 Task: Find connections with filter location Dubbo with filter topic #Selfworthwith filter profile language English with filter current company Times Internet with filter school Indian Statistical Institute with filter industry Footwear and Leather Goods Repair with filter service category Personal Injury Law with filter keywords title Office Assistant
Action: Mouse moved to (188, 224)
Screenshot: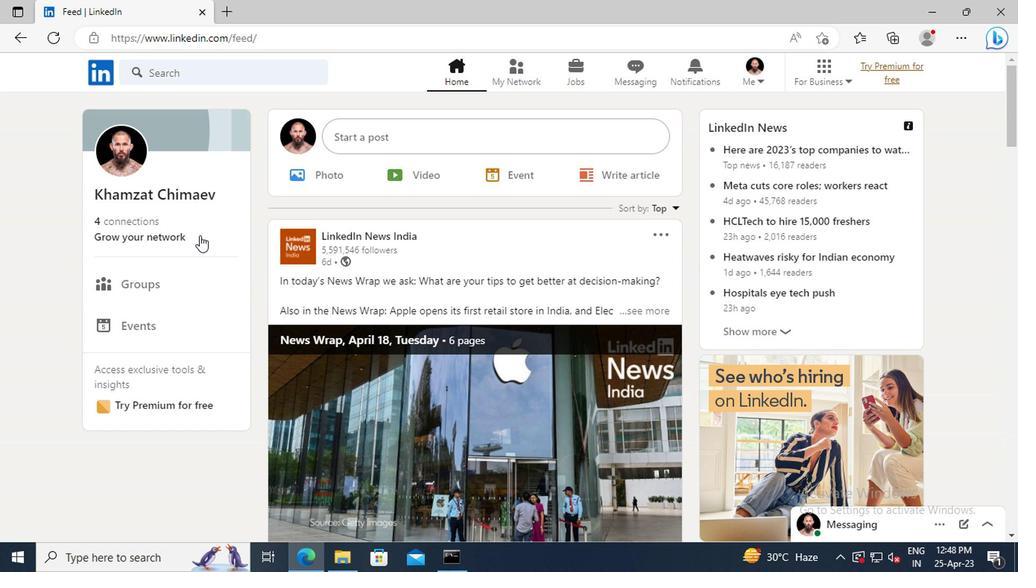 
Action: Mouse pressed left at (188, 224)
Screenshot: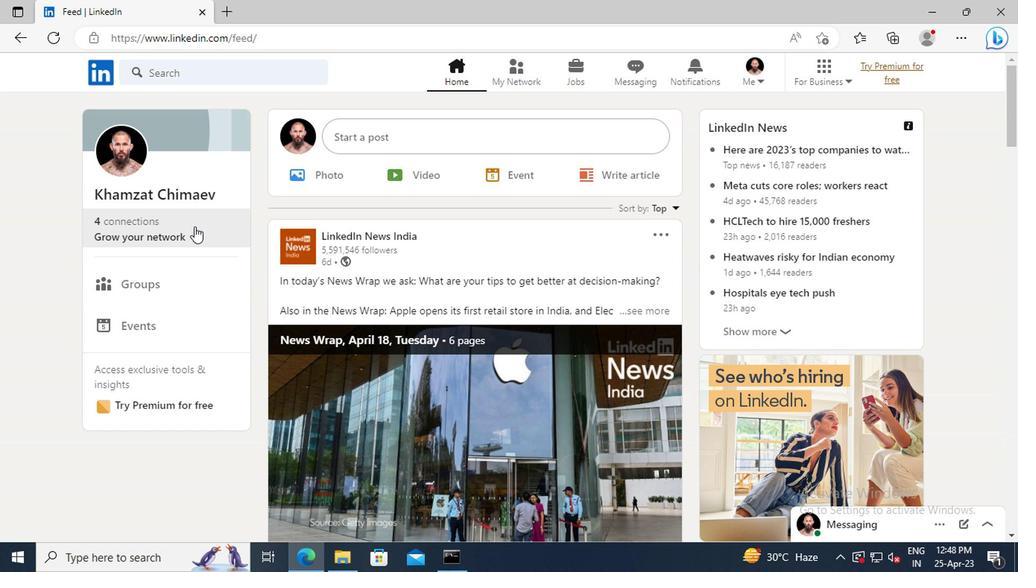 
Action: Mouse moved to (194, 159)
Screenshot: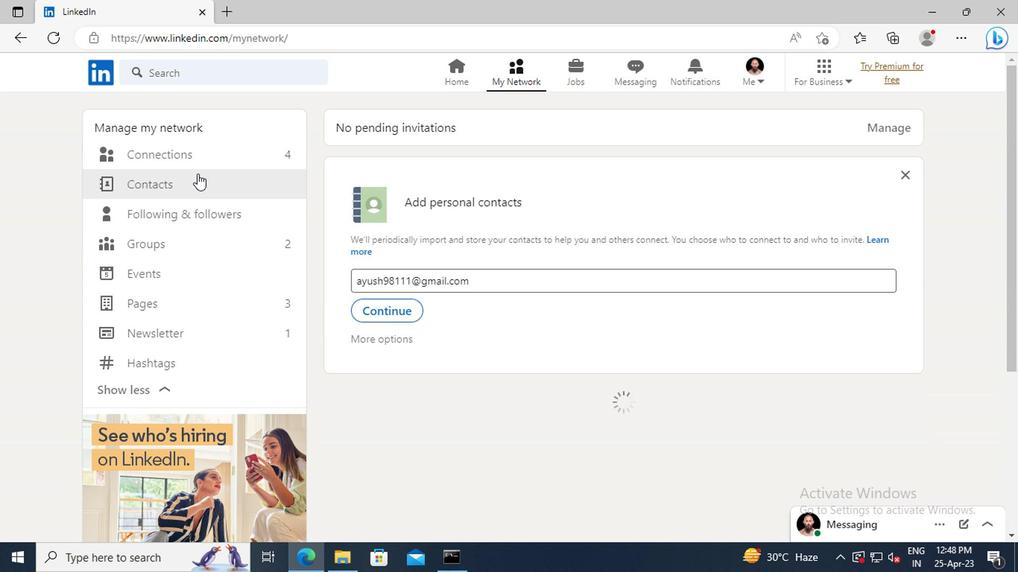 
Action: Mouse pressed left at (194, 159)
Screenshot: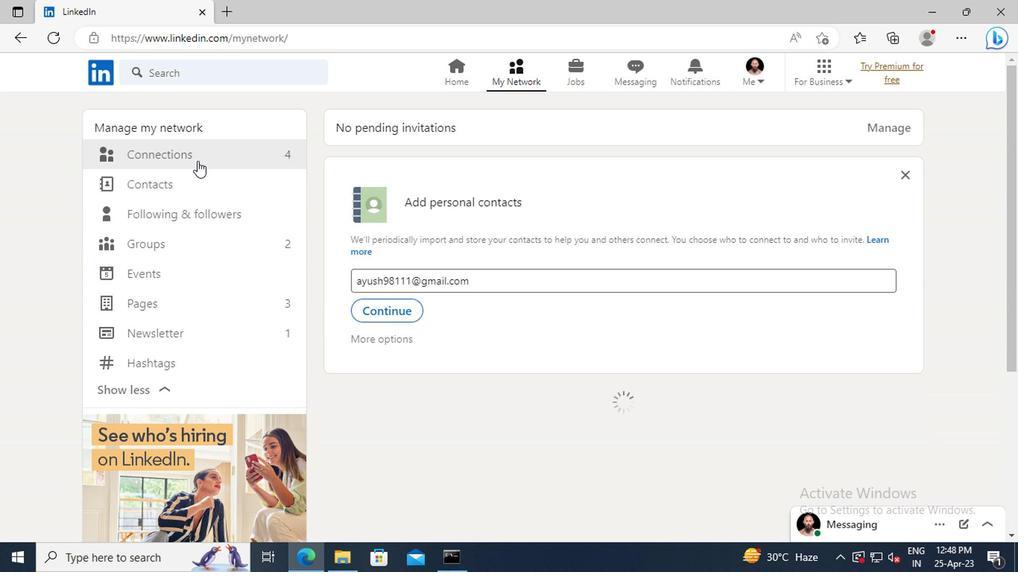 
Action: Mouse moved to (597, 156)
Screenshot: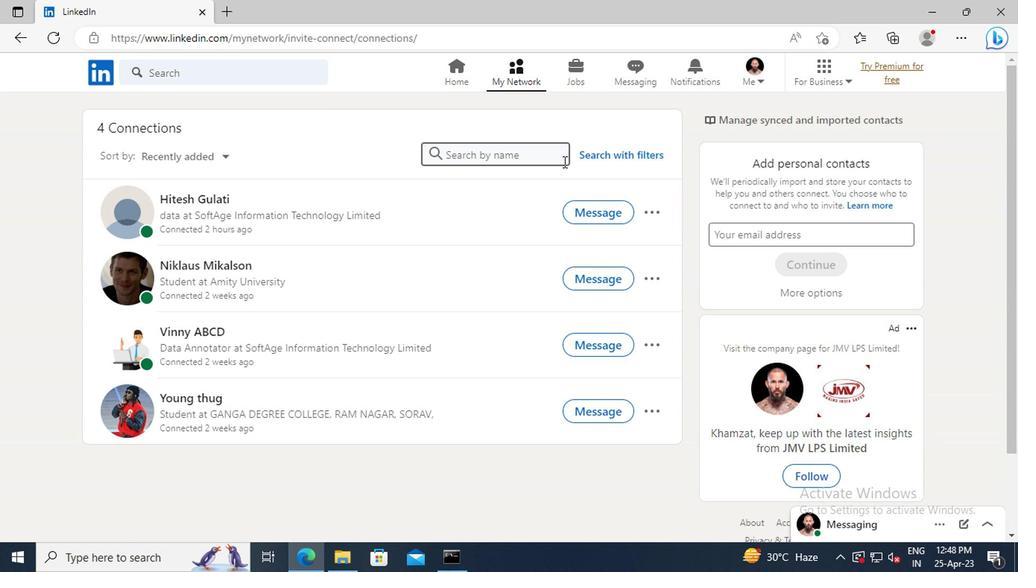 
Action: Mouse pressed left at (597, 156)
Screenshot: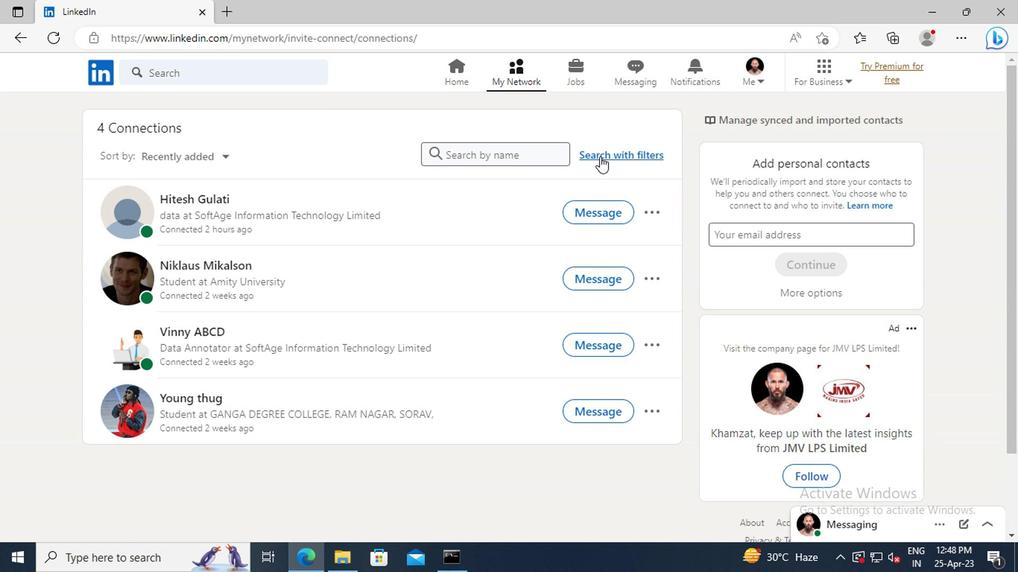 
Action: Mouse moved to (562, 121)
Screenshot: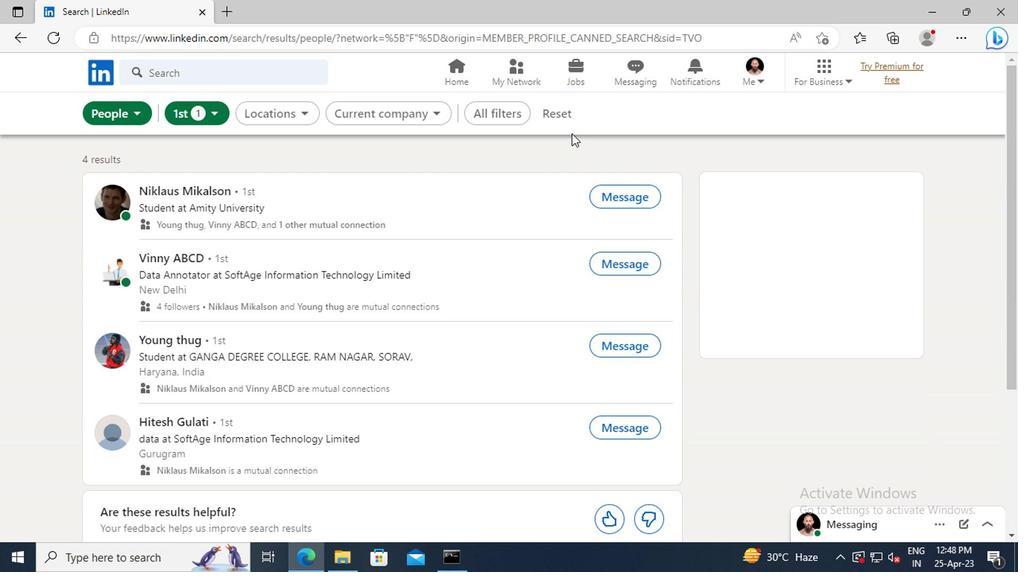 
Action: Mouse pressed left at (562, 121)
Screenshot: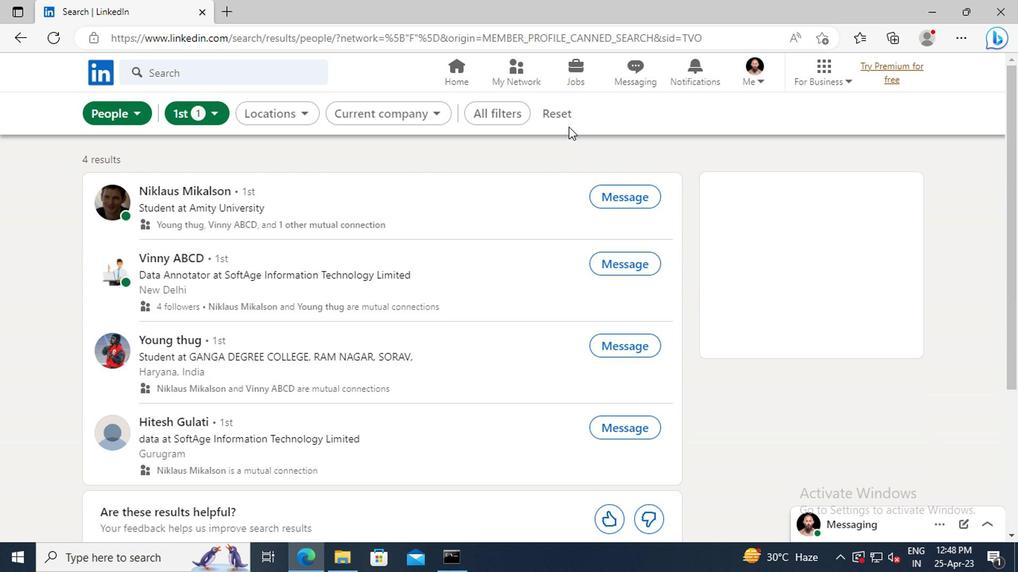 
Action: Mouse moved to (523, 116)
Screenshot: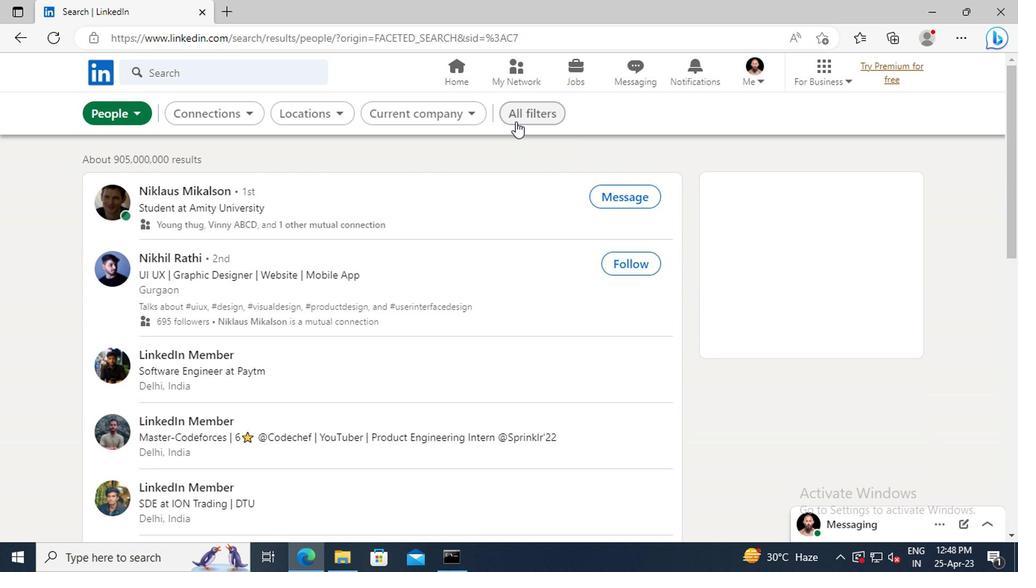 
Action: Mouse pressed left at (523, 116)
Screenshot: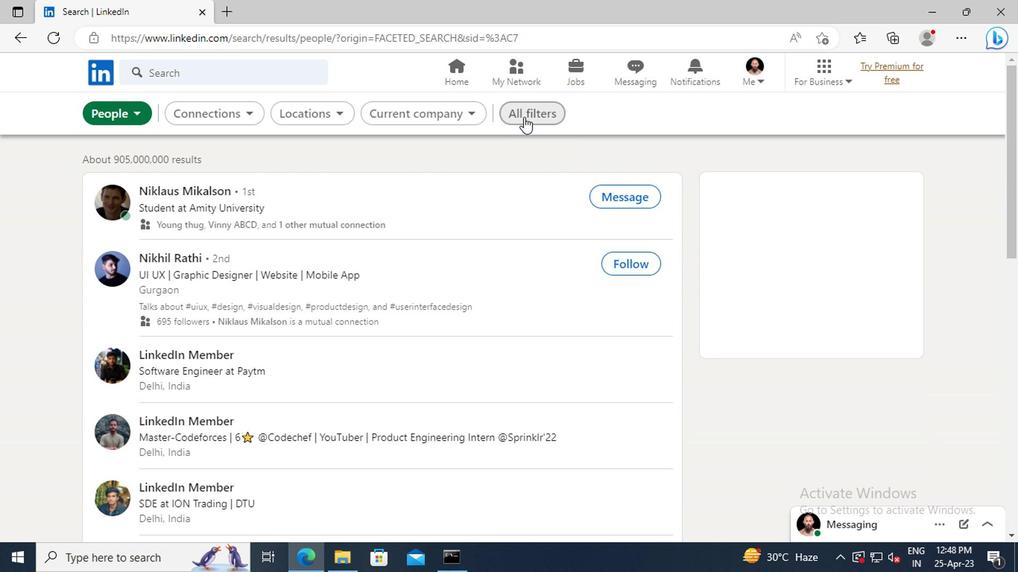 
Action: Mouse moved to (801, 244)
Screenshot: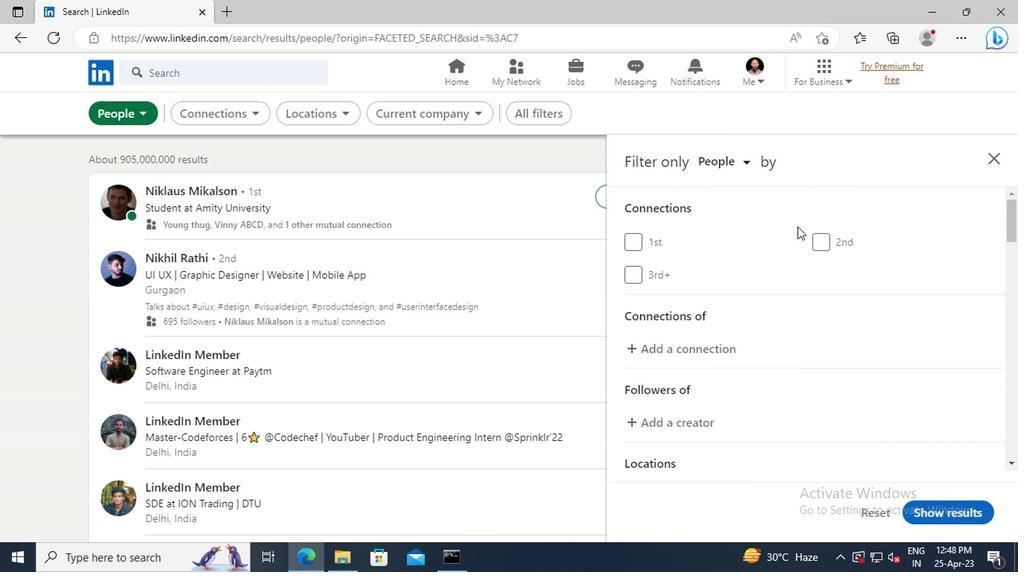 
Action: Mouse scrolled (801, 243) with delta (0, -1)
Screenshot: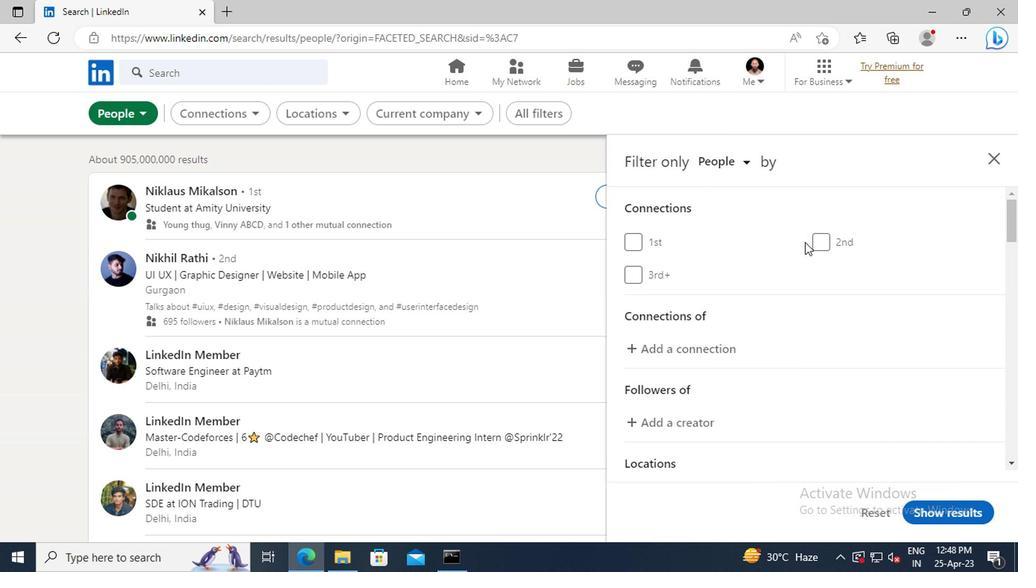 
Action: Mouse scrolled (801, 243) with delta (0, -1)
Screenshot: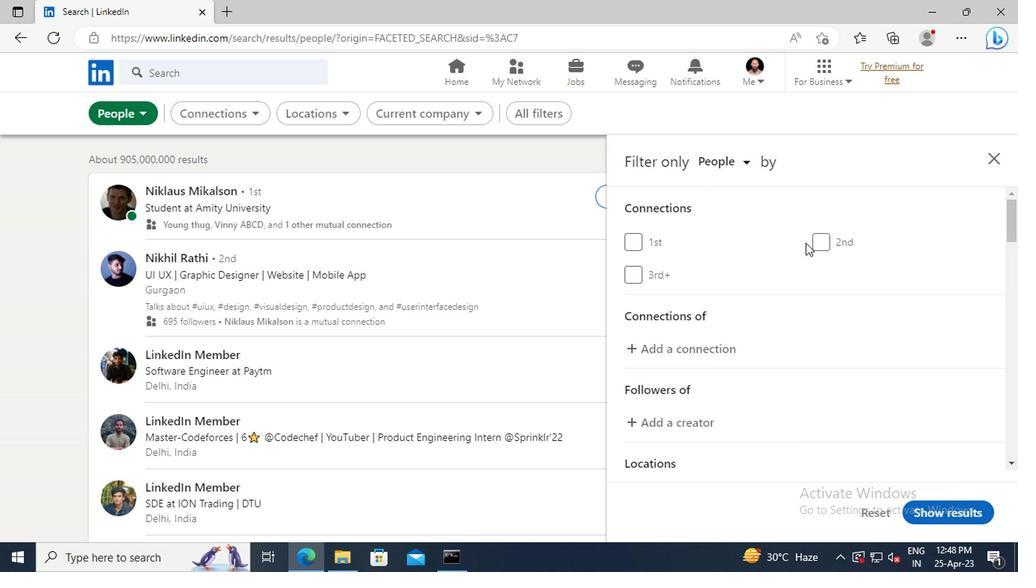 
Action: Mouse scrolled (801, 243) with delta (0, -1)
Screenshot: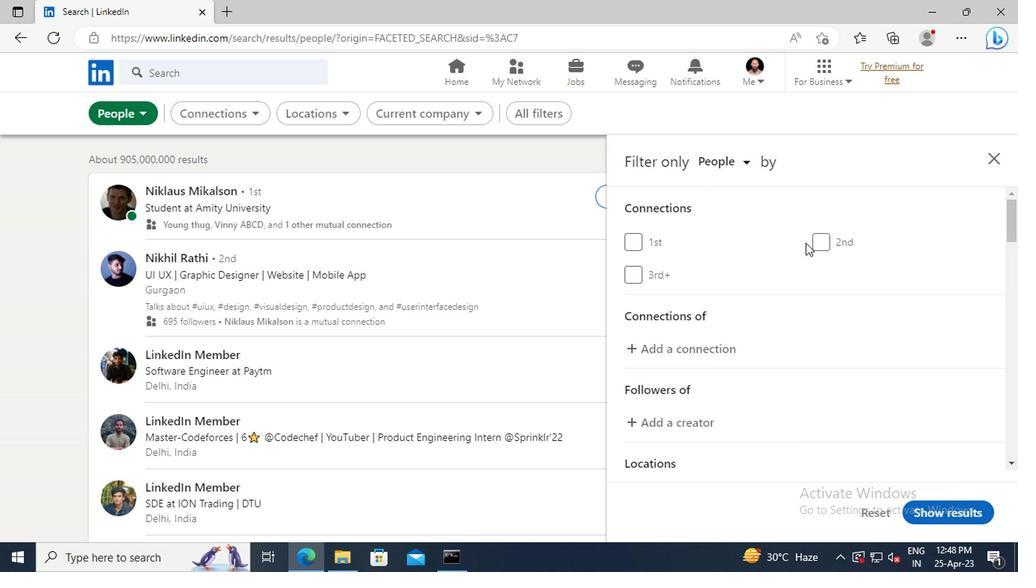 
Action: Mouse scrolled (801, 243) with delta (0, -1)
Screenshot: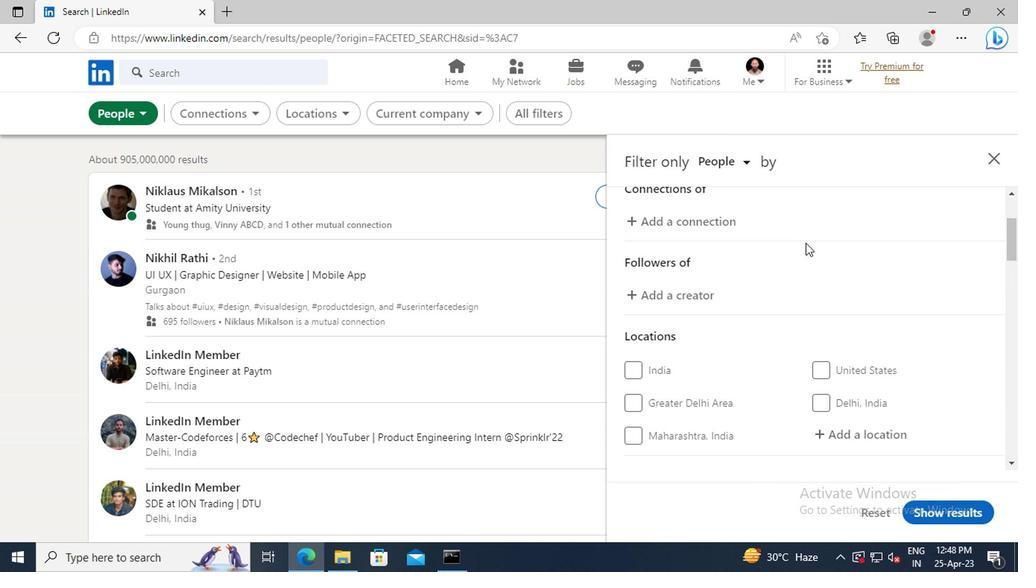 
Action: Mouse scrolled (801, 243) with delta (0, -1)
Screenshot: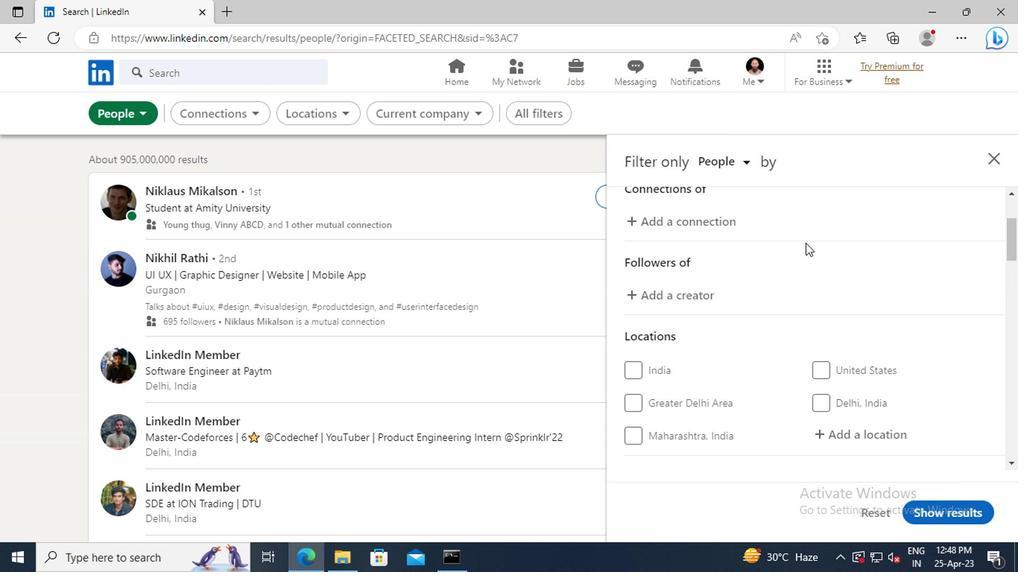 
Action: Mouse scrolled (801, 243) with delta (0, -1)
Screenshot: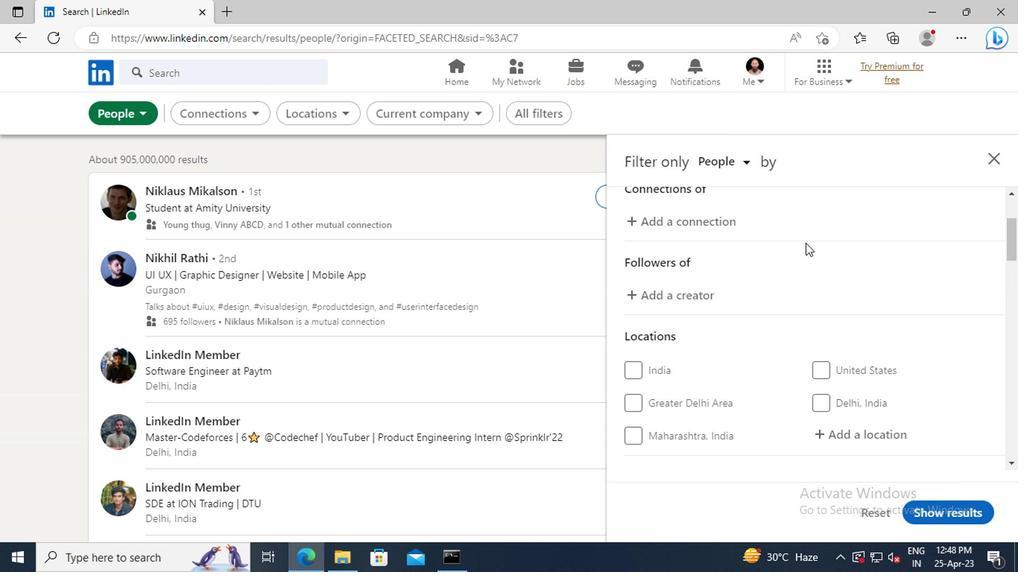 
Action: Mouse moved to (834, 307)
Screenshot: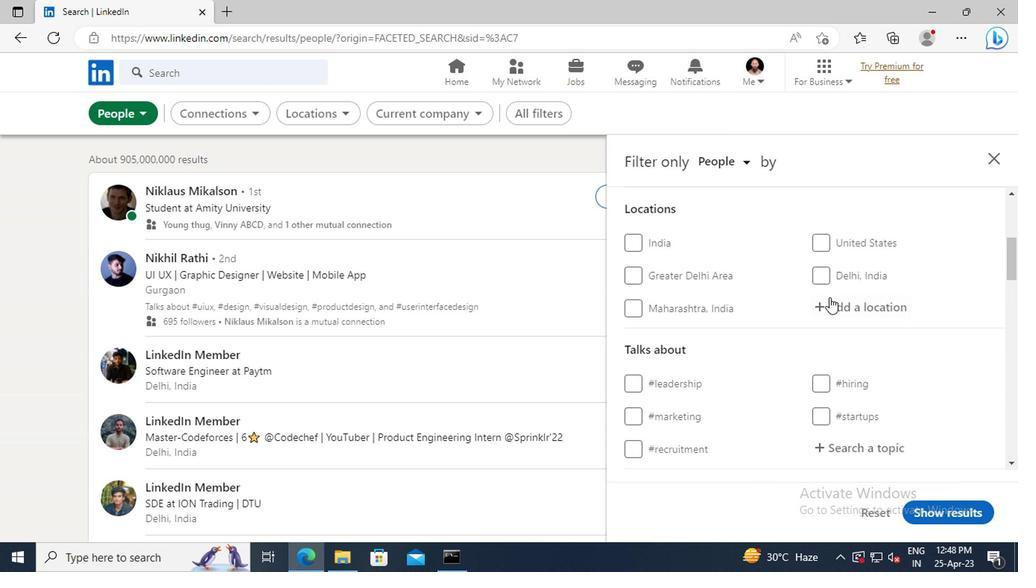 
Action: Mouse pressed left at (834, 307)
Screenshot: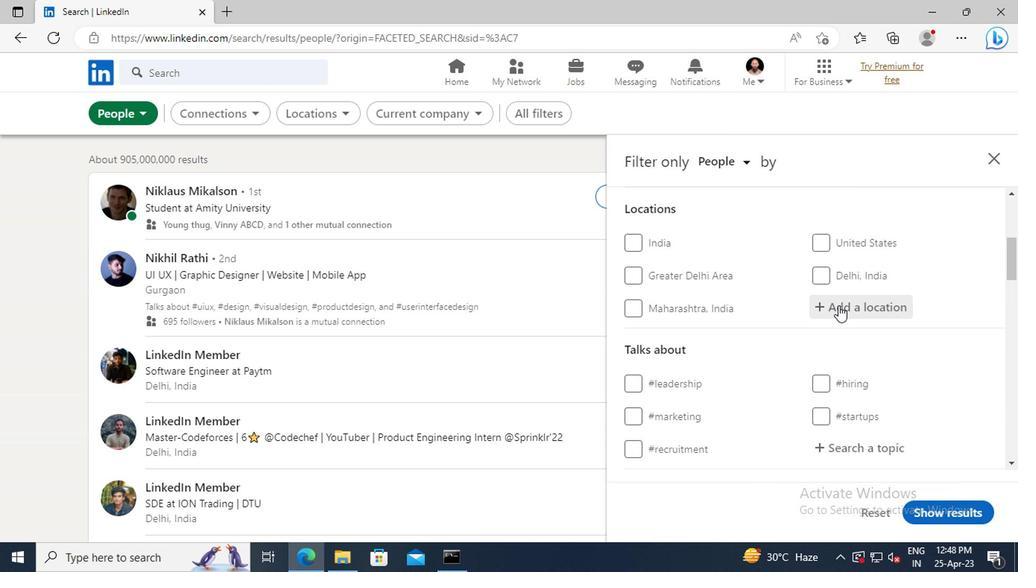 
Action: Key pressed <Key.shift>DUBBO
Screenshot: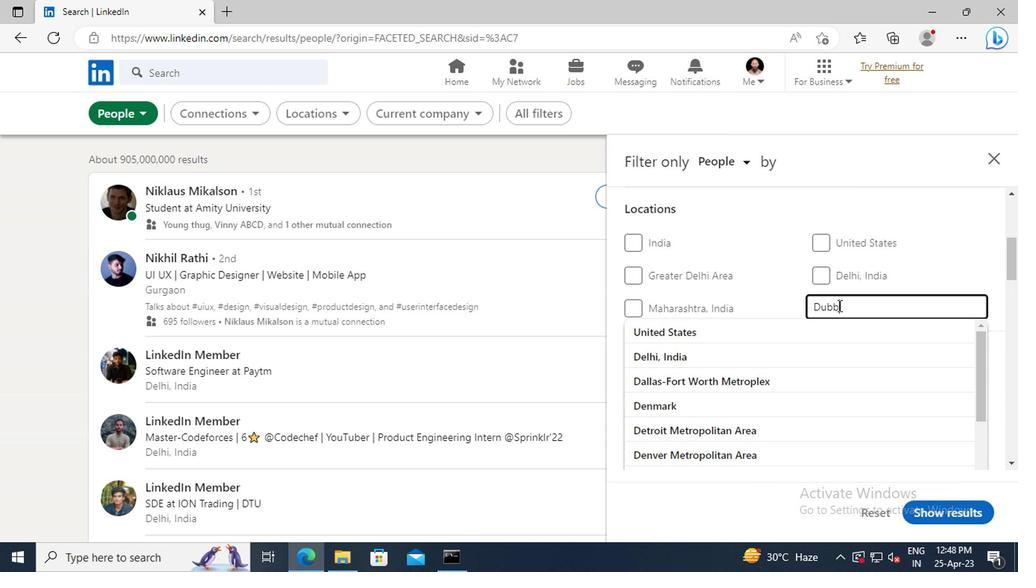 
Action: Mouse moved to (830, 333)
Screenshot: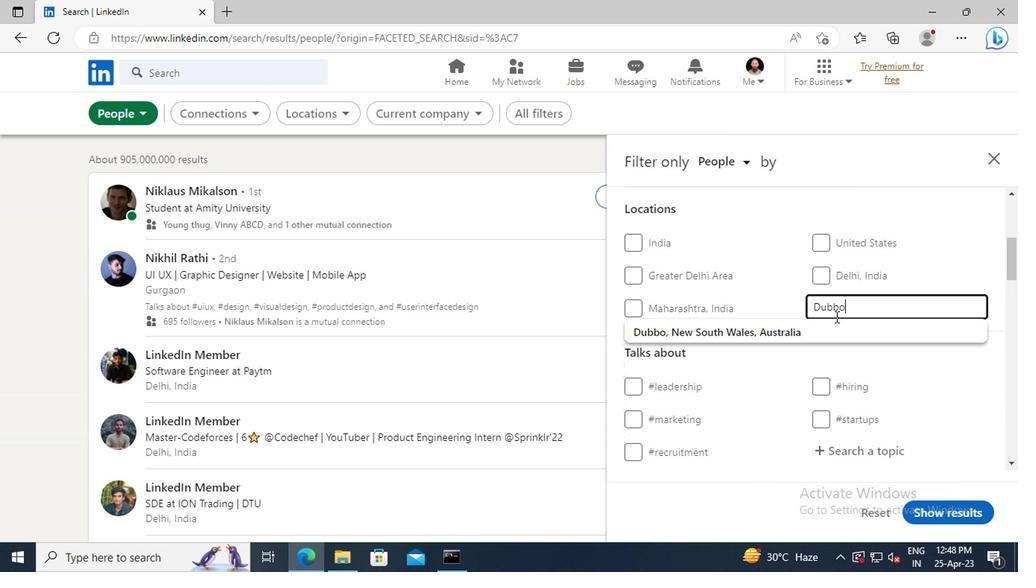 
Action: Mouse pressed left at (830, 333)
Screenshot: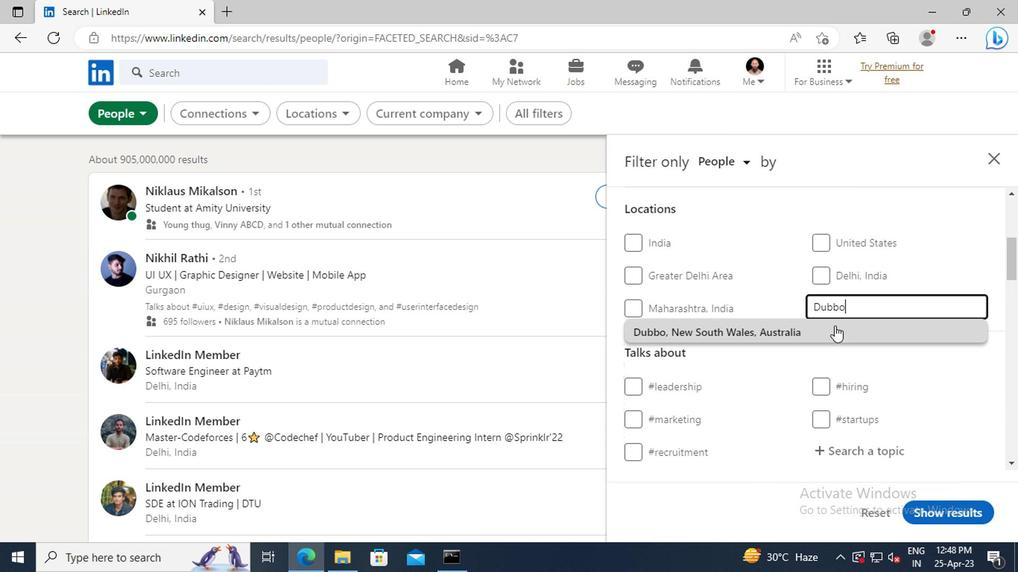 
Action: Mouse moved to (803, 339)
Screenshot: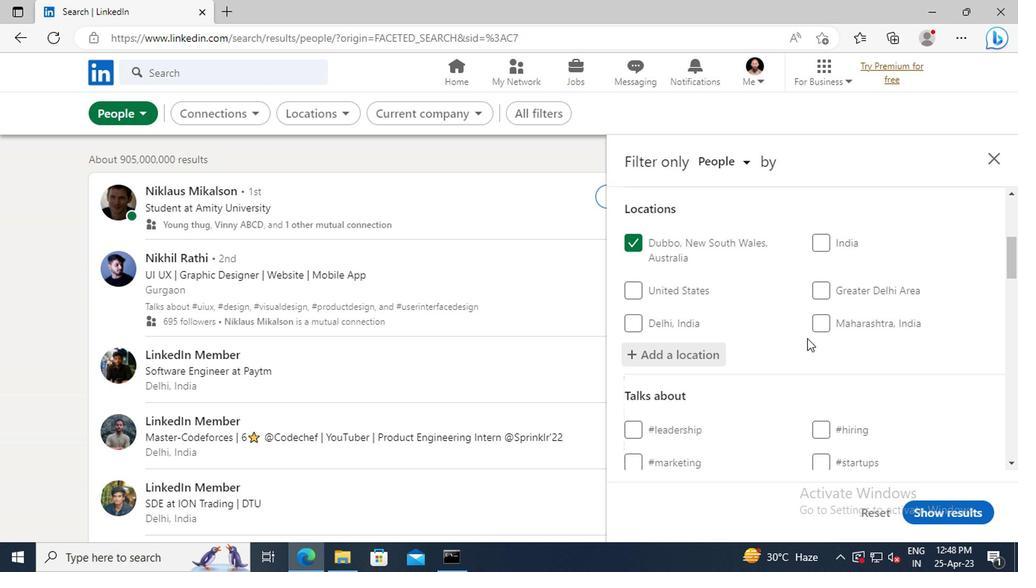 
Action: Mouse scrolled (803, 338) with delta (0, 0)
Screenshot: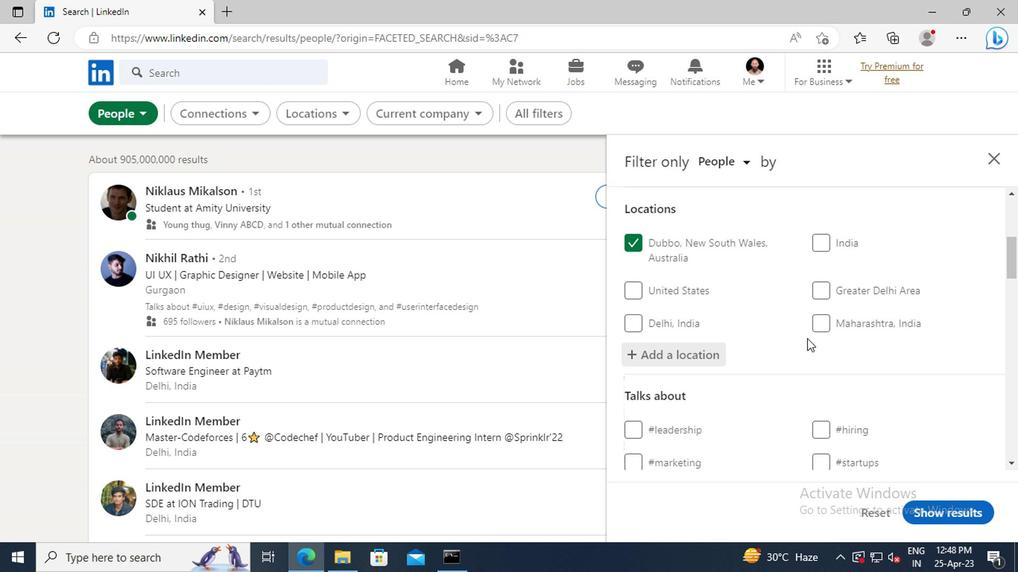 
Action: Mouse scrolled (803, 338) with delta (0, 0)
Screenshot: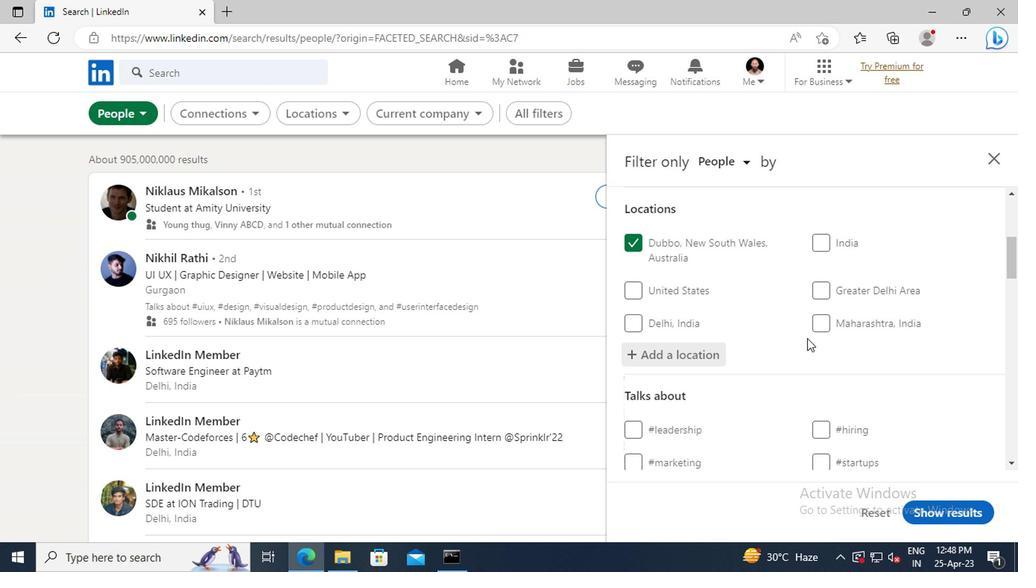 
Action: Mouse scrolled (803, 338) with delta (0, 0)
Screenshot: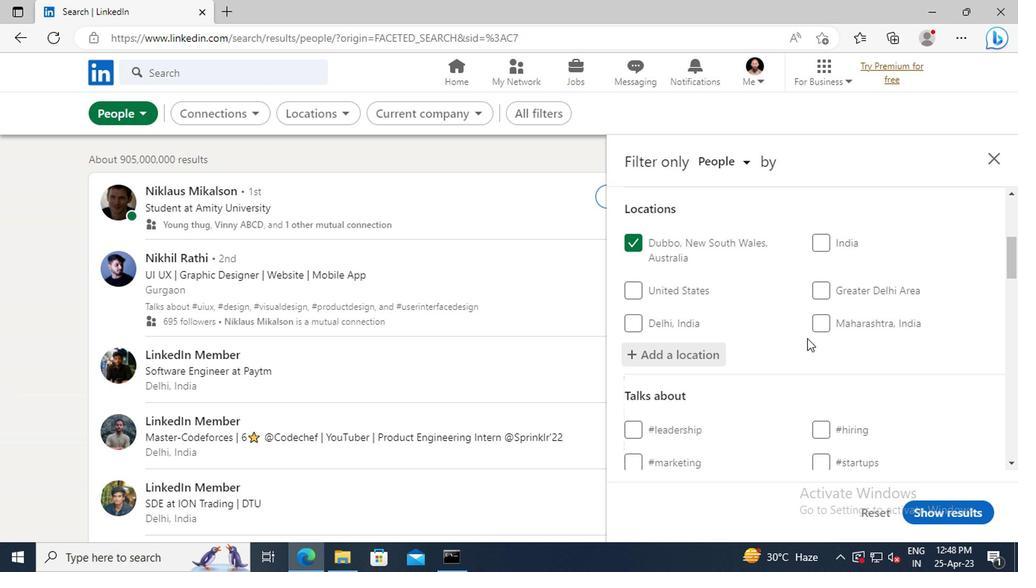 
Action: Mouse moved to (839, 370)
Screenshot: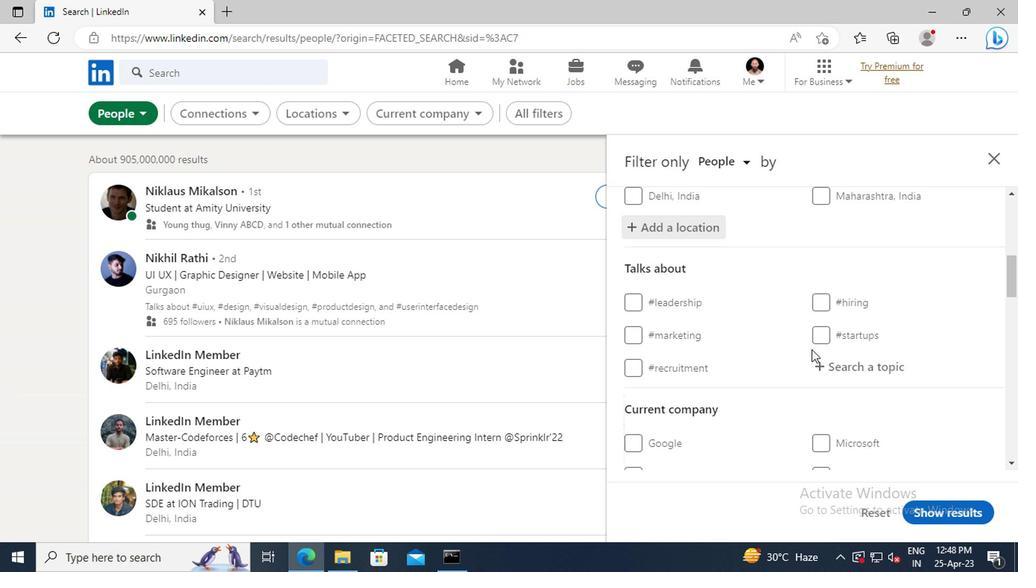 
Action: Mouse pressed left at (839, 370)
Screenshot: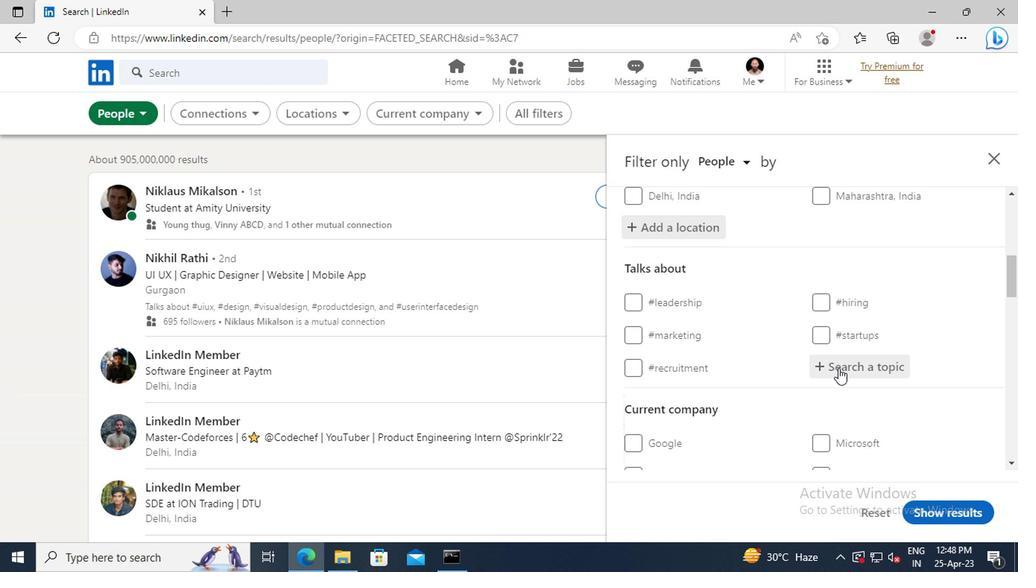 
Action: Key pressed <Key.shift>#<Key.shift>SELFWORTHWITH
Screenshot: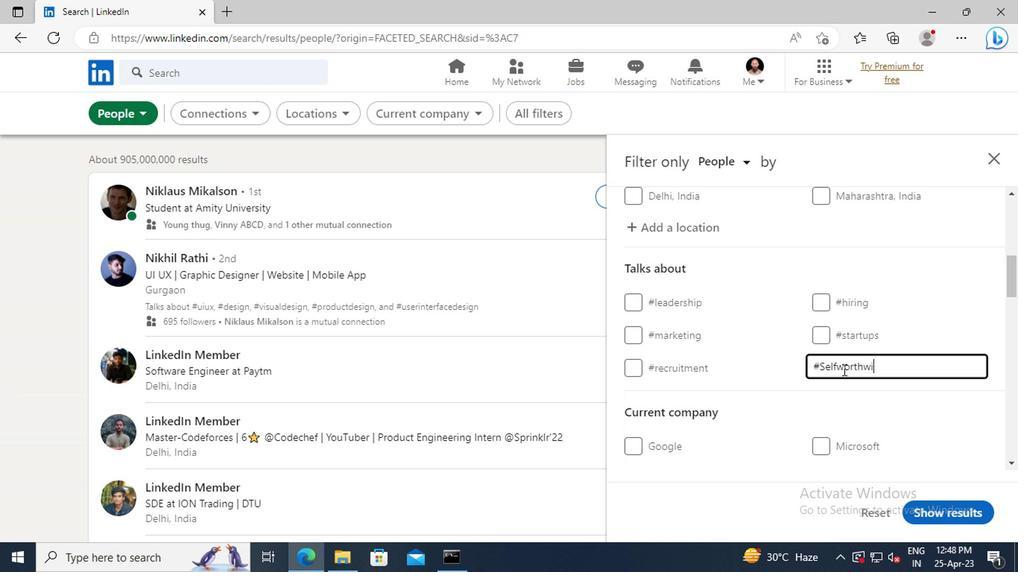 
Action: Mouse scrolled (839, 370) with delta (0, 0)
Screenshot: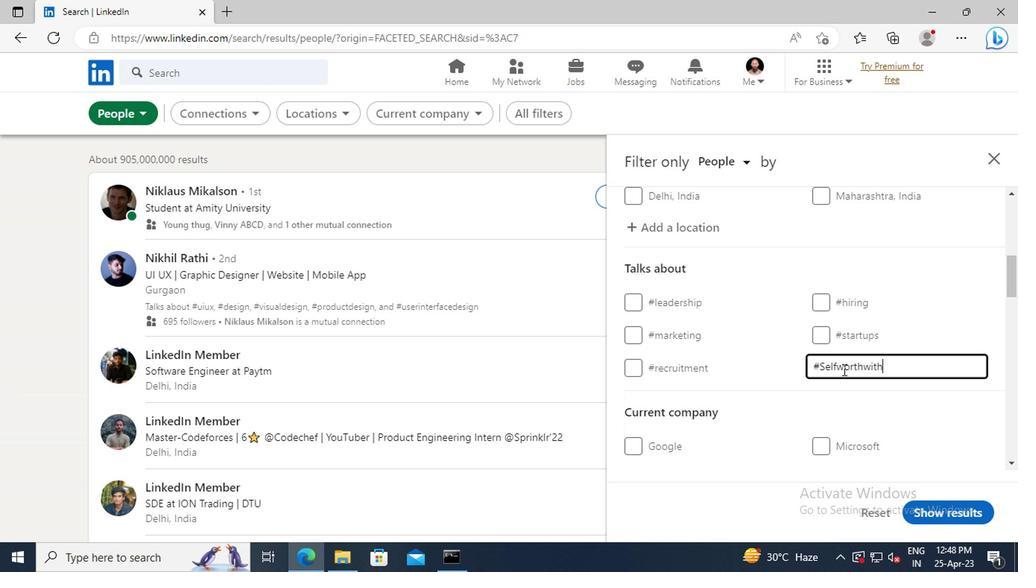 
Action: Mouse scrolled (839, 370) with delta (0, 0)
Screenshot: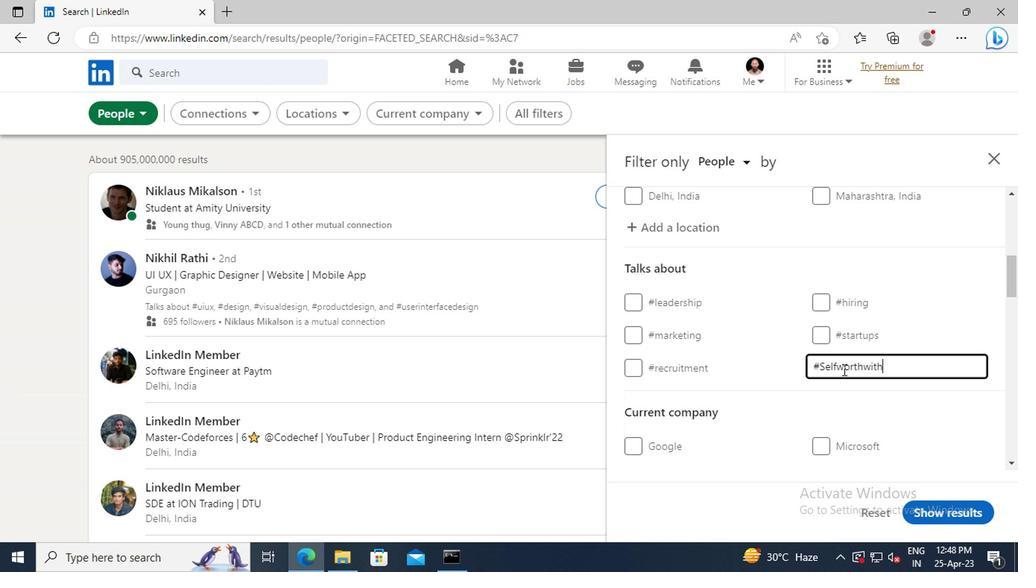 
Action: Mouse scrolled (839, 370) with delta (0, 0)
Screenshot: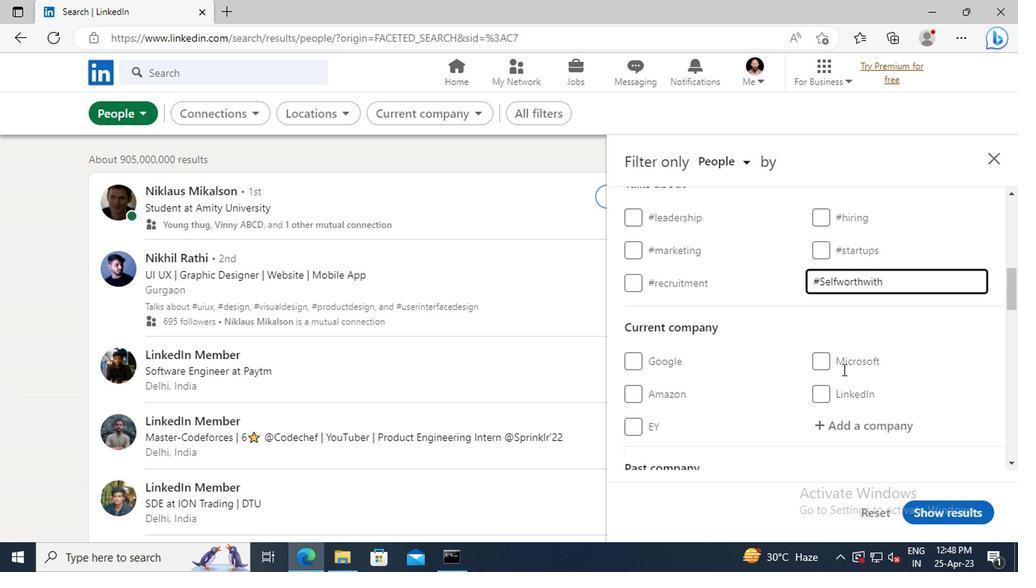 
Action: Mouse scrolled (839, 370) with delta (0, 0)
Screenshot: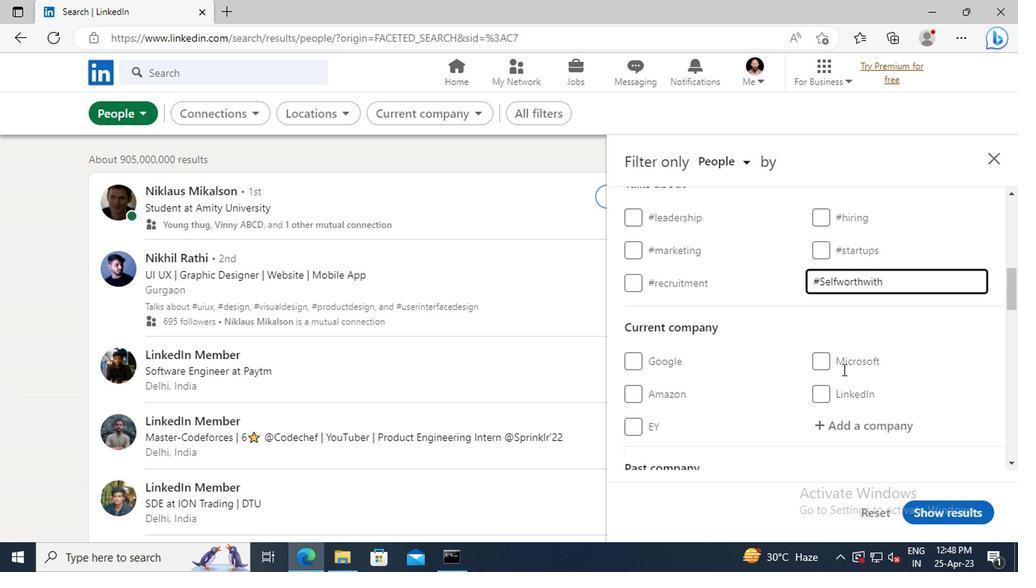 
Action: Mouse scrolled (839, 370) with delta (0, 0)
Screenshot: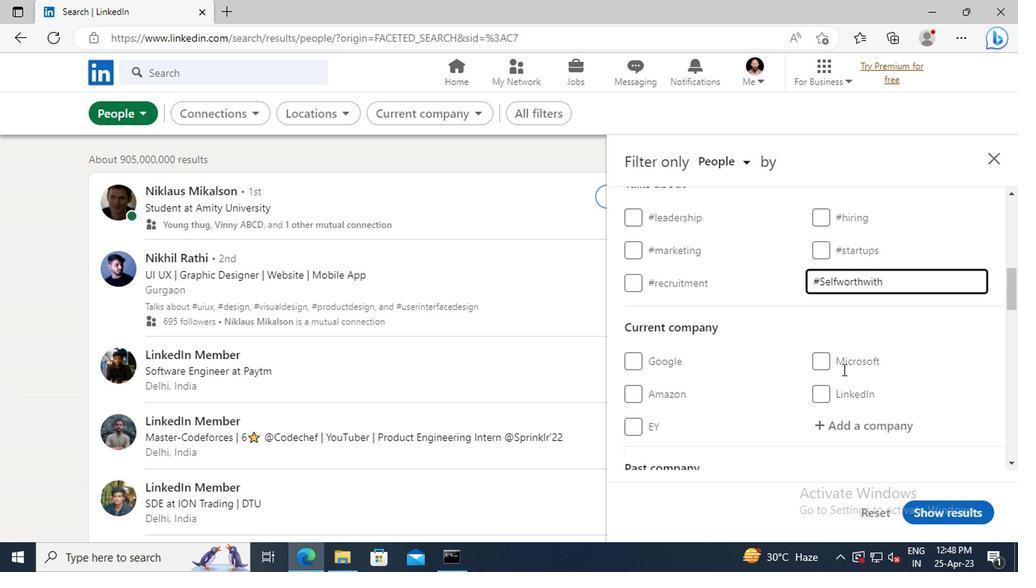 
Action: Mouse scrolled (839, 370) with delta (0, 0)
Screenshot: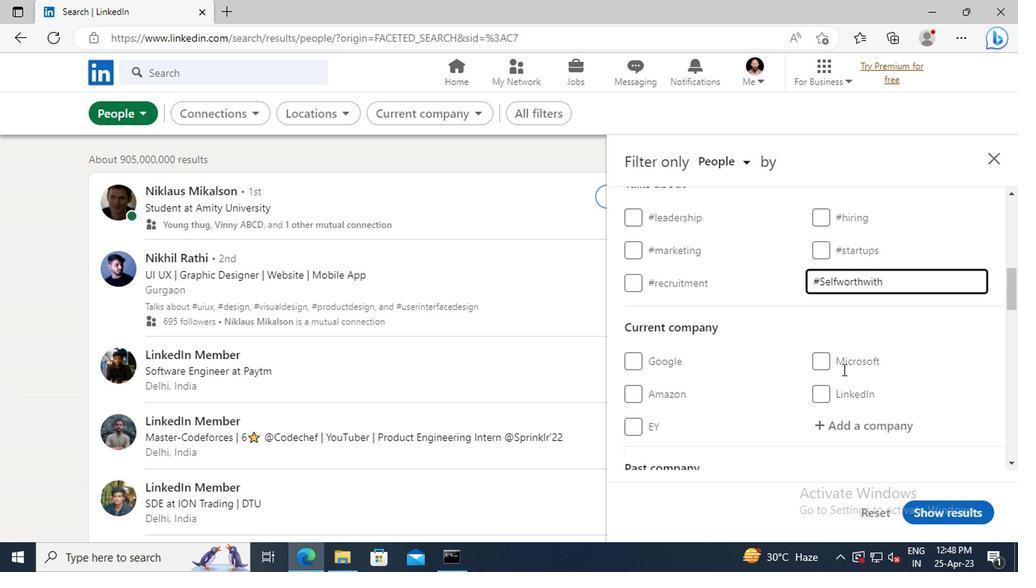 
Action: Mouse scrolled (839, 370) with delta (0, 0)
Screenshot: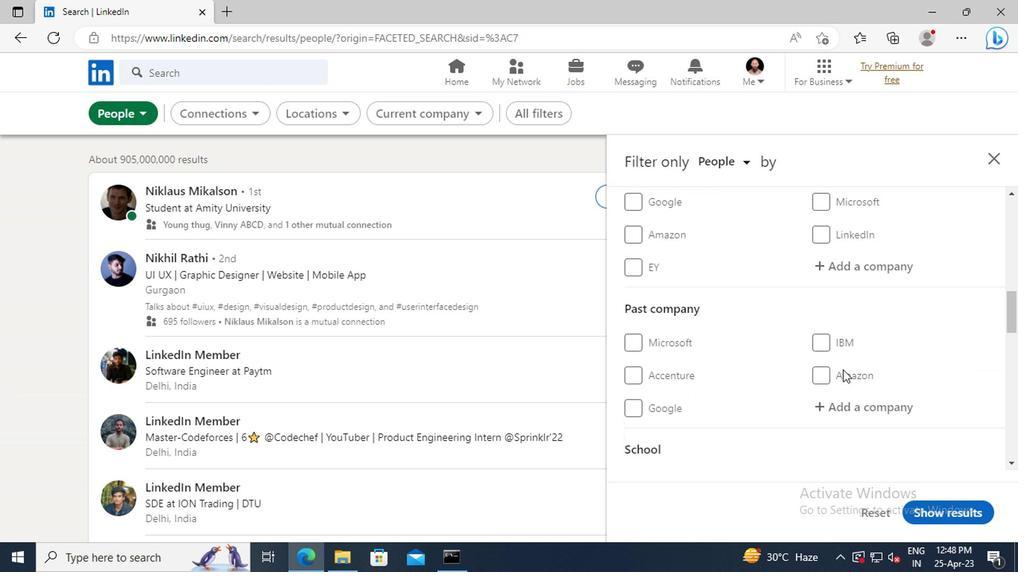 
Action: Mouse scrolled (839, 370) with delta (0, 0)
Screenshot: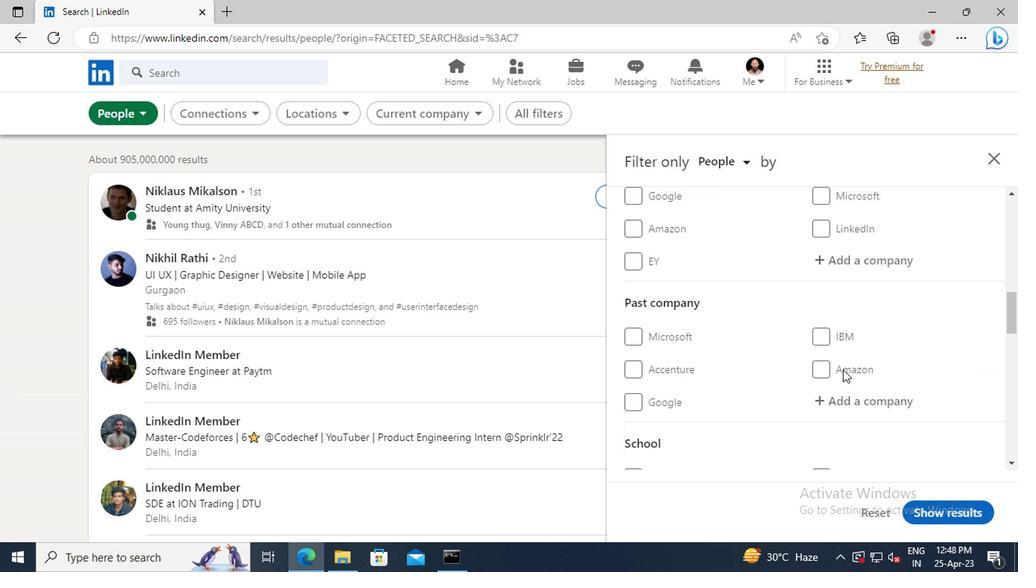 
Action: Mouse scrolled (839, 370) with delta (0, 0)
Screenshot: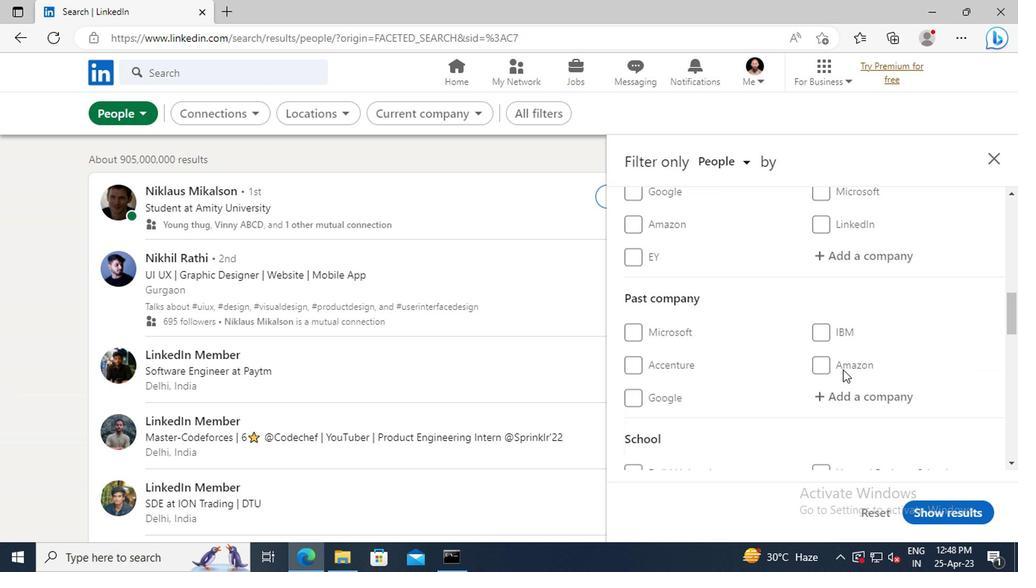 
Action: Mouse scrolled (839, 370) with delta (0, 0)
Screenshot: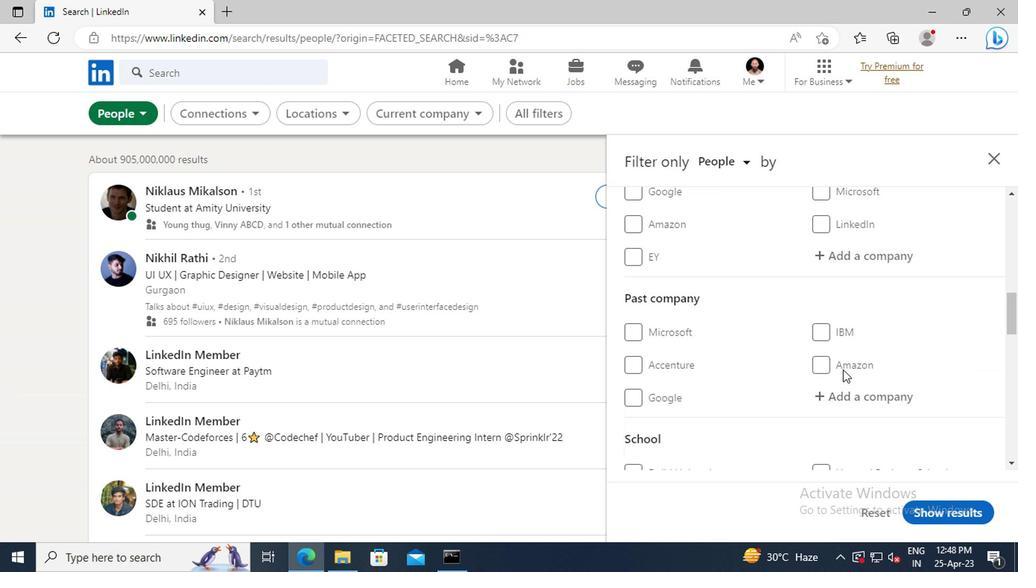 
Action: Mouse scrolled (839, 370) with delta (0, 0)
Screenshot: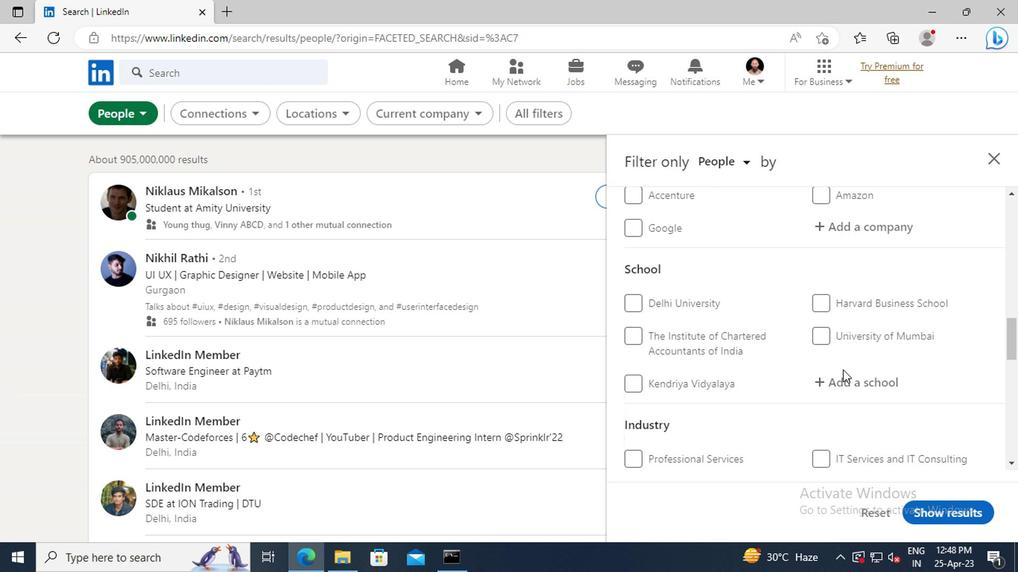 
Action: Mouse scrolled (839, 370) with delta (0, 0)
Screenshot: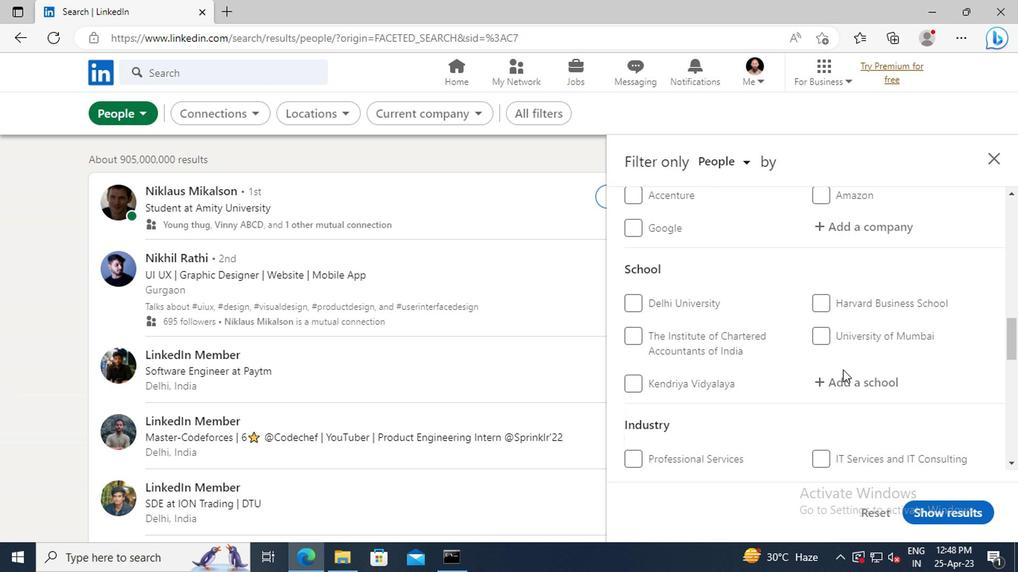 
Action: Mouse scrolled (839, 370) with delta (0, 0)
Screenshot: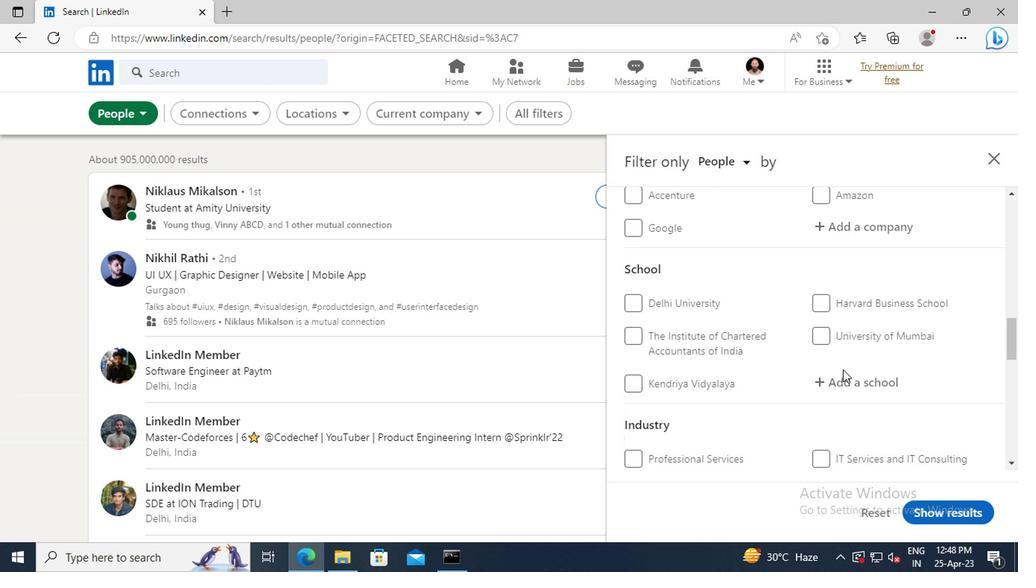 
Action: Mouse scrolled (839, 370) with delta (0, 0)
Screenshot: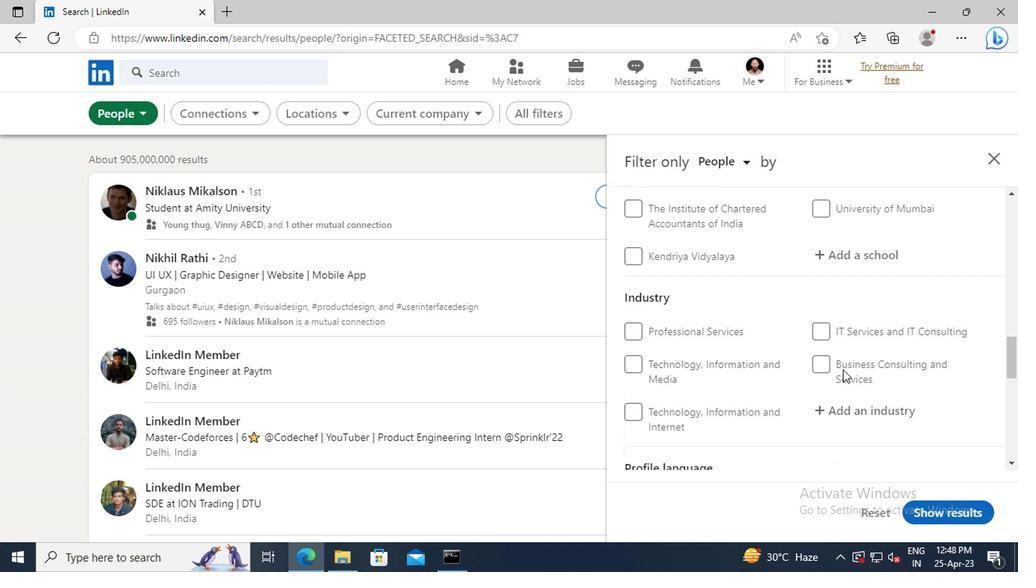 
Action: Mouse scrolled (839, 370) with delta (0, 0)
Screenshot: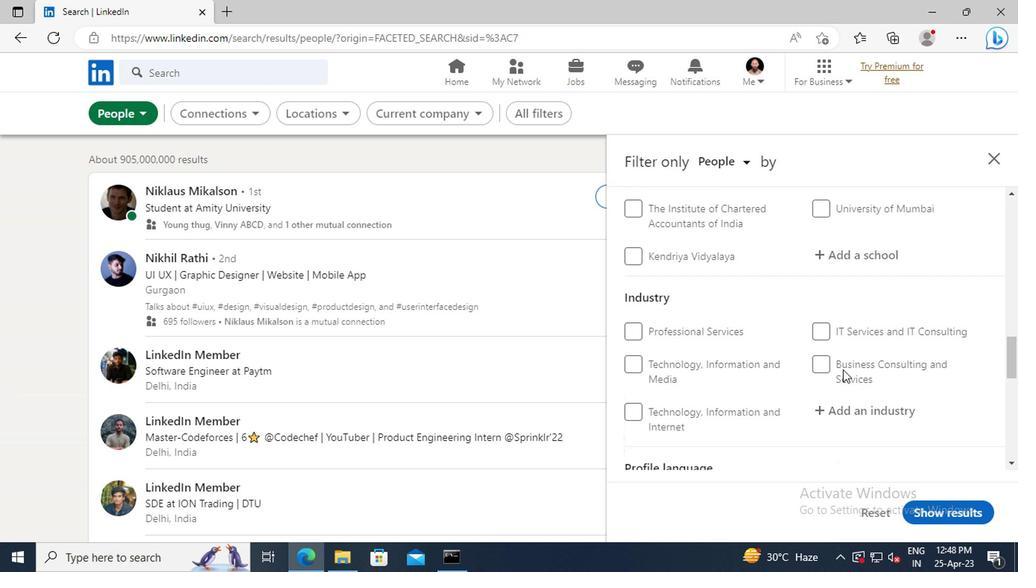 
Action: Mouse scrolled (839, 370) with delta (0, 0)
Screenshot: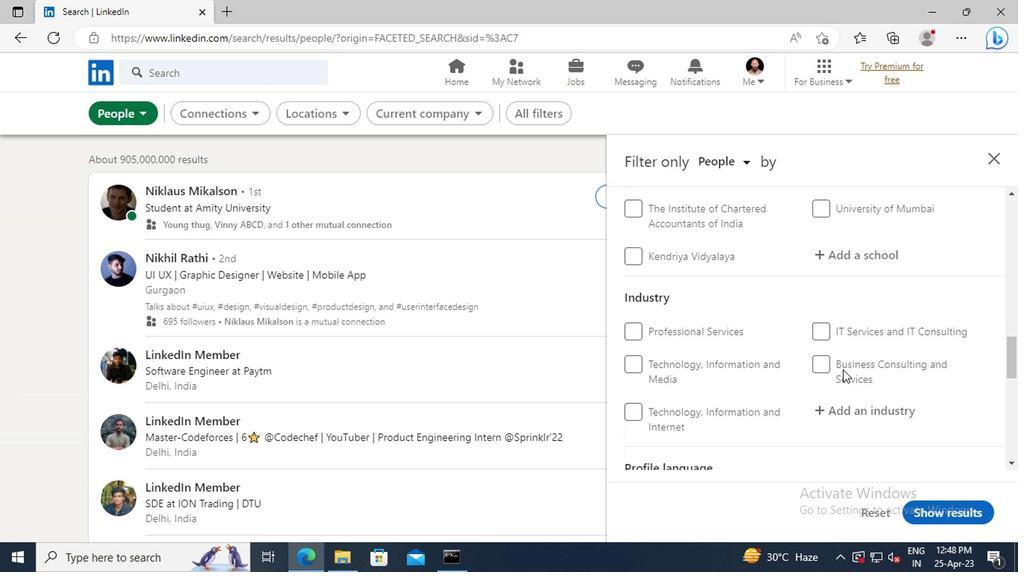 
Action: Mouse scrolled (839, 370) with delta (0, 0)
Screenshot: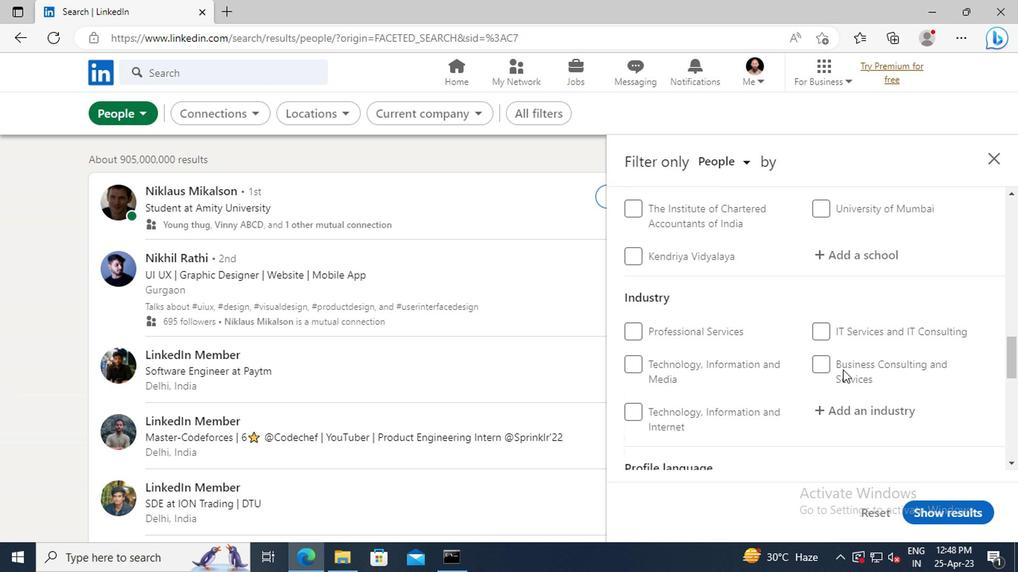 
Action: Mouse moved to (632, 338)
Screenshot: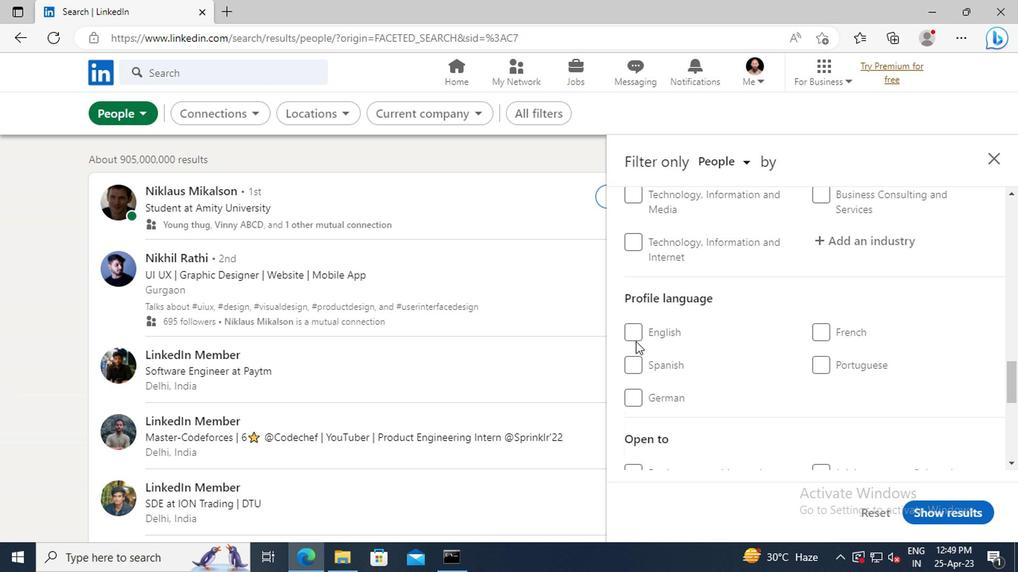 
Action: Mouse pressed left at (632, 338)
Screenshot: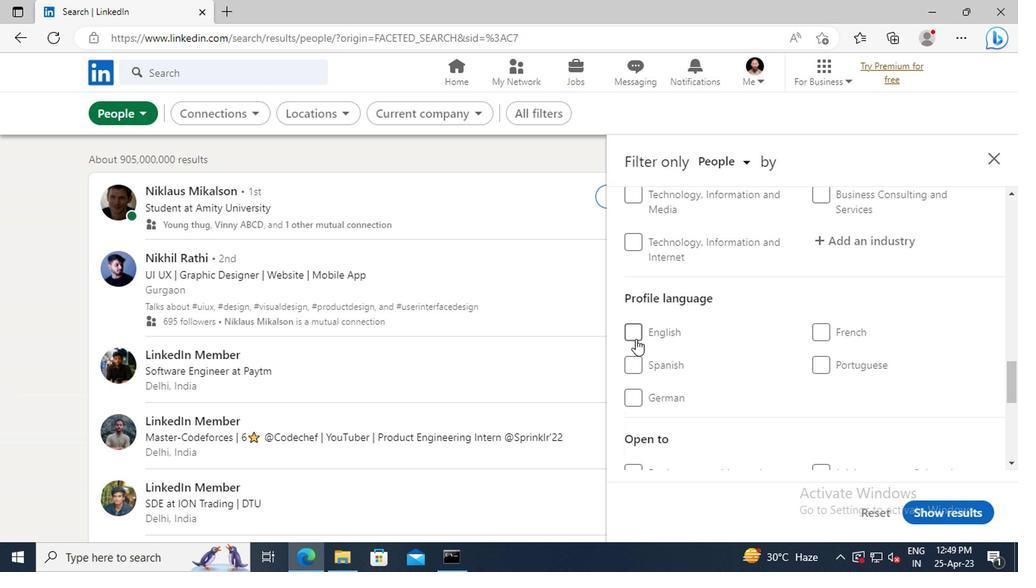 
Action: Mouse moved to (764, 353)
Screenshot: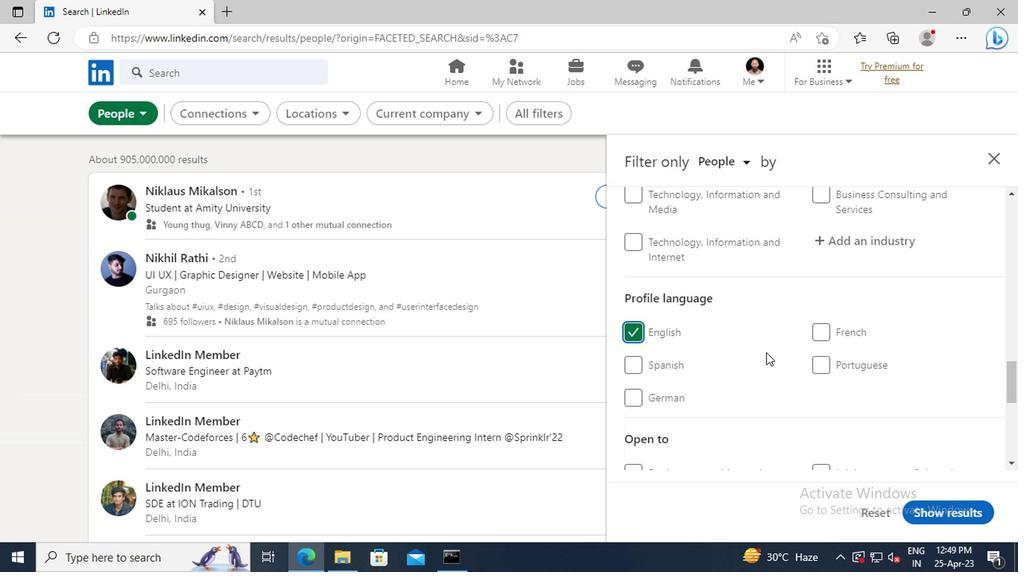 
Action: Mouse scrolled (764, 354) with delta (0, 0)
Screenshot: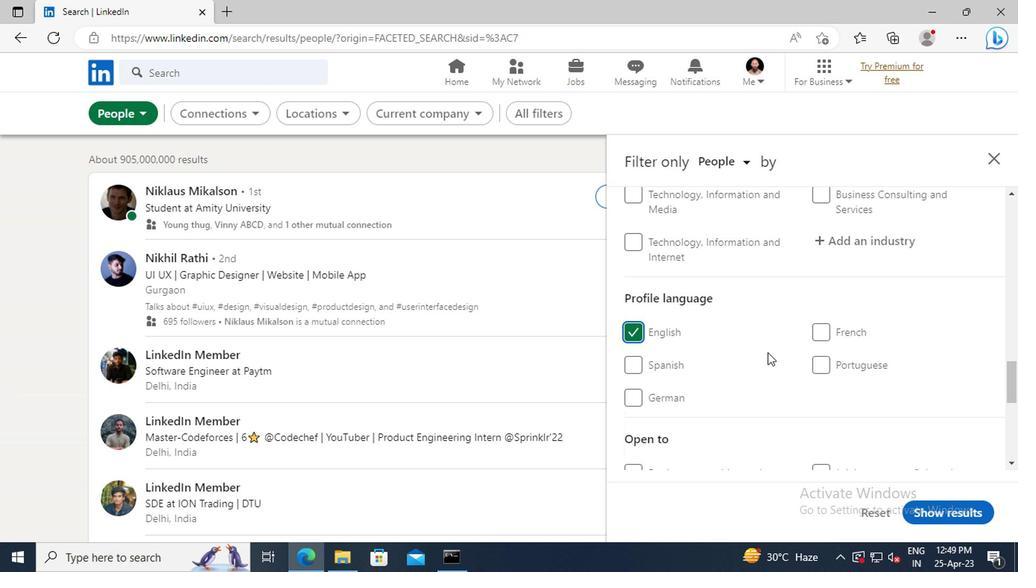 
Action: Mouse scrolled (764, 354) with delta (0, 0)
Screenshot: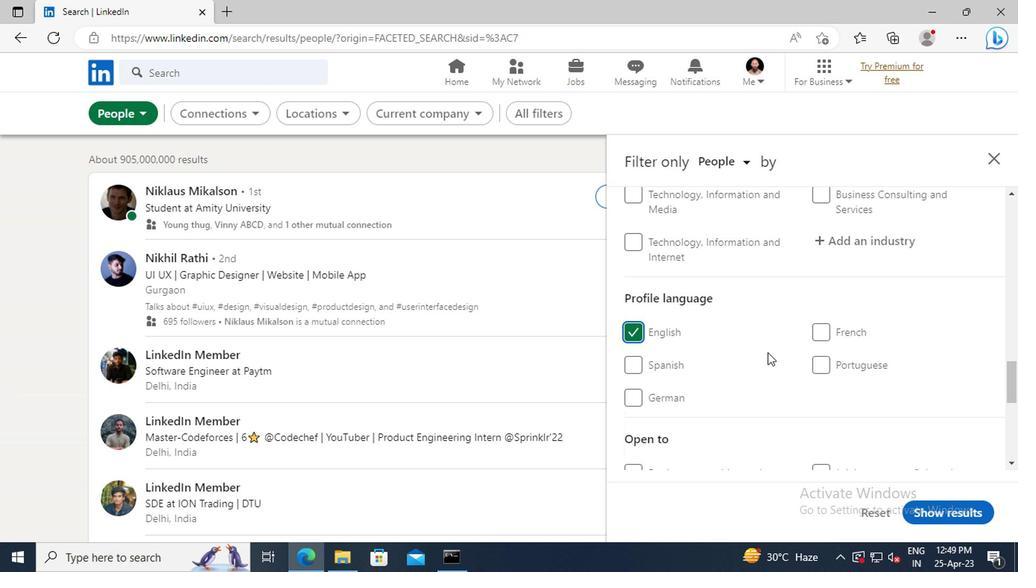 
Action: Mouse moved to (764, 353)
Screenshot: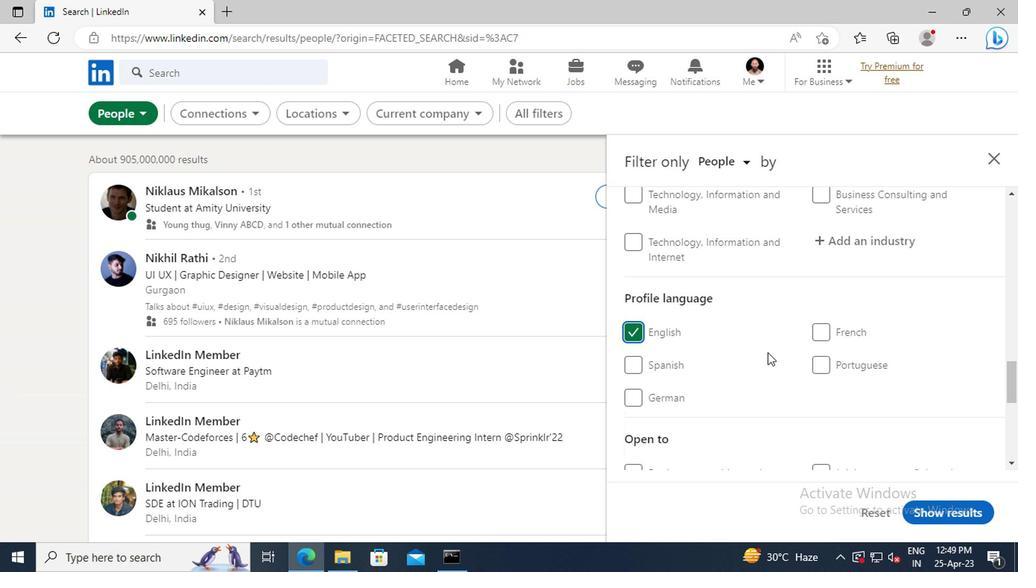 
Action: Mouse scrolled (764, 354) with delta (0, 0)
Screenshot: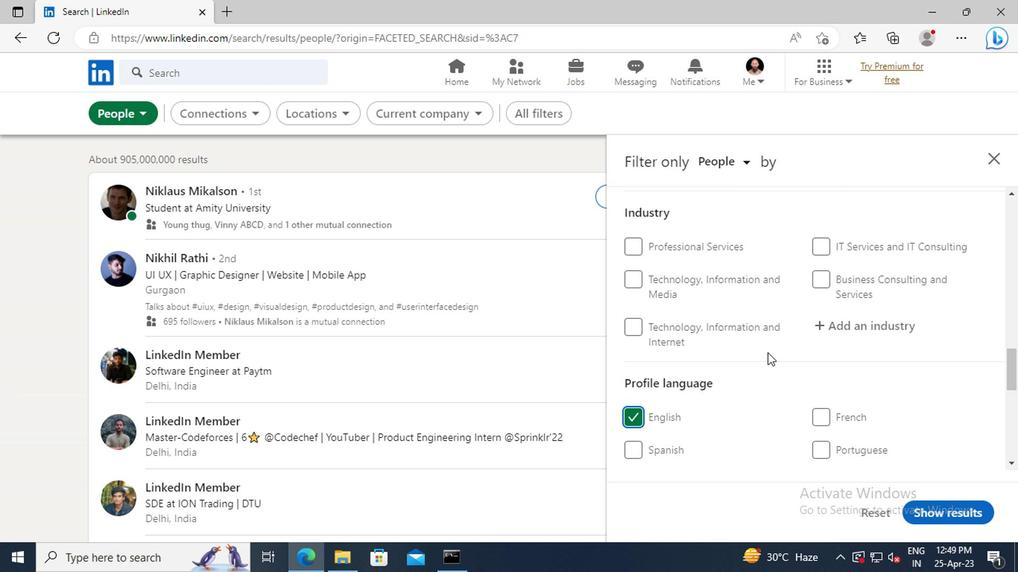 
Action: Mouse scrolled (764, 354) with delta (0, 0)
Screenshot: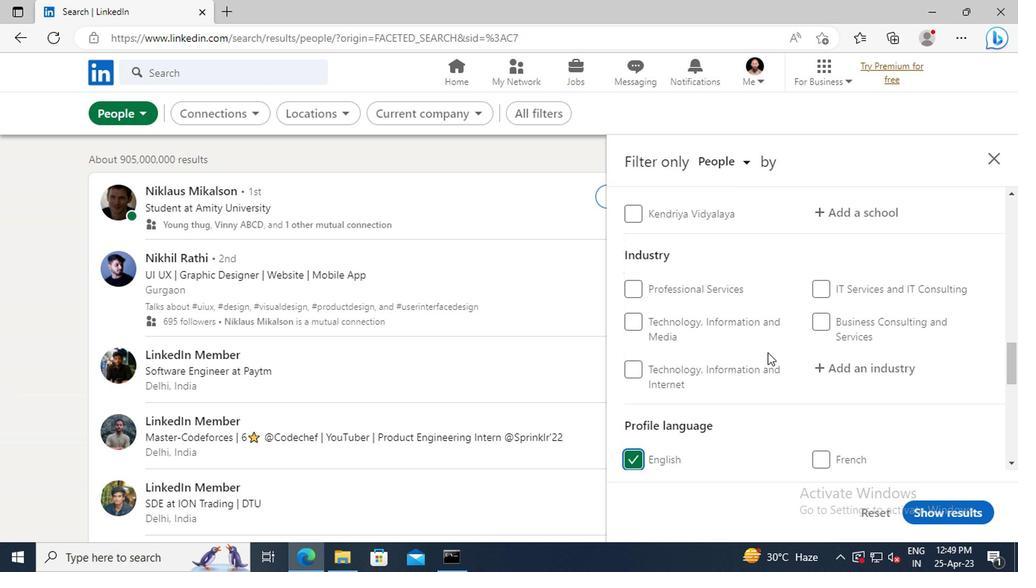 
Action: Mouse scrolled (764, 354) with delta (0, 0)
Screenshot: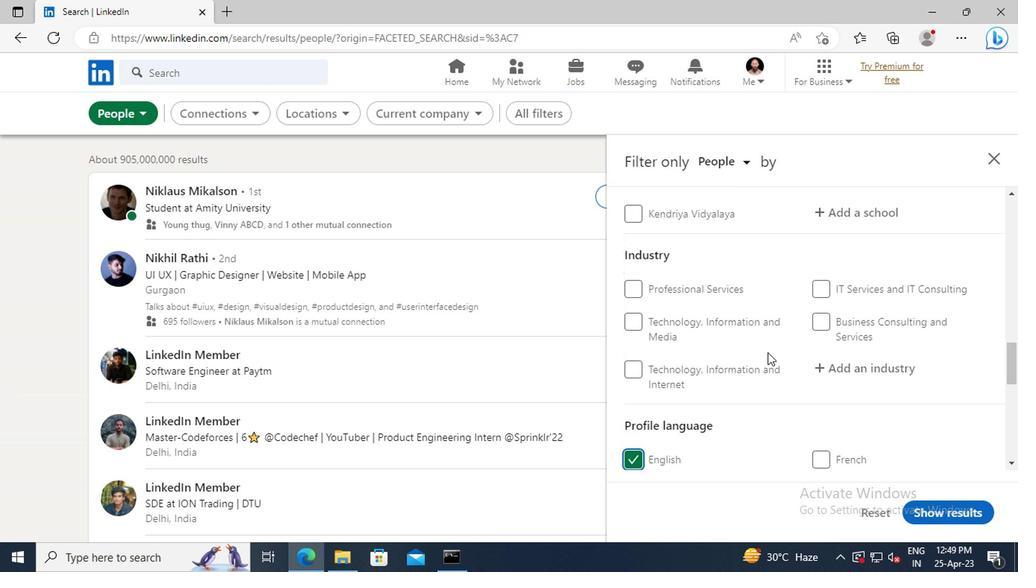 
Action: Mouse scrolled (764, 354) with delta (0, 0)
Screenshot: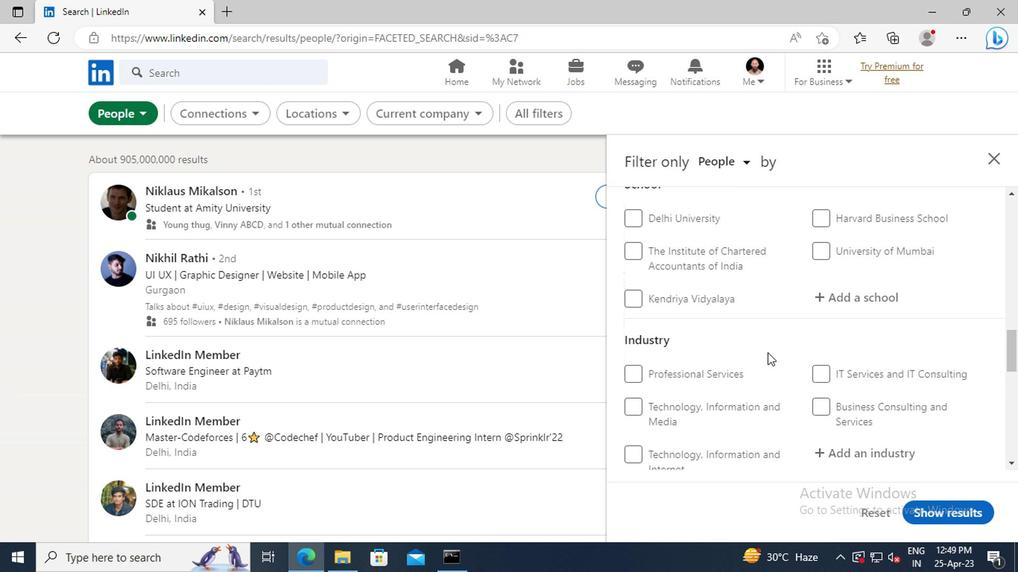
Action: Mouse scrolled (764, 354) with delta (0, 0)
Screenshot: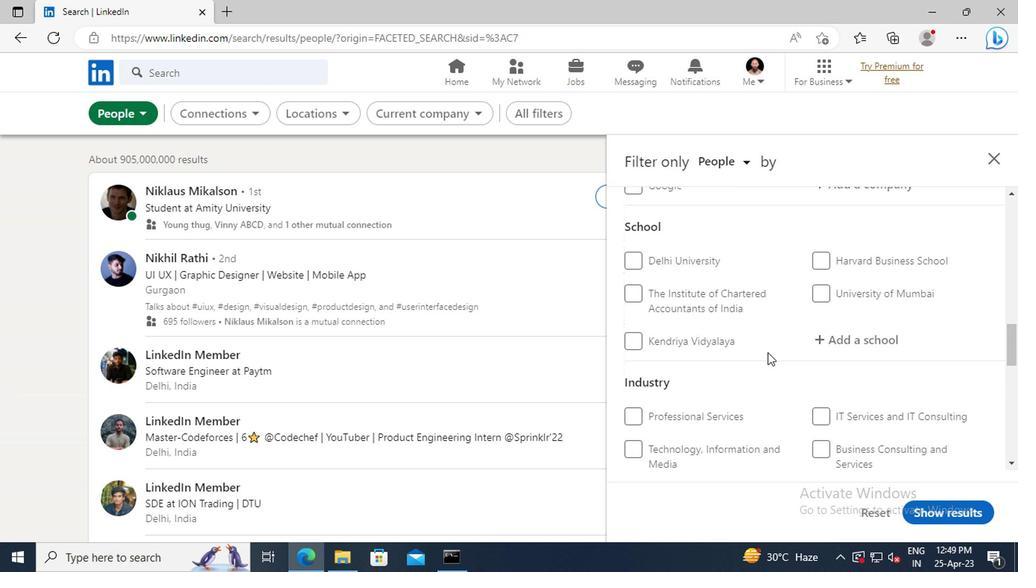 
Action: Mouse scrolled (764, 354) with delta (0, 0)
Screenshot: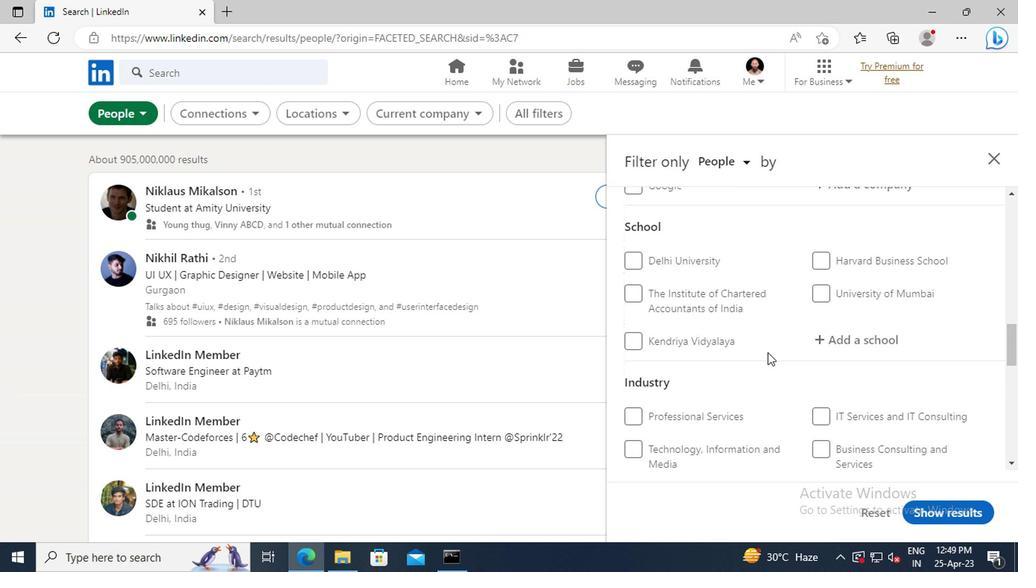 
Action: Mouse scrolled (764, 354) with delta (0, 0)
Screenshot: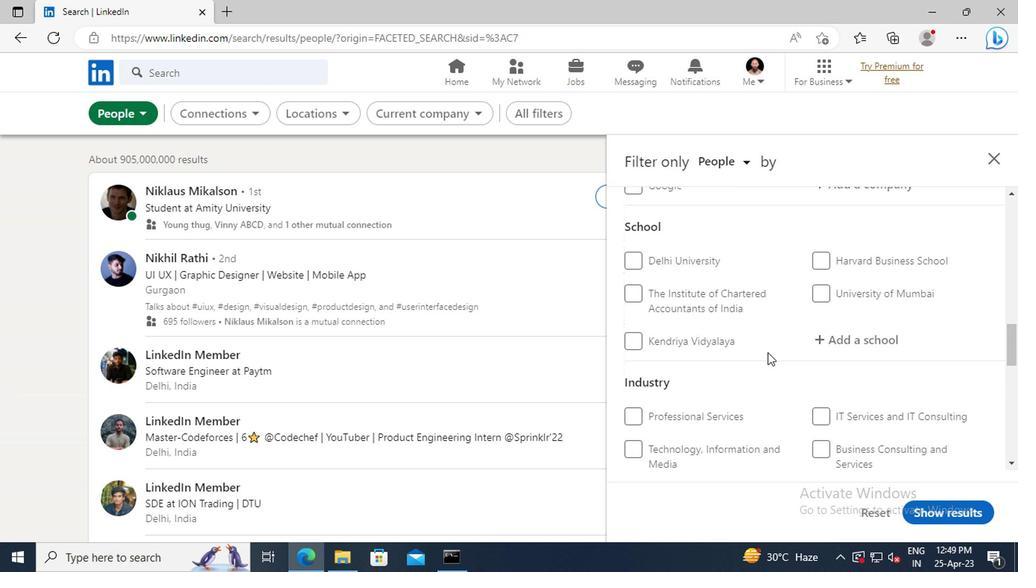 
Action: Mouse scrolled (764, 354) with delta (0, 0)
Screenshot: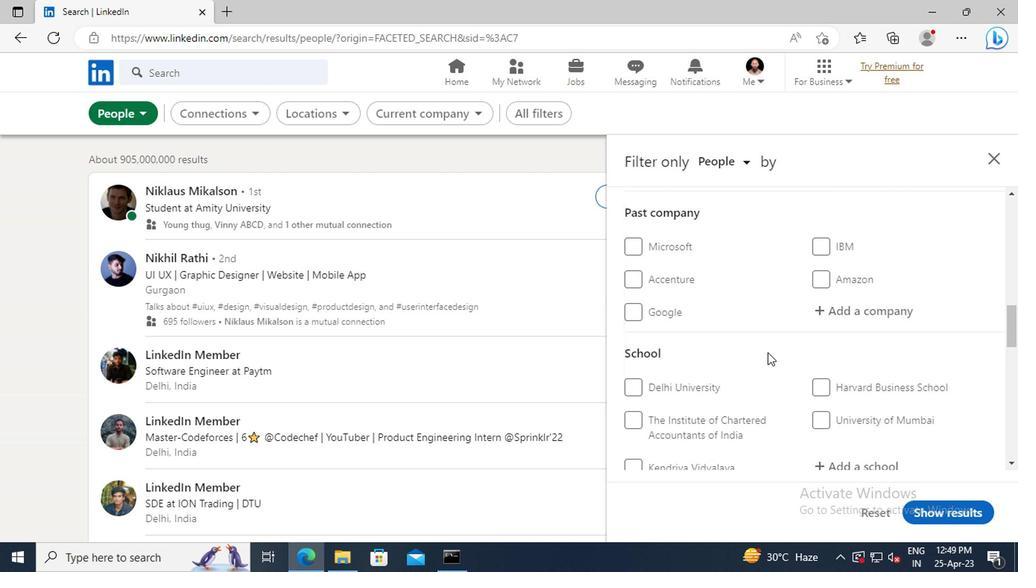 
Action: Mouse scrolled (764, 354) with delta (0, 0)
Screenshot: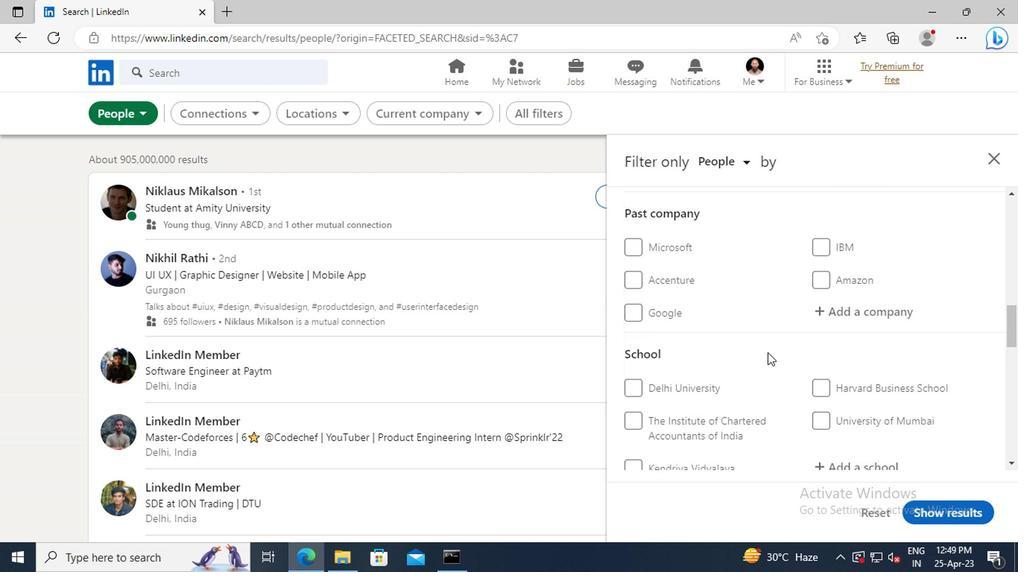 
Action: Mouse scrolled (764, 354) with delta (0, 0)
Screenshot: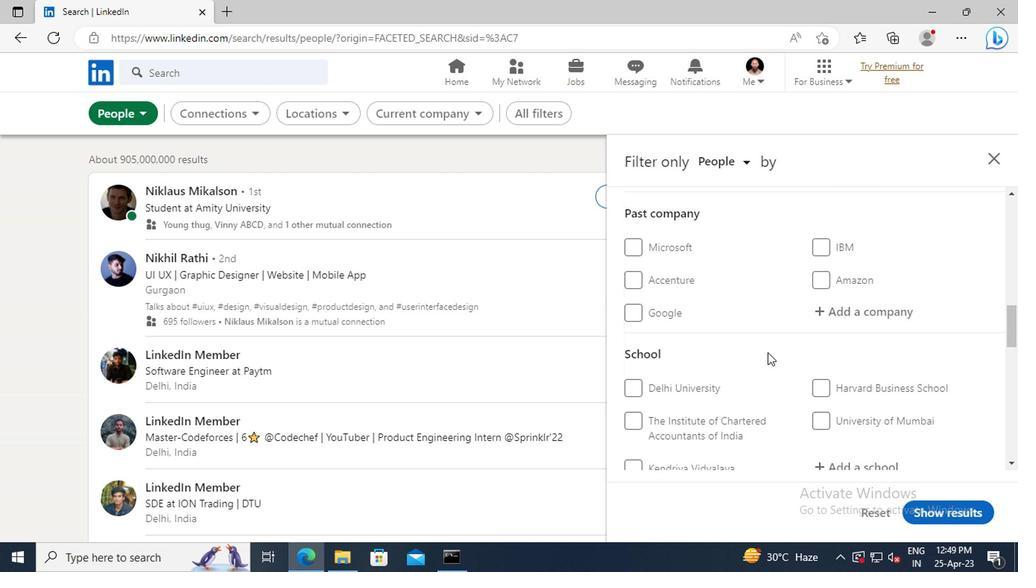 
Action: Mouse scrolled (764, 354) with delta (0, 0)
Screenshot: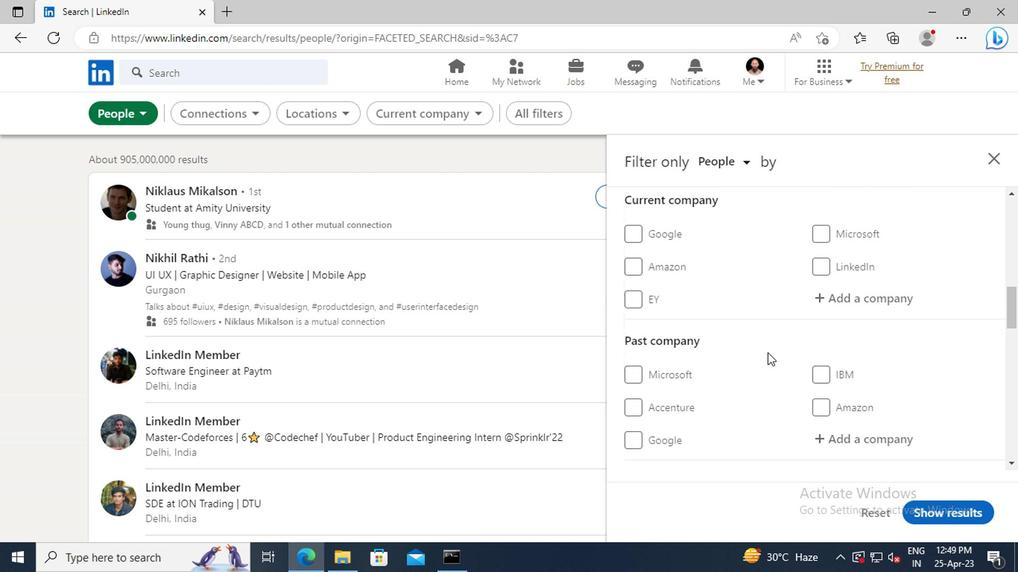 
Action: Mouse moved to (827, 346)
Screenshot: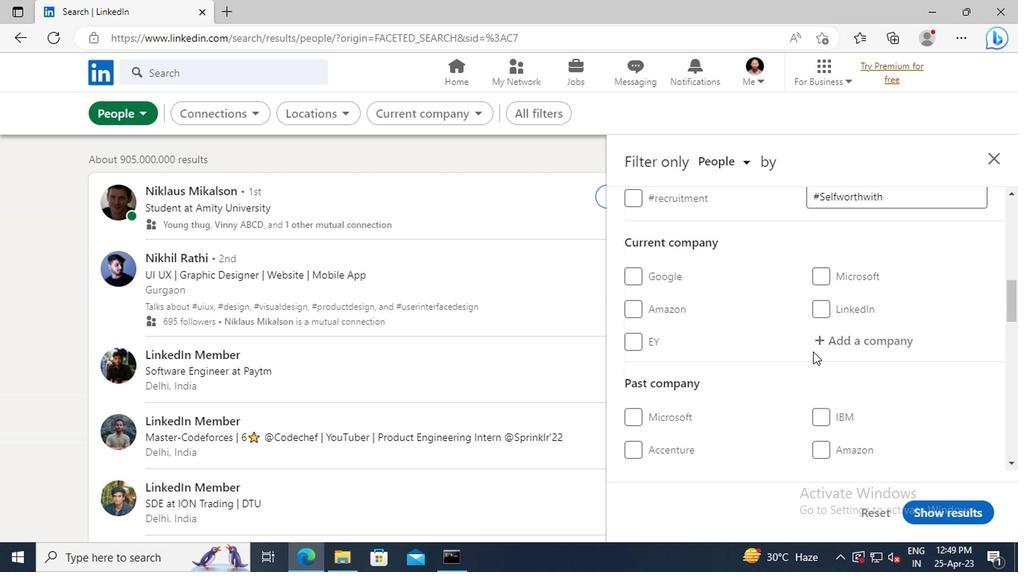 
Action: Mouse pressed left at (827, 346)
Screenshot: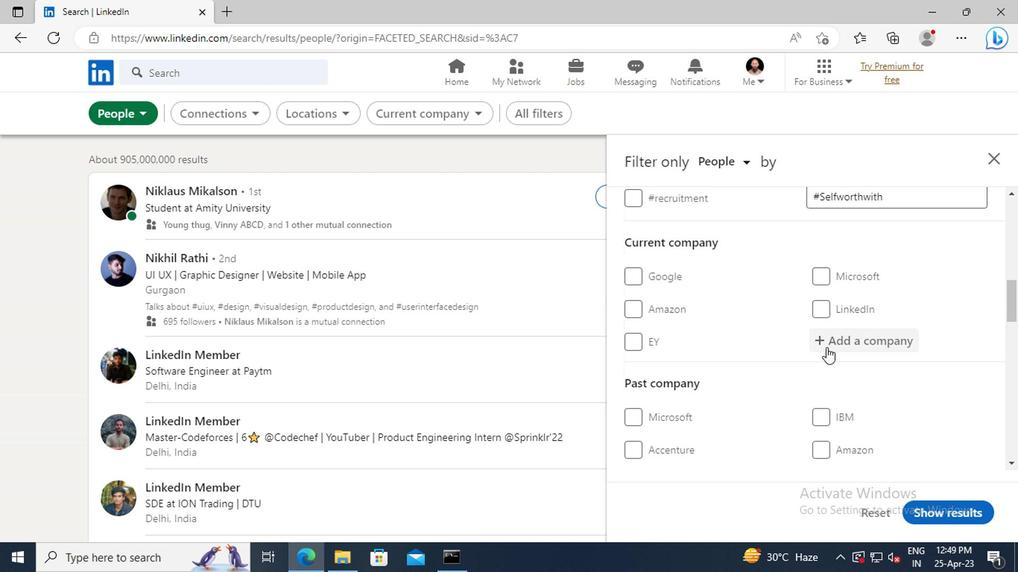 
Action: Key pressed <Key.shift>TIMES<Key.space><Key.shift>INTERNET
Screenshot: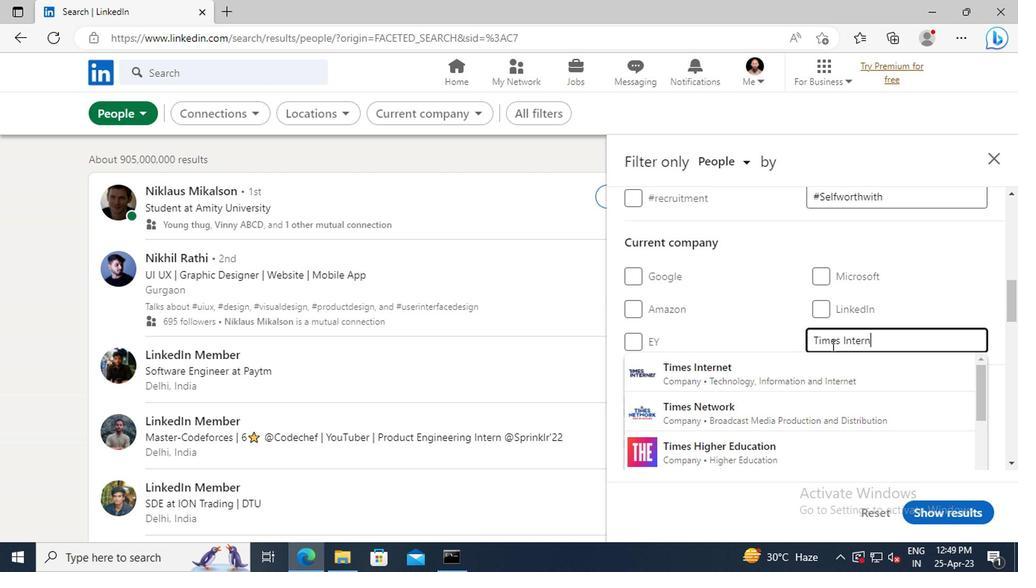 
Action: Mouse moved to (821, 368)
Screenshot: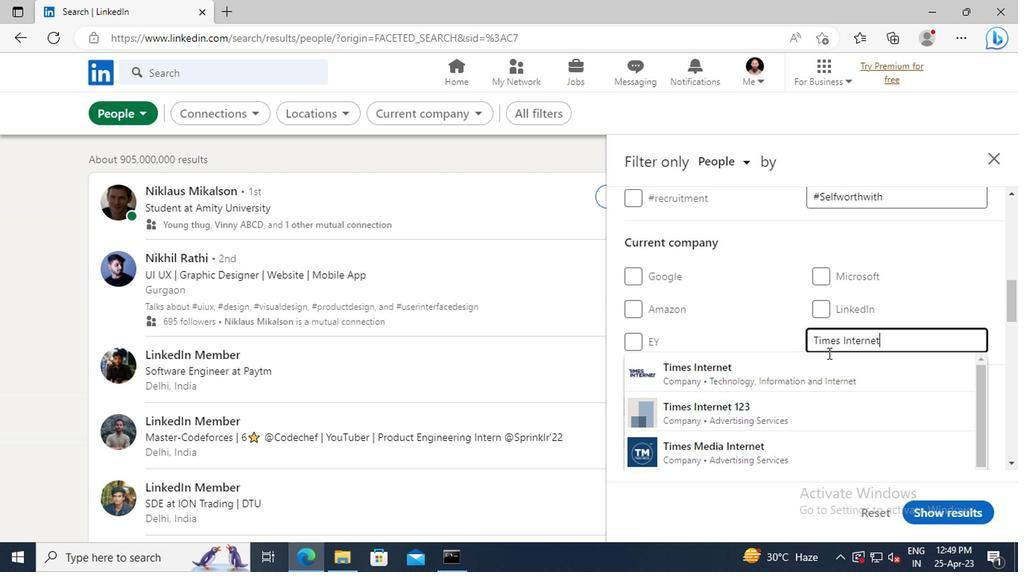 
Action: Mouse pressed left at (821, 368)
Screenshot: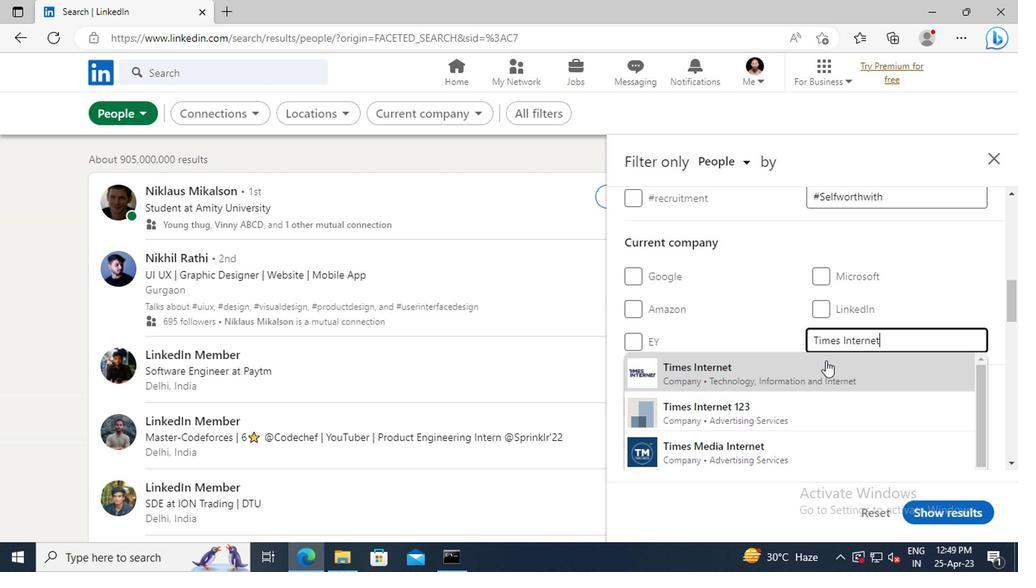 
Action: Mouse moved to (810, 322)
Screenshot: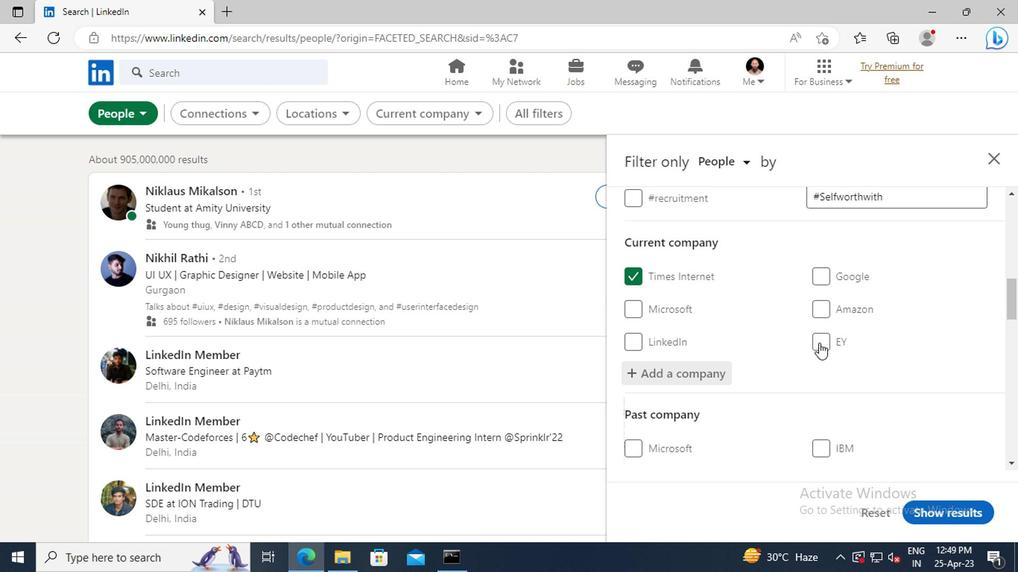 
Action: Mouse scrolled (810, 321) with delta (0, 0)
Screenshot: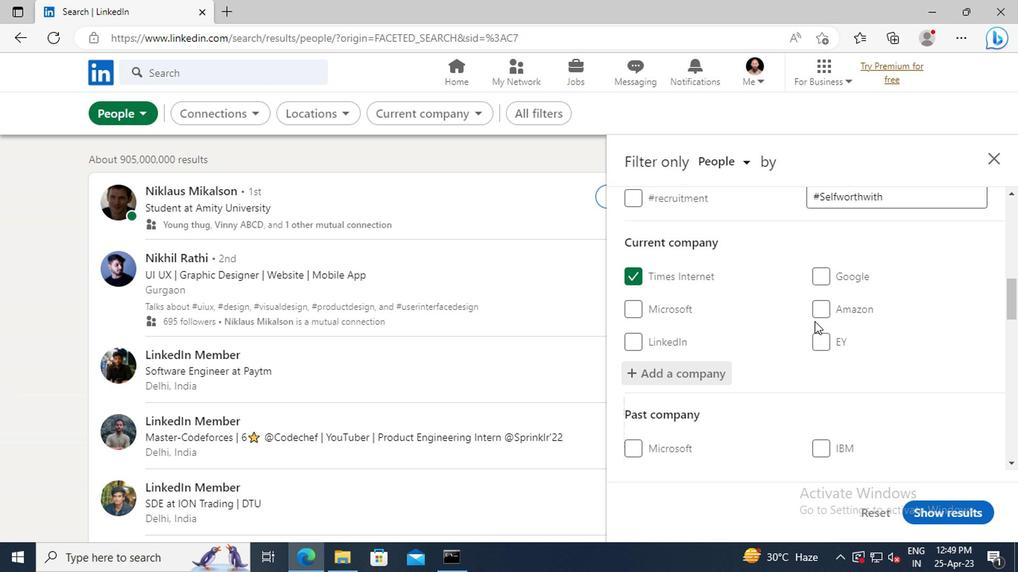 
Action: Mouse scrolled (810, 321) with delta (0, 0)
Screenshot: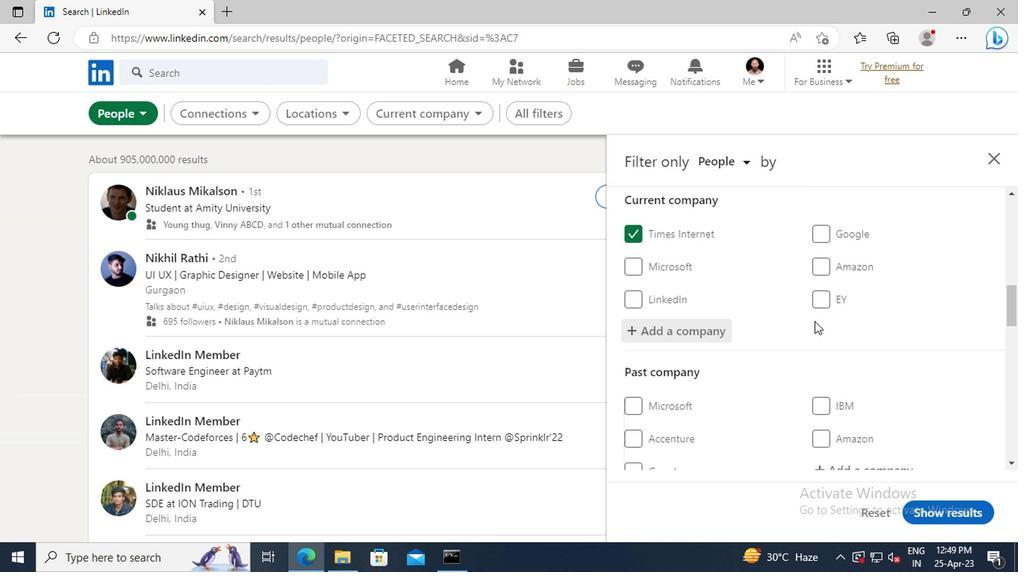 
Action: Mouse scrolled (810, 321) with delta (0, 0)
Screenshot: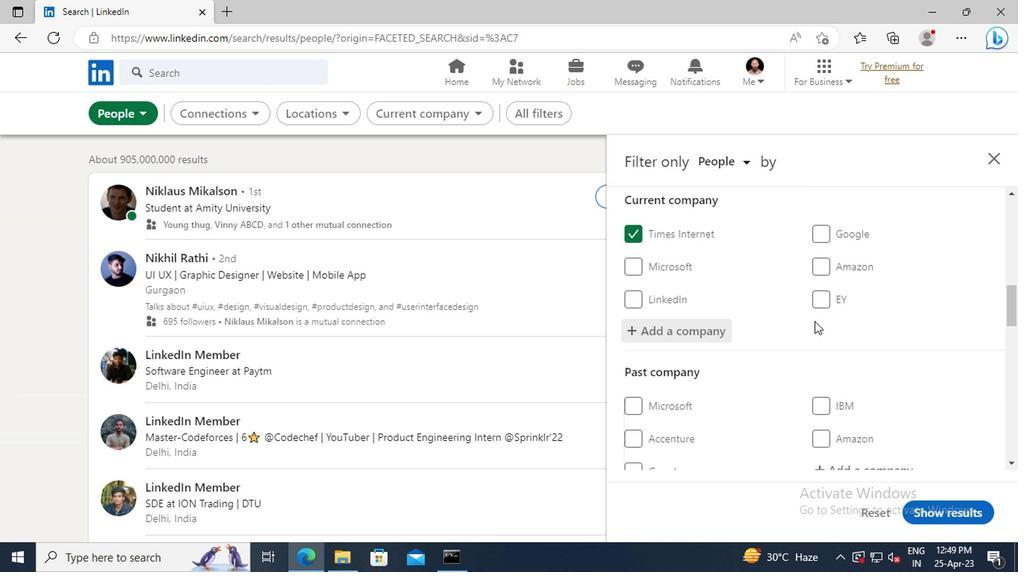 
Action: Mouse scrolled (810, 321) with delta (0, 0)
Screenshot: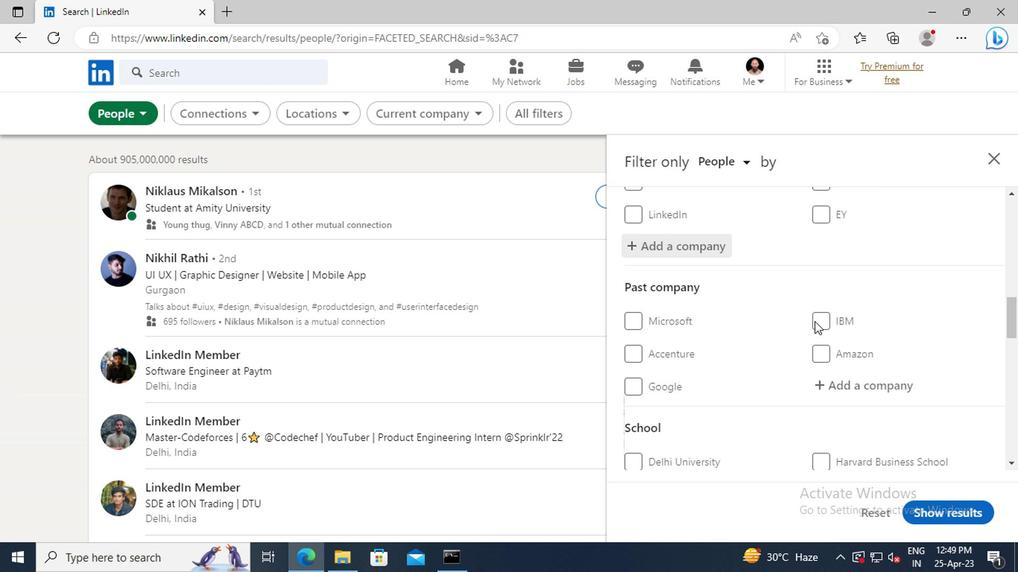 
Action: Mouse scrolled (810, 321) with delta (0, 0)
Screenshot: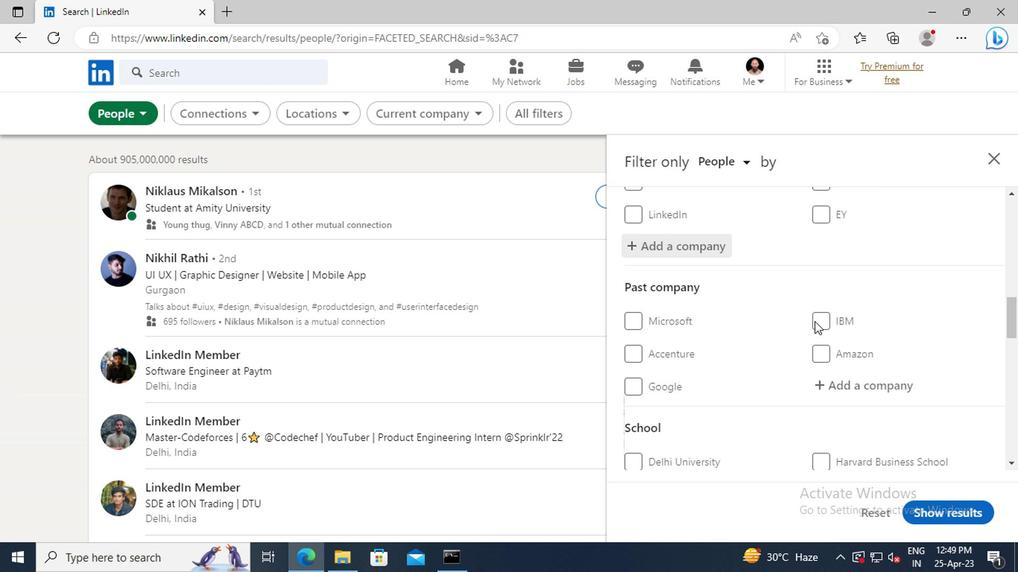 
Action: Mouse scrolled (810, 321) with delta (0, 0)
Screenshot: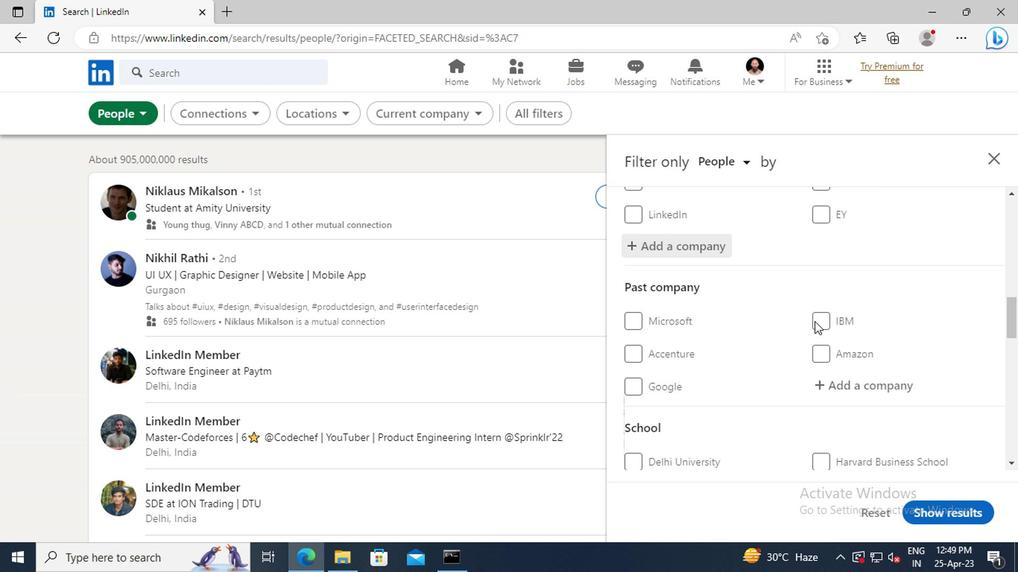 
Action: Mouse scrolled (810, 321) with delta (0, 0)
Screenshot: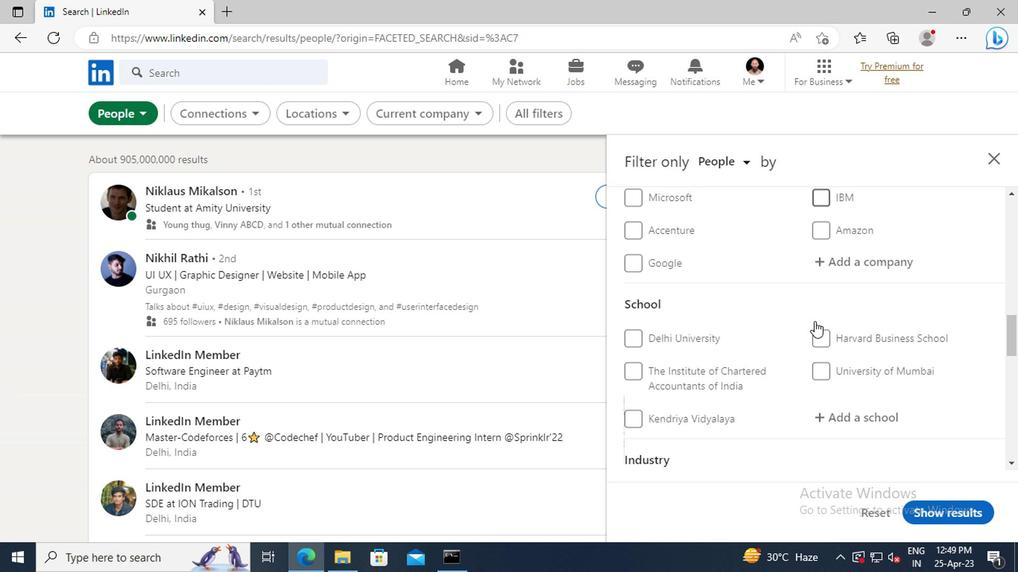 
Action: Mouse moved to (844, 370)
Screenshot: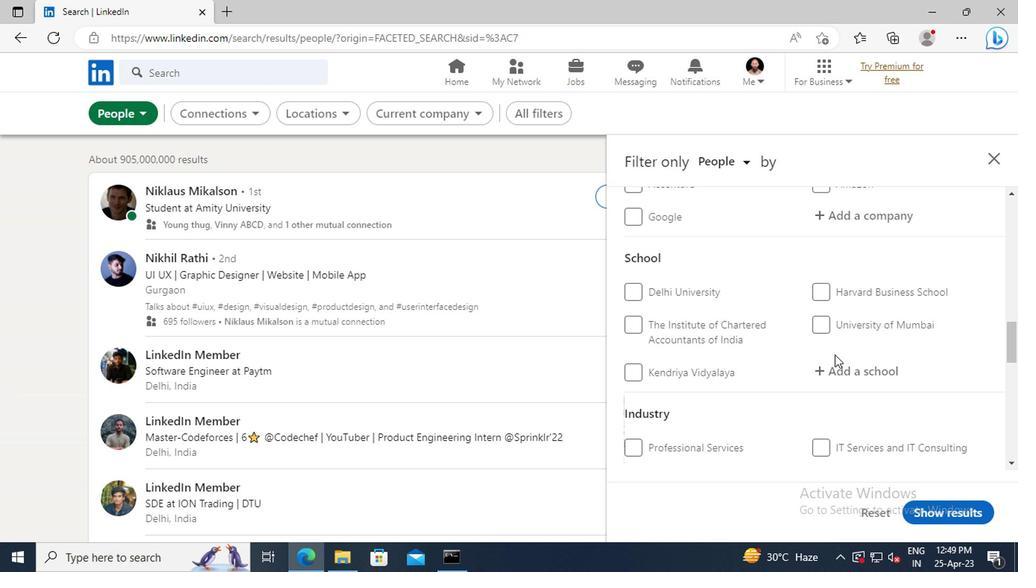 
Action: Mouse pressed left at (844, 370)
Screenshot: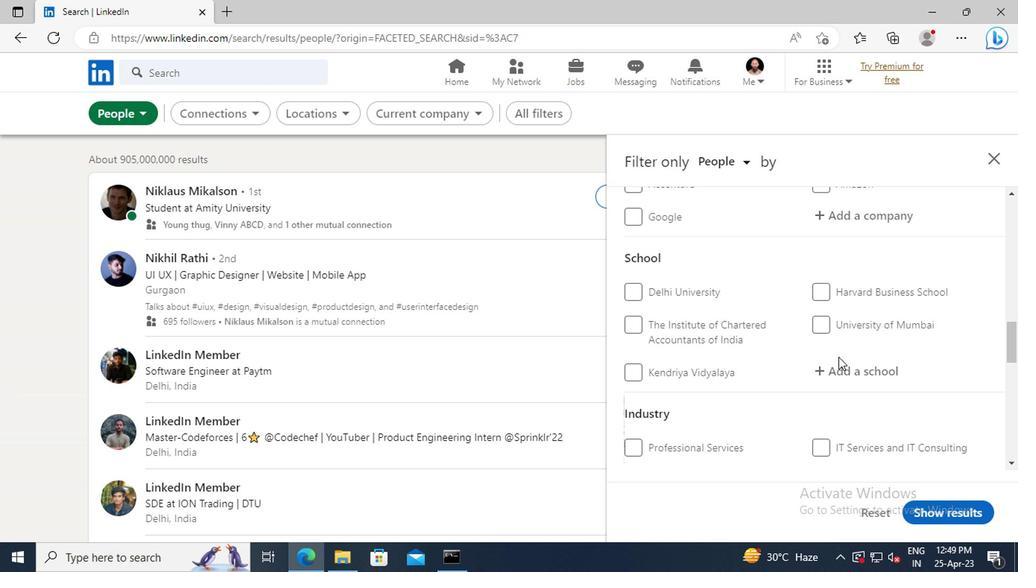 
Action: Mouse moved to (845, 371)
Screenshot: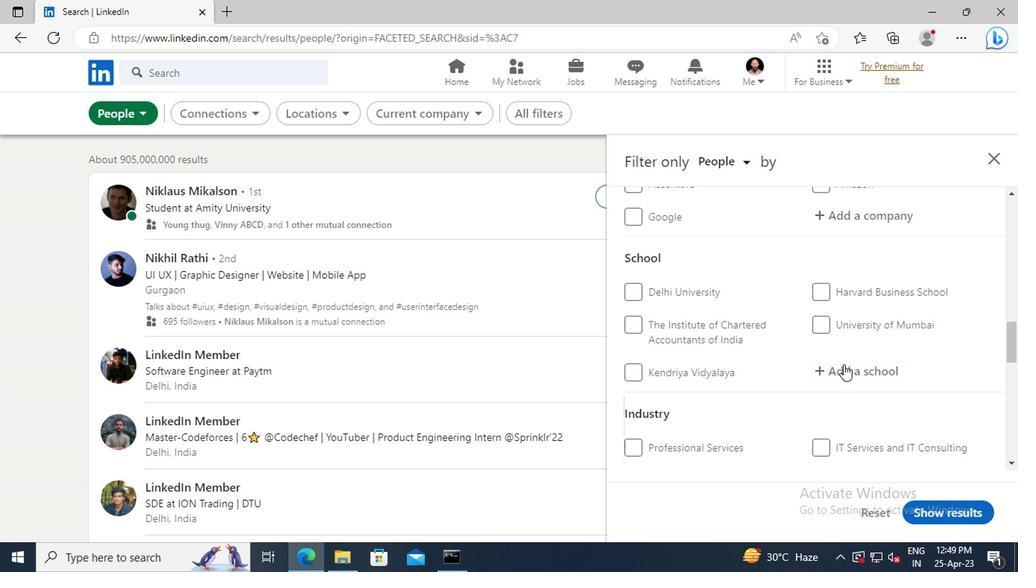 
Action: Key pressed <Key.shift>INDIAN<Key.space><Key.shift>STATISTICAL<Key.space><Key.shift>INSTITUTE
Screenshot: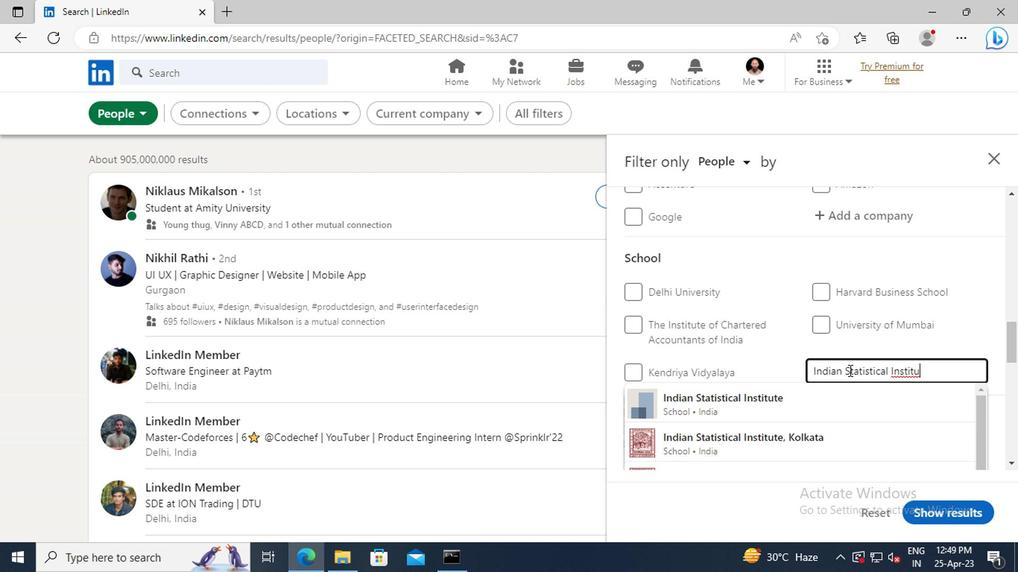 
Action: Mouse moved to (822, 440)
Screenshot: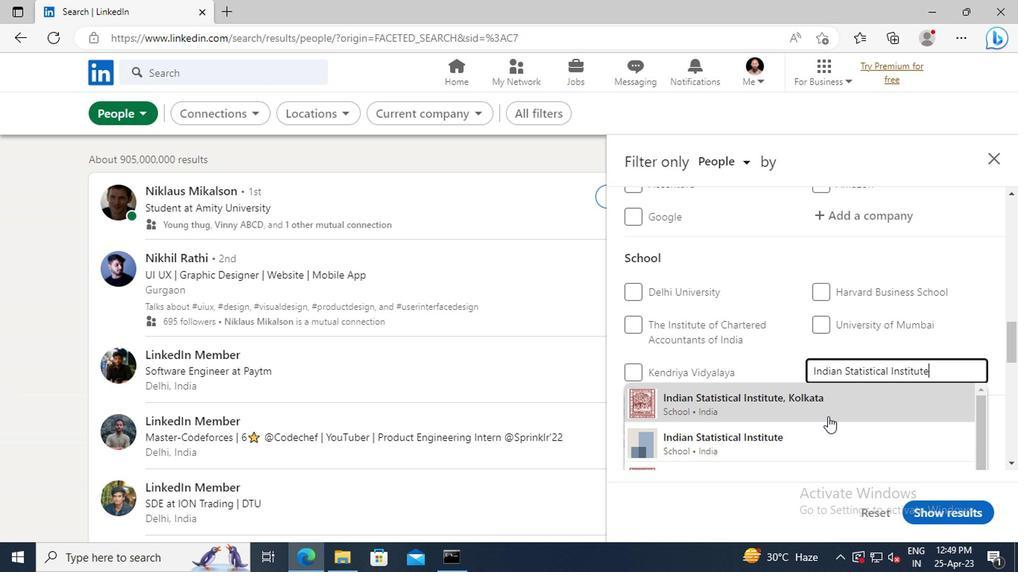 
Action: Mouse pressed left at (822, 440)
Screenshot: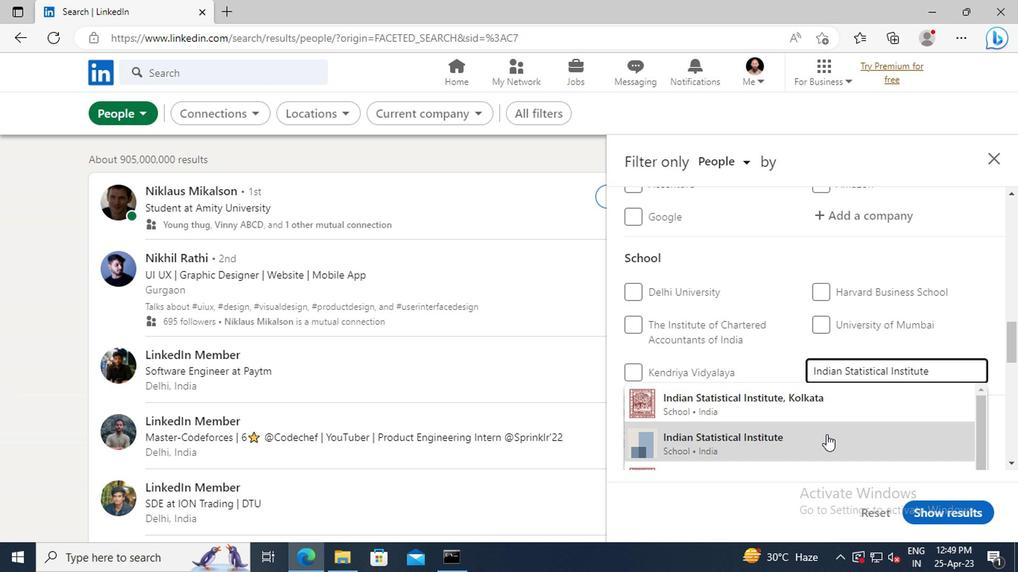 
Action: Mouse moved to (813, 309)
Screenshot: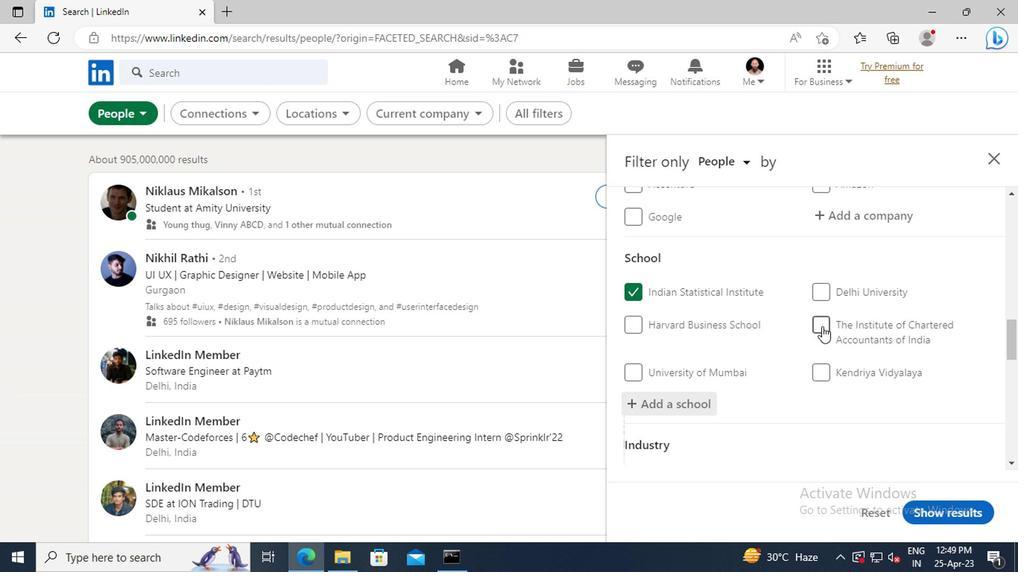 
Action: Mouse scrolled (813, 309) with delta (0, 0)
Screenshot: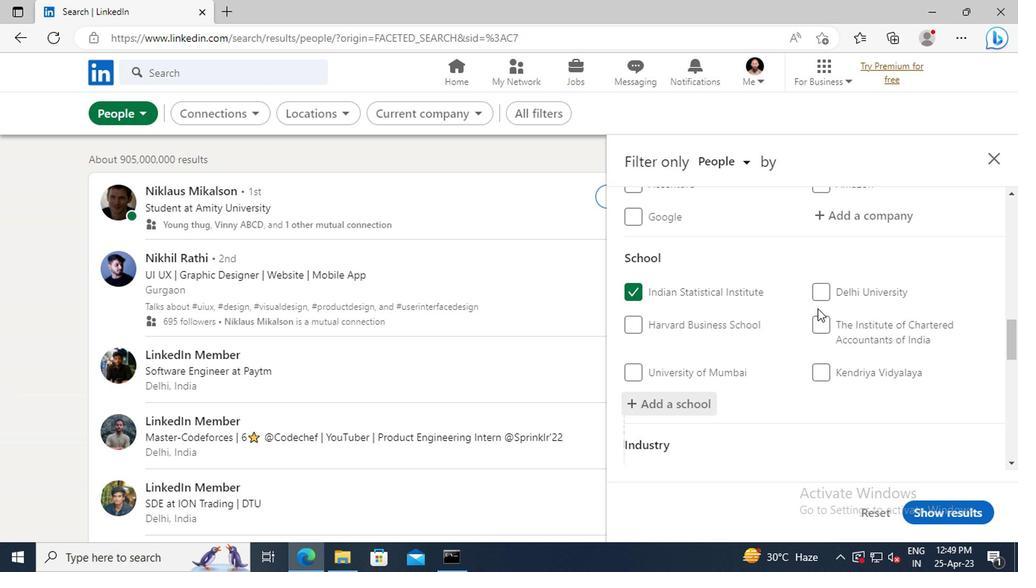 
Action: Mouse scrolled (813, 309) with delta (0, 0)
Screenshot: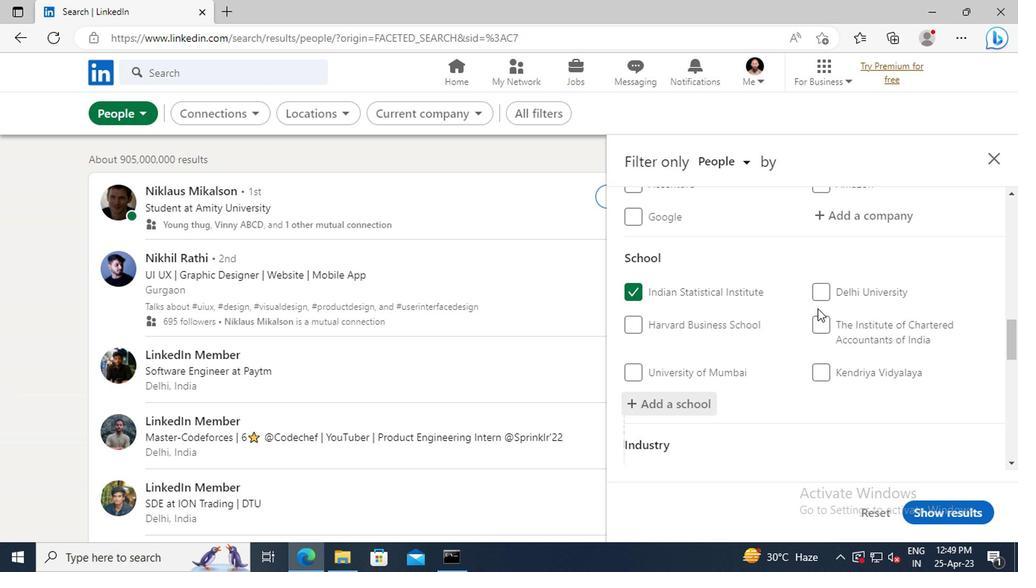 
Action: Mouse scrolled (813, 309) with delta (0, 0)
Screenshot: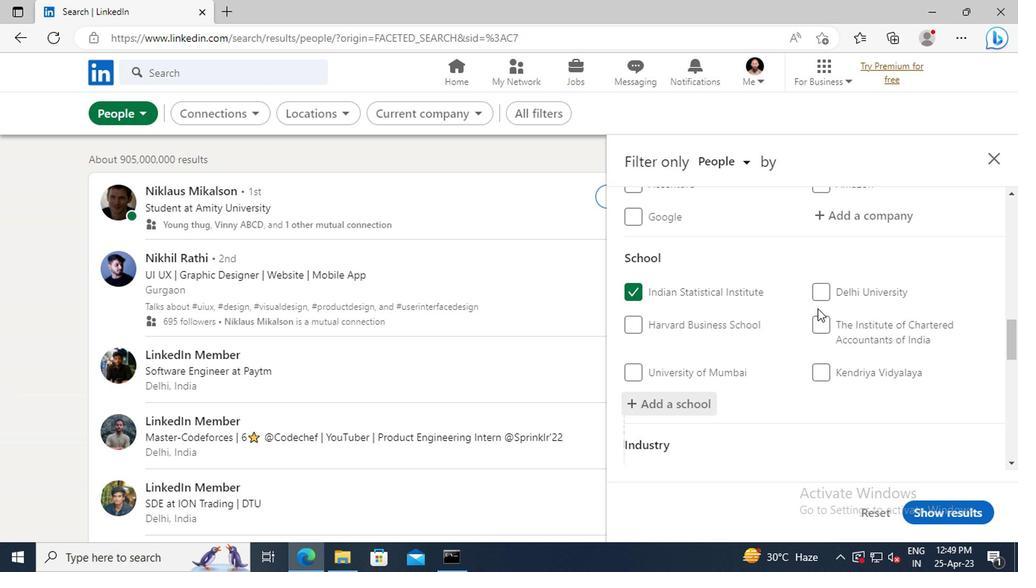 
Action: Mouse scrolled (813, 309) with delta (0, 0)
Screenshot: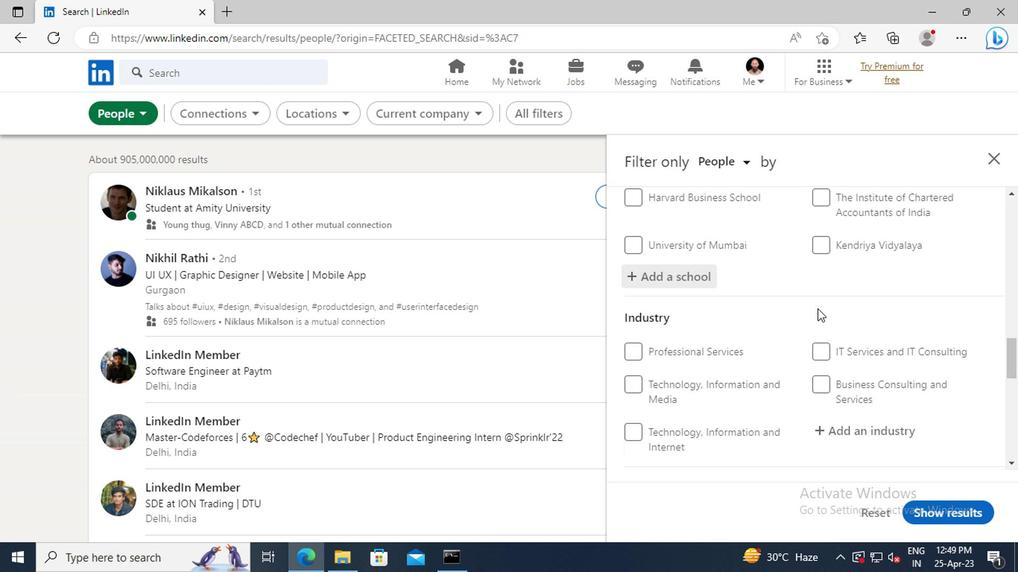 
Action: Mouse scrolled (813, 309) with delta (0, 0)
Screenshot: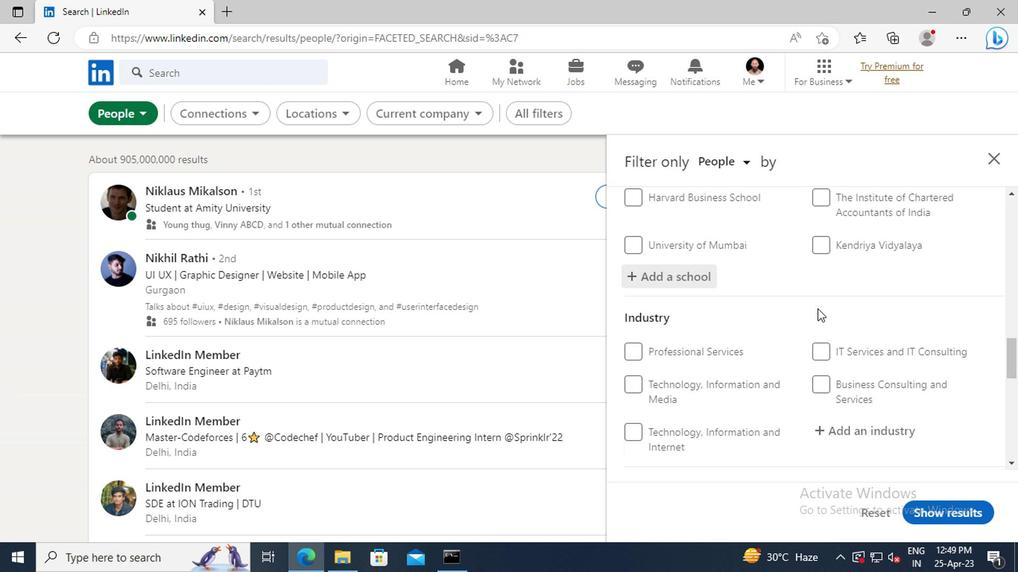
Action: Mouse moved to (827, 340)
Screenshot: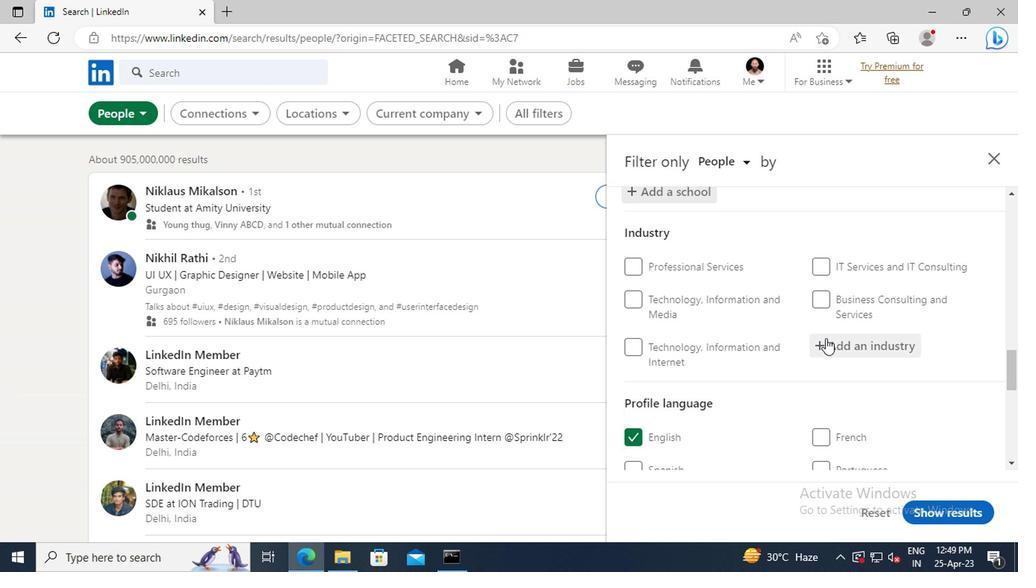 
Action: Mouse pressed left at (827, 340)
Screenshot: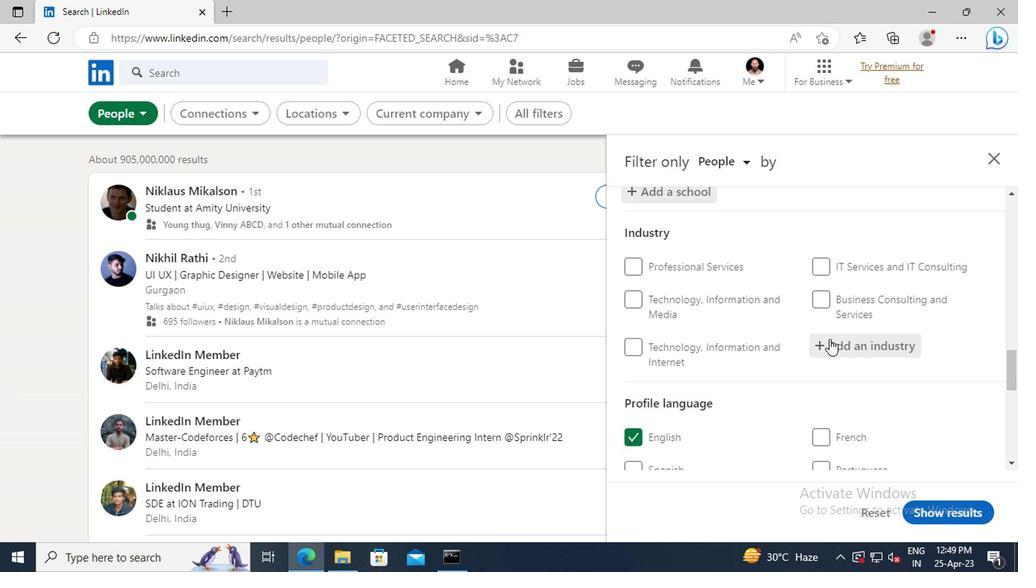 
Action: Key pressed <Key.shift>FOOTWEAR<Key.space>AND<Key.space><Key.shift>LEATHER<Key.space><Key.shift>GOODS<Key.space><Key.shift>REPAIR
Screenshot: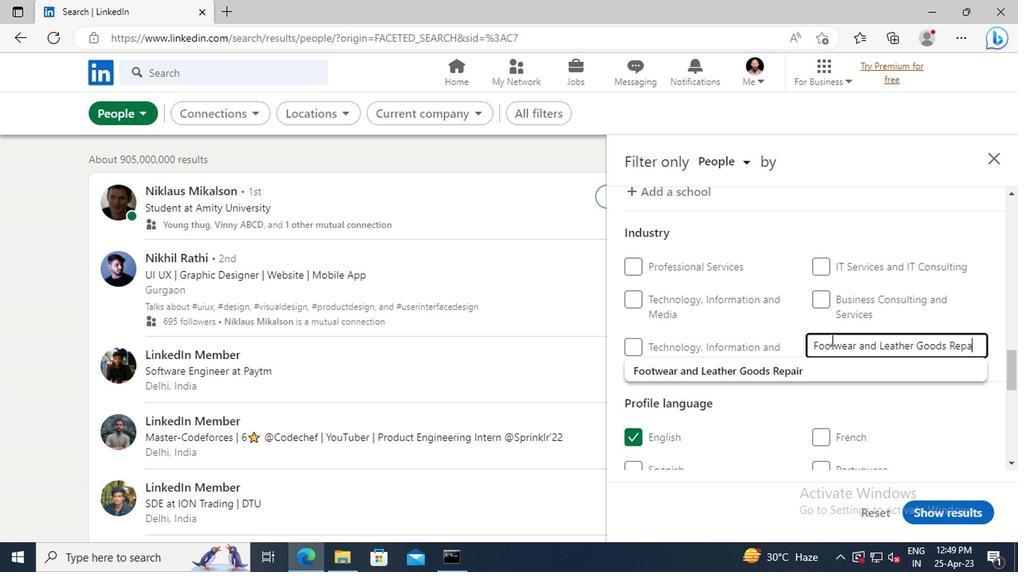 
Action: Mouse moved to (824, 366)
Screenshot: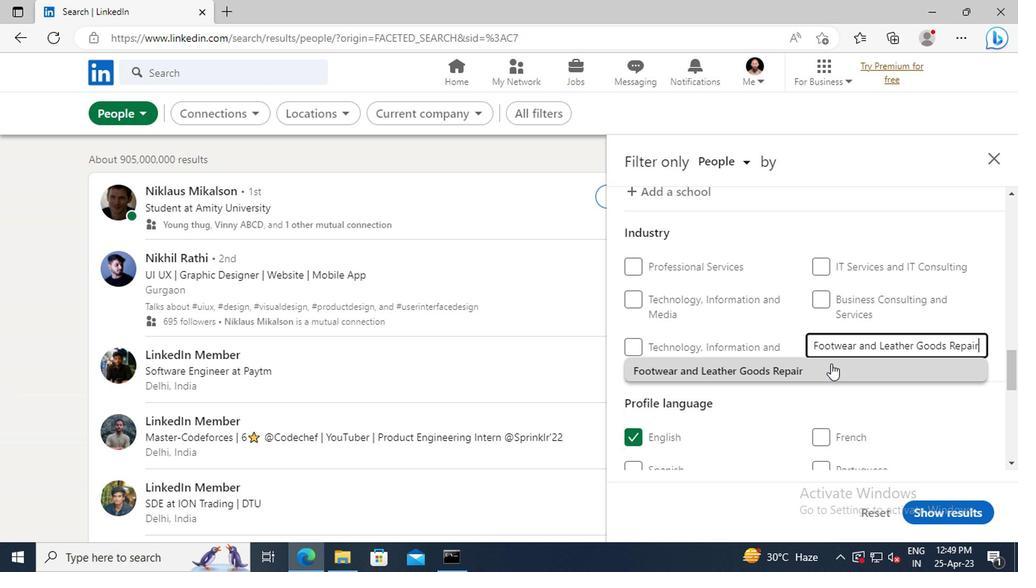 
Action: Mouse pressed left at (824, 366)
Screenshot: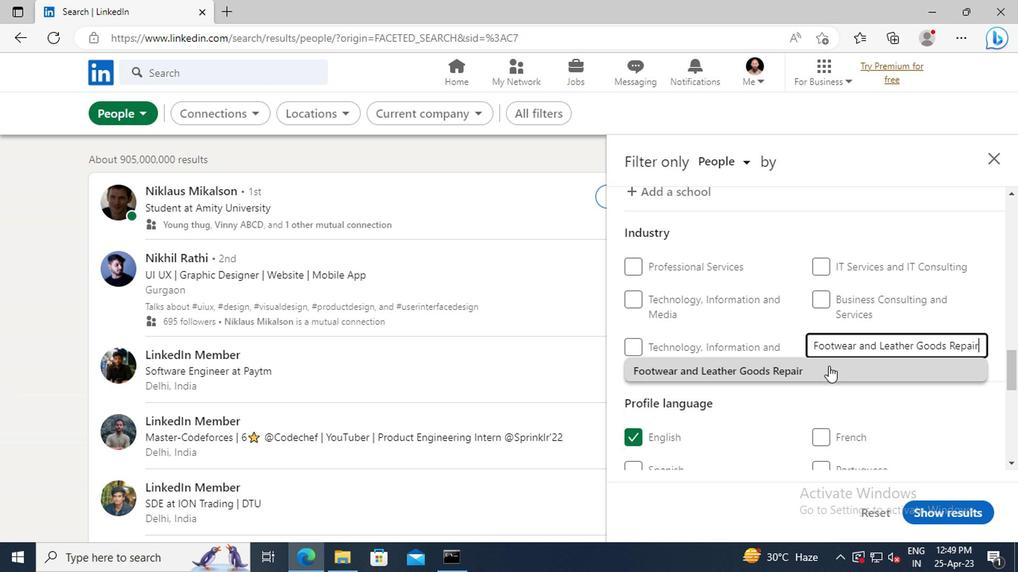 
Action: Mouse moved to (786, 299)
Screenshot: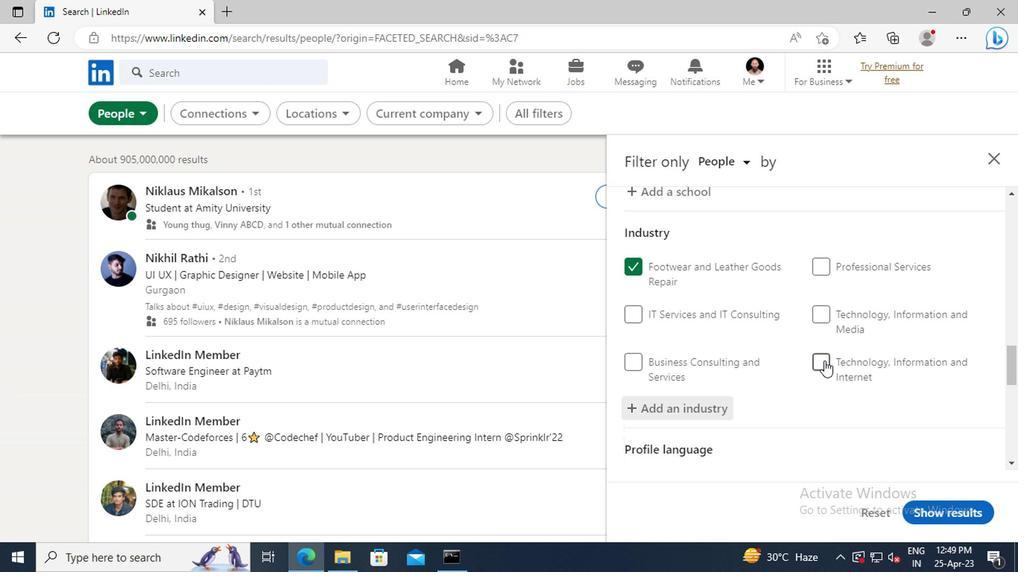 
Action: Mouse scrolled (786, 298) with delta (0, -1)
Screenshot: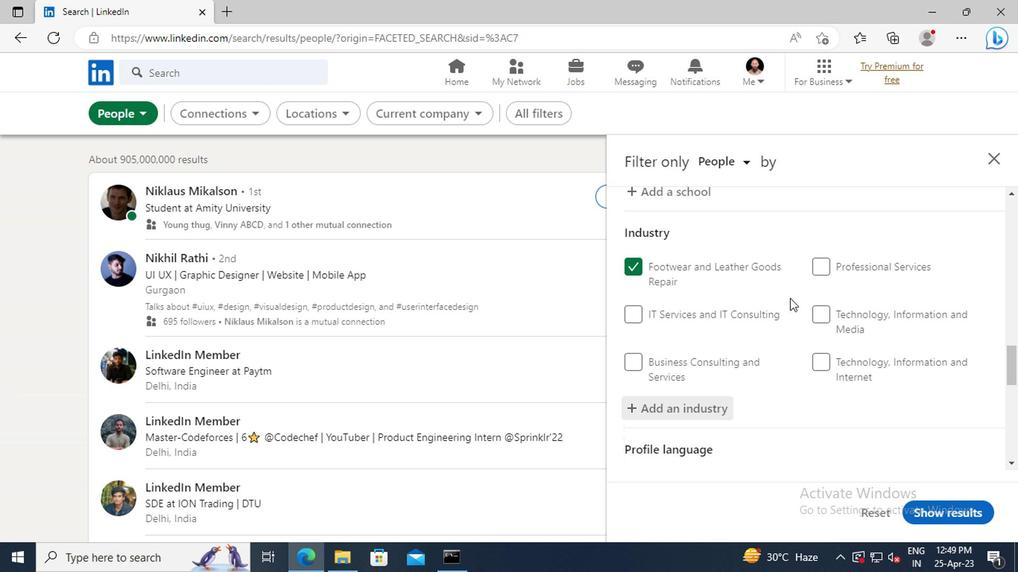 
Action: Mouse scrolled (786, 298) with delta (0, -1)
Screenshot: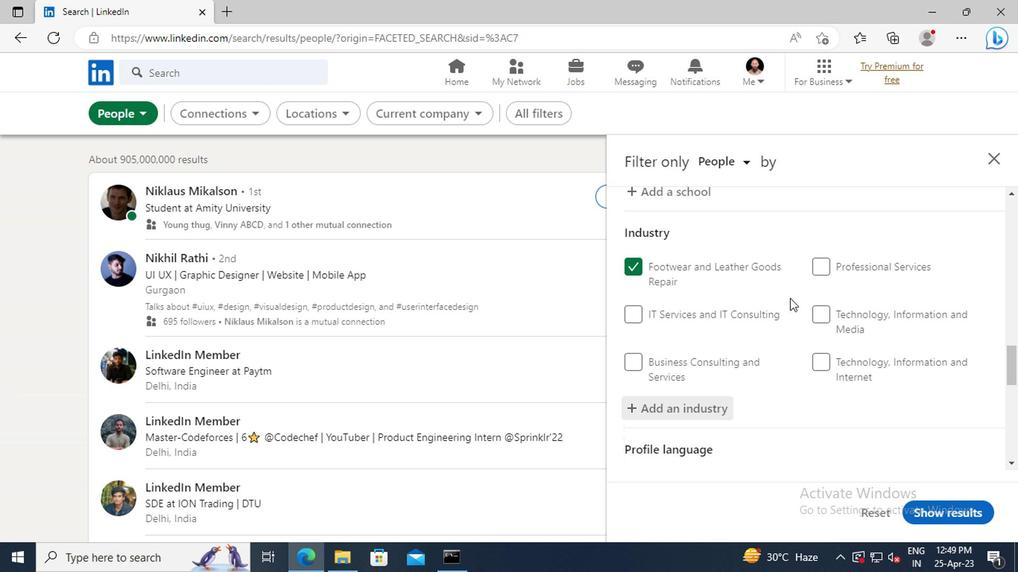 
Action: Mouse scrolled (786, 298) with delta (0, -1)
Screenshot: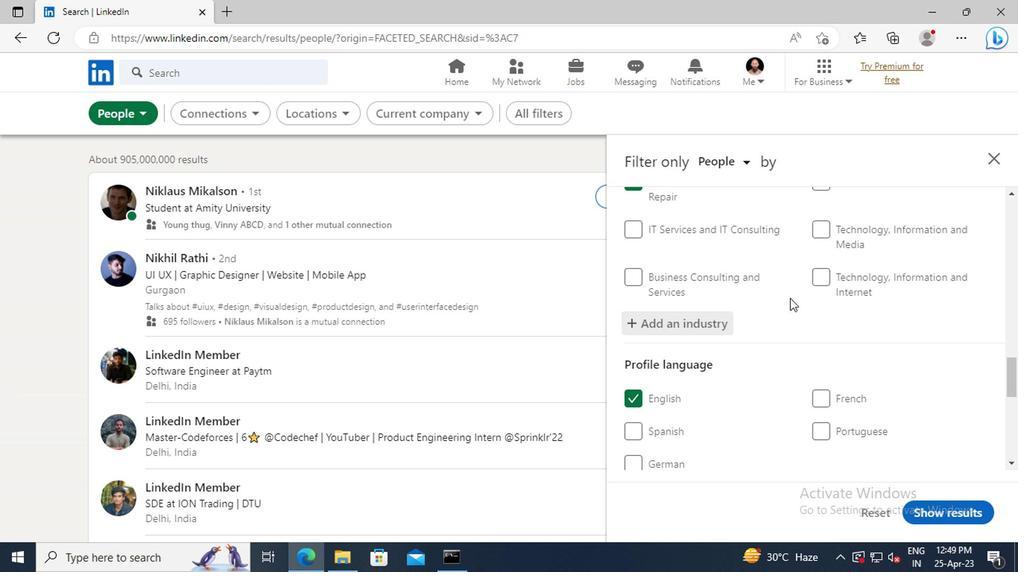 
Action: Mouse scrolled (786, 298) with delta (0, -1)
Screenshot: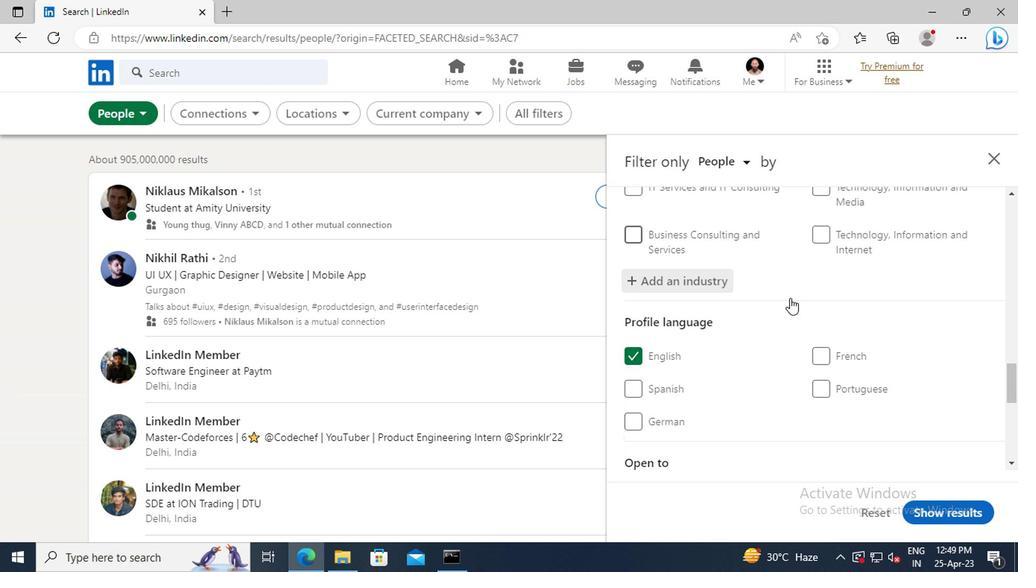 
Action: Mouse scrolled (786, 298) with delta (0, -1)
Screenshot: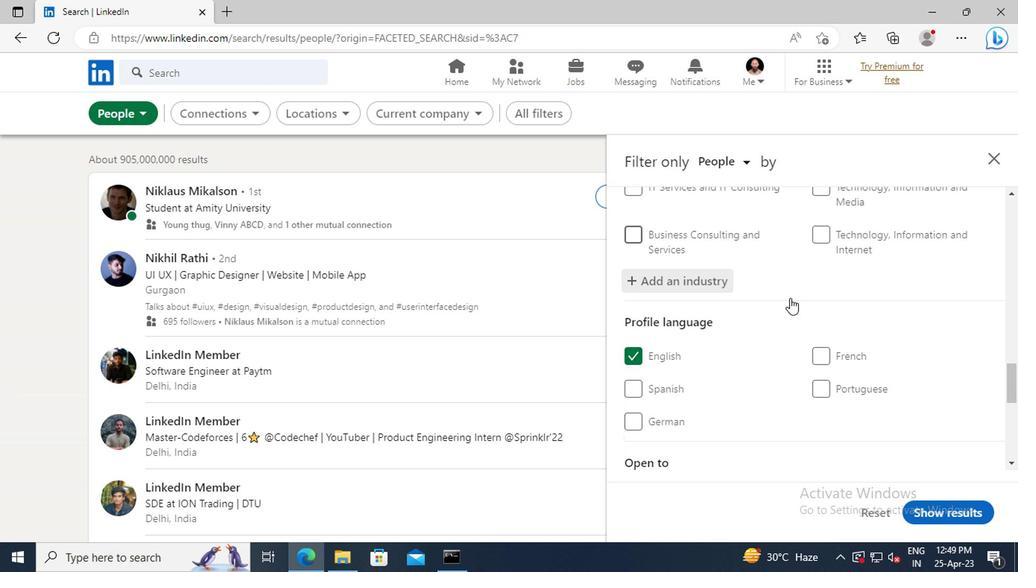 
Action: Mouse scrolled (786, 298) with delta (0, -1)
Screenshot: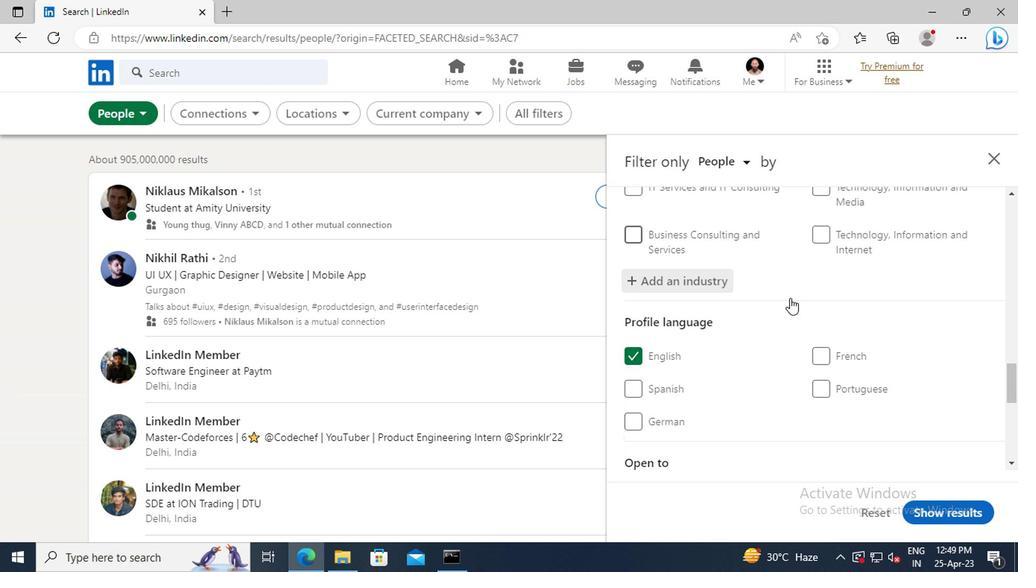 
Action: Mouse scrolled (786, 298) with delta (0, -1)
Screenshot: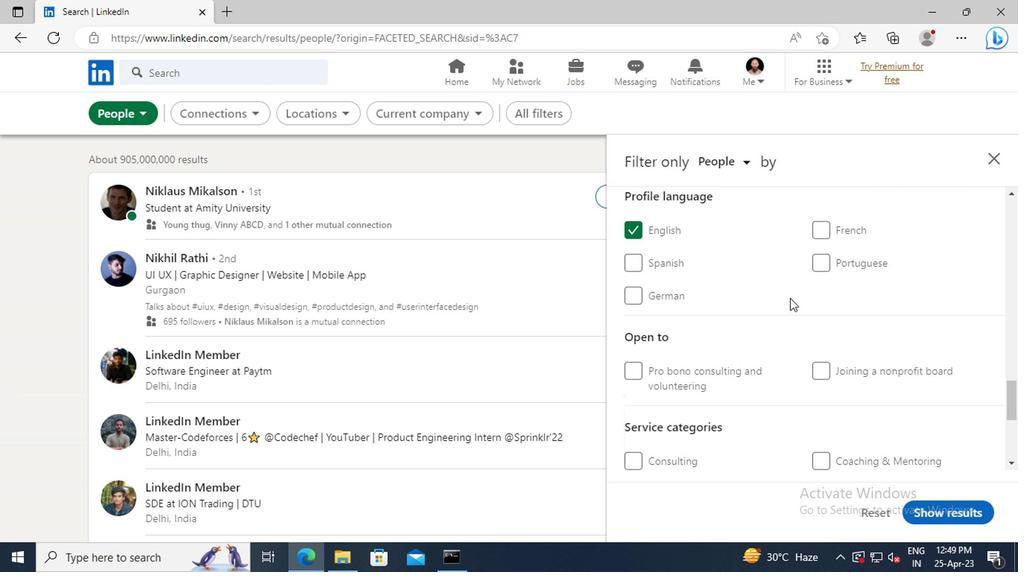 
Action: Mouse scrolled (786, 298) with delta (0, -1)
Screenshot: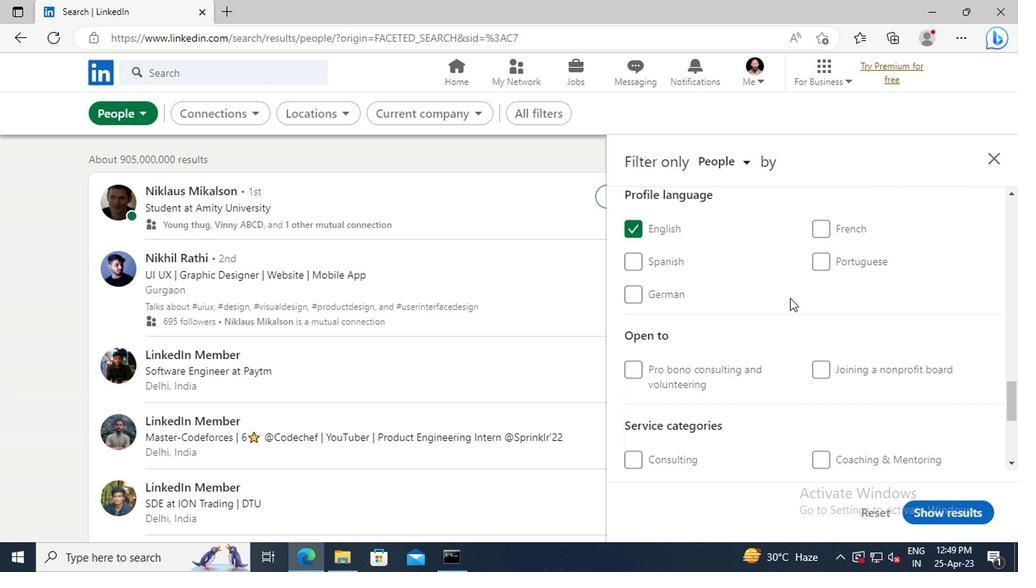 
Action: Mouse scrolled (786, 298) with delta (0, -1)
Screenshot: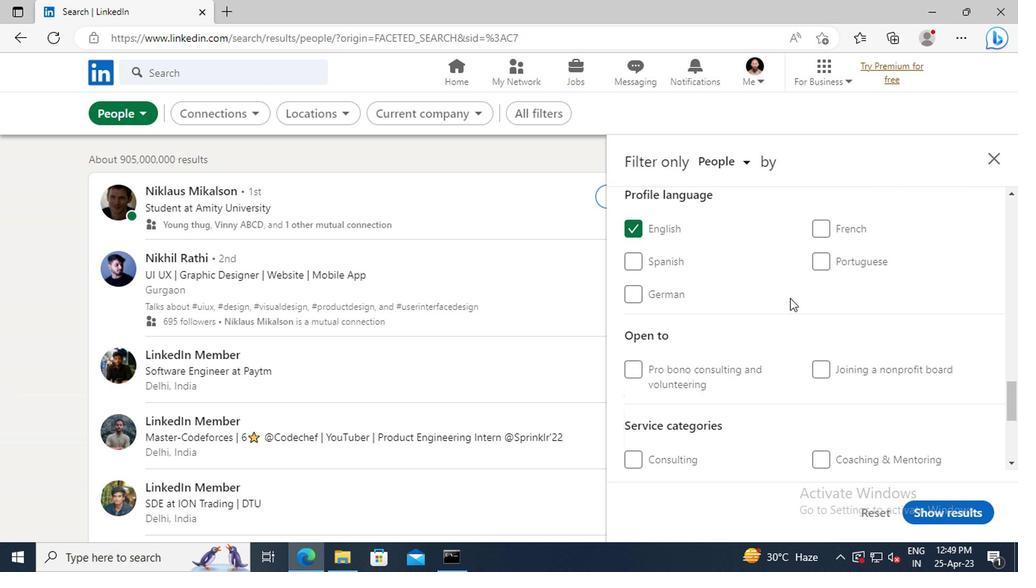 
Action: Mouse scrolled (786, 298) with delta (0, -1)
Screenshot: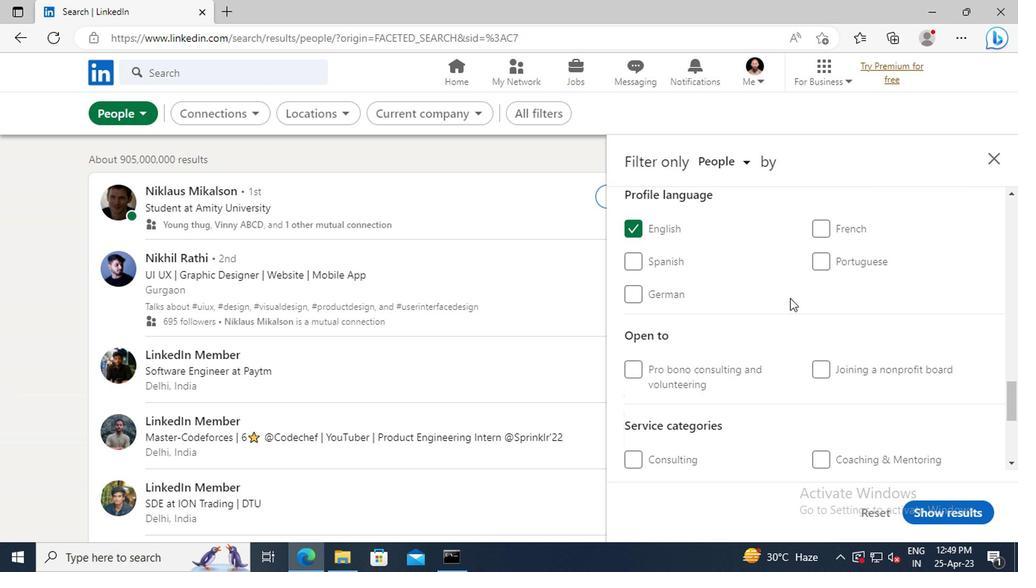 
Action: Mouse moved to (836, 354)
Screenshot: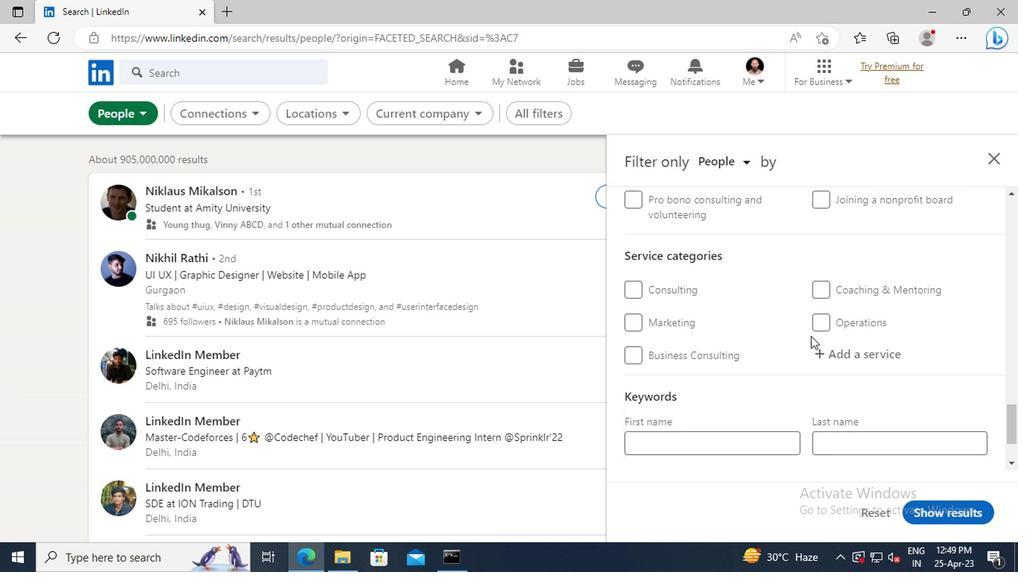 
Action: Mouse pressed left at (836, 354)
Screenshot: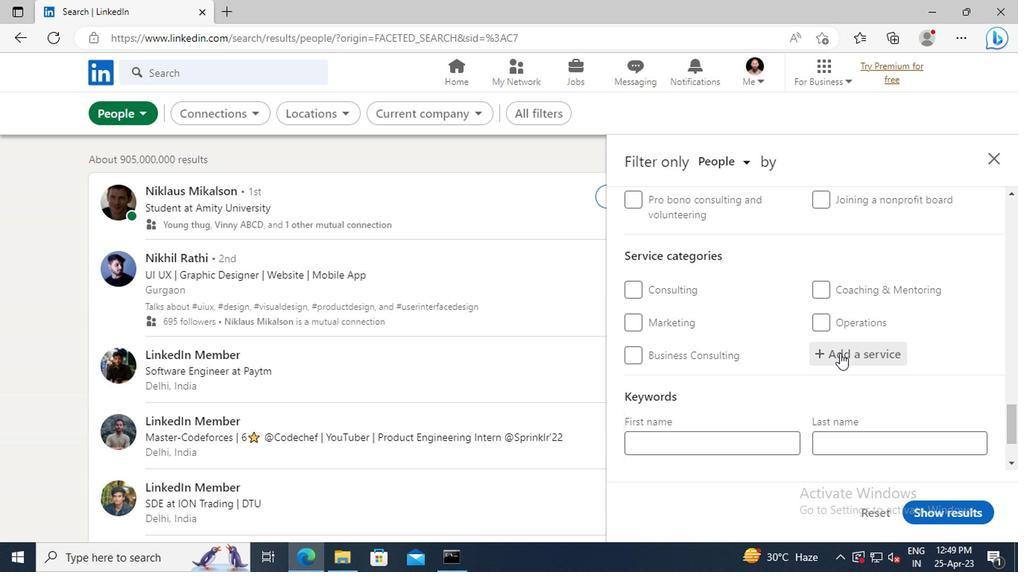 
Action: Key pressed <Key.shift>PERSONAL<Key.space><Key.shift>INJURY
Screenshot: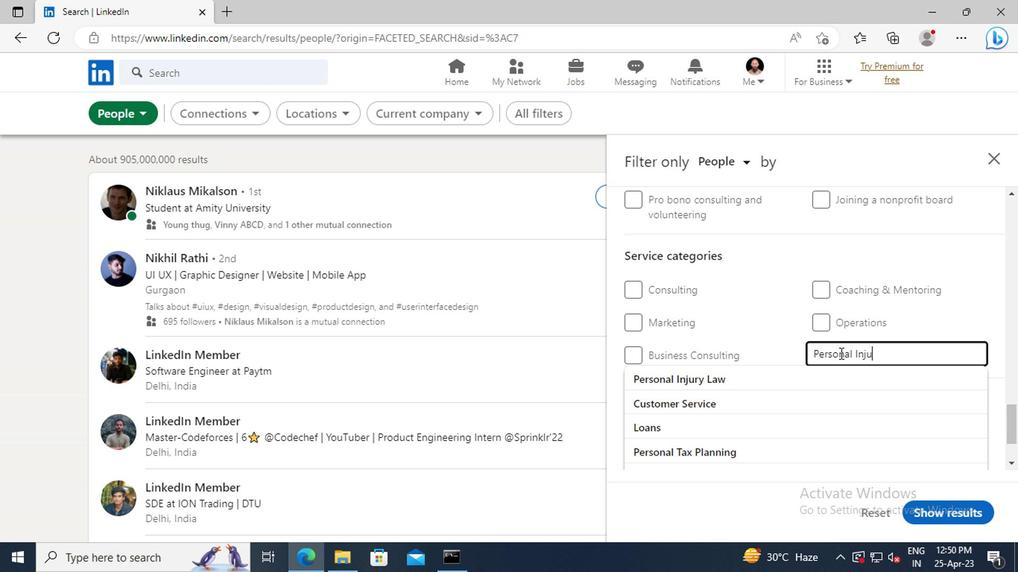
Action: Mouse moved to (836, 354)
Screenshot: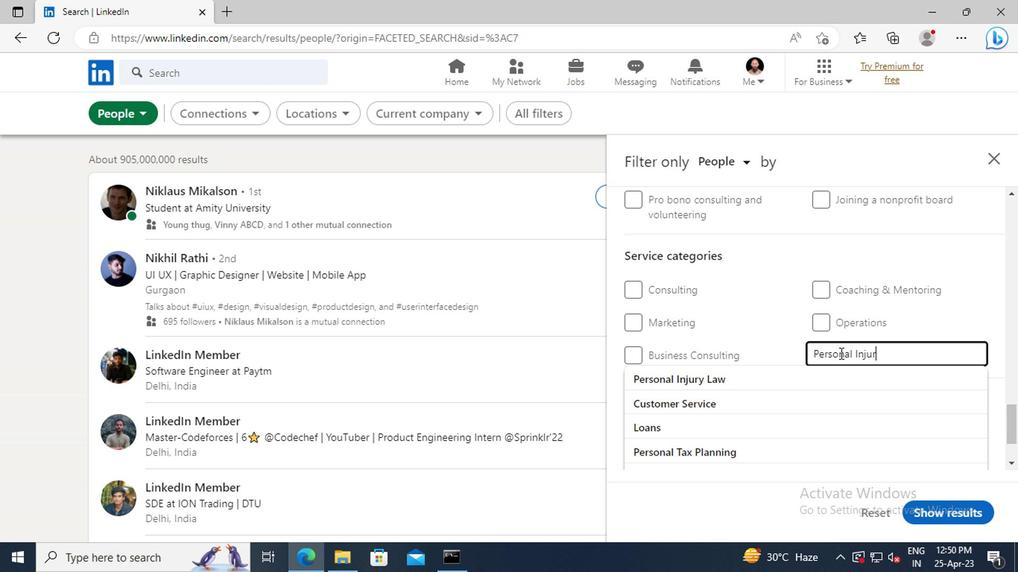 
Action: Key pressed <Key.space><Key.shift>LAW
Screenshot: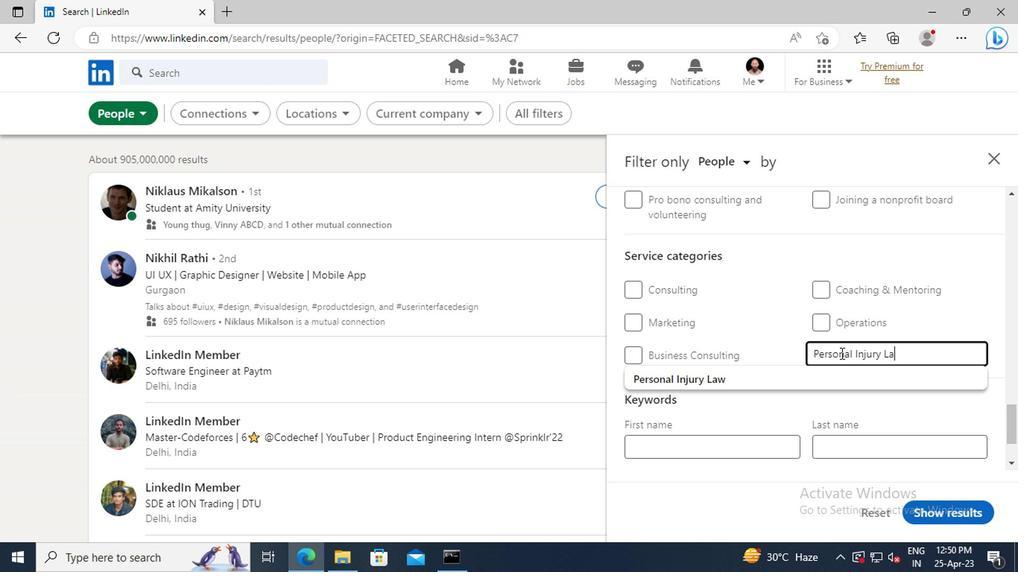 
Action: Mouse moved to (781, 377)
Screenshot: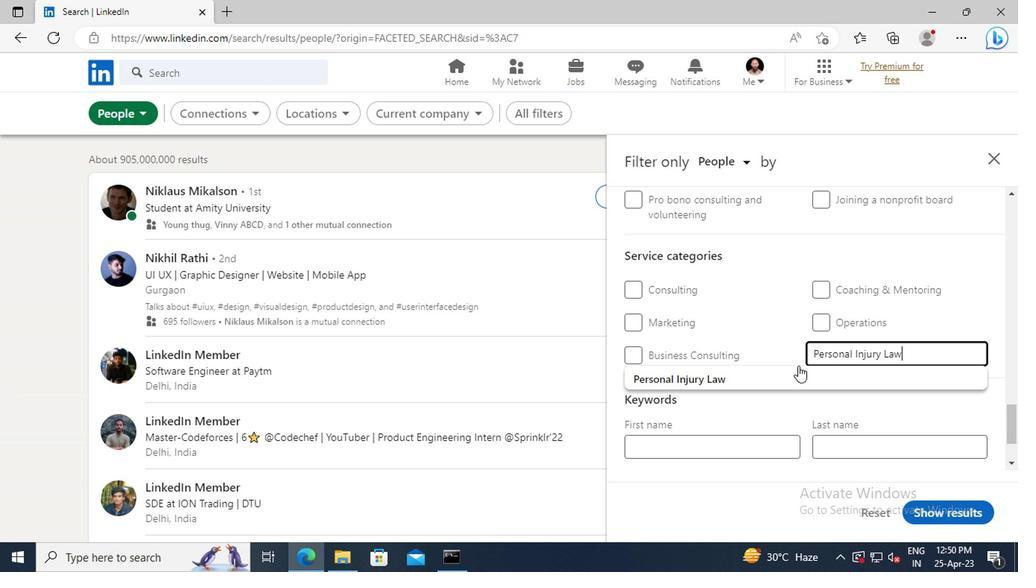 
Action: Mouse pressed left at (781, 377)
Screenshot: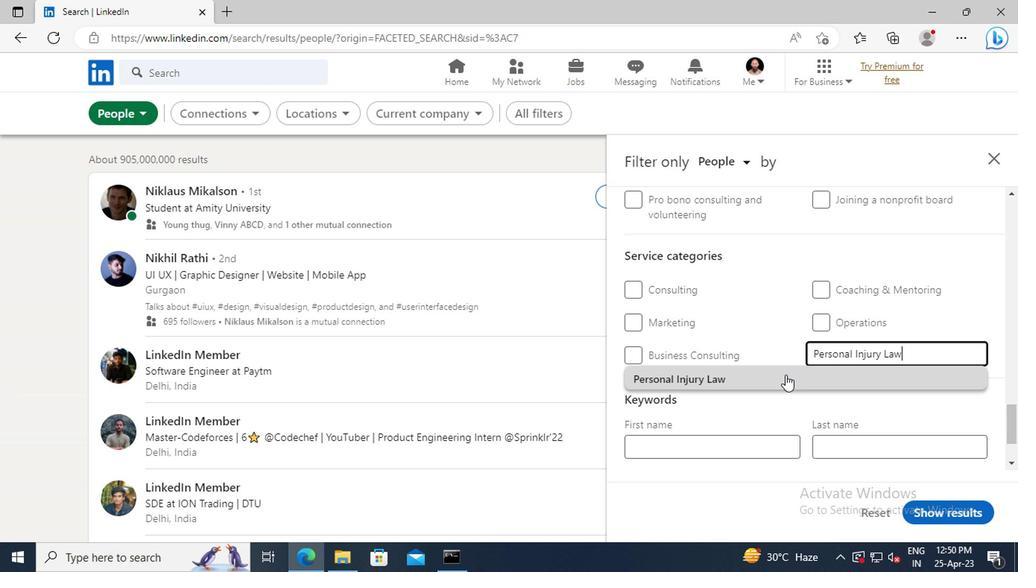 
Action: Mouse scrolled (781, 375) with delta (0, -1)
Screenshot: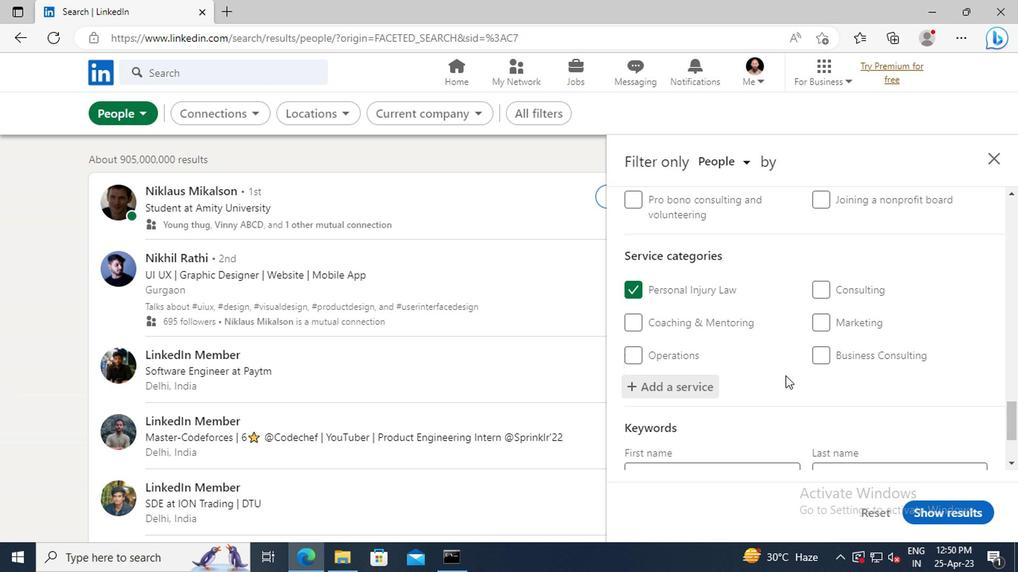 
Action: Mouse scrolled (781, 375) with delta (0, -1)
Screenshot: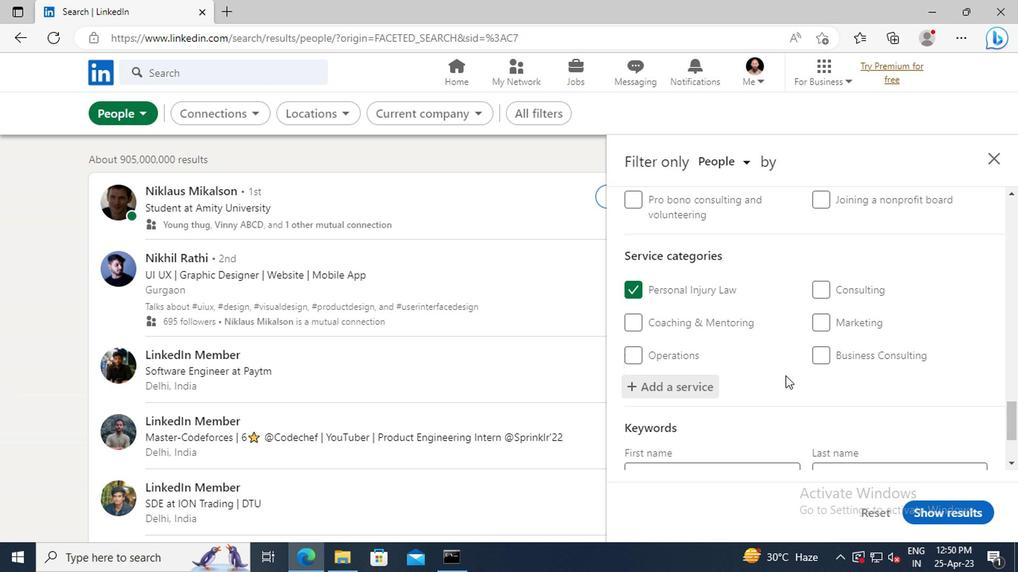 
Action: Mouse scrolled (781, 375) with delta (0, -1)
Screenshot: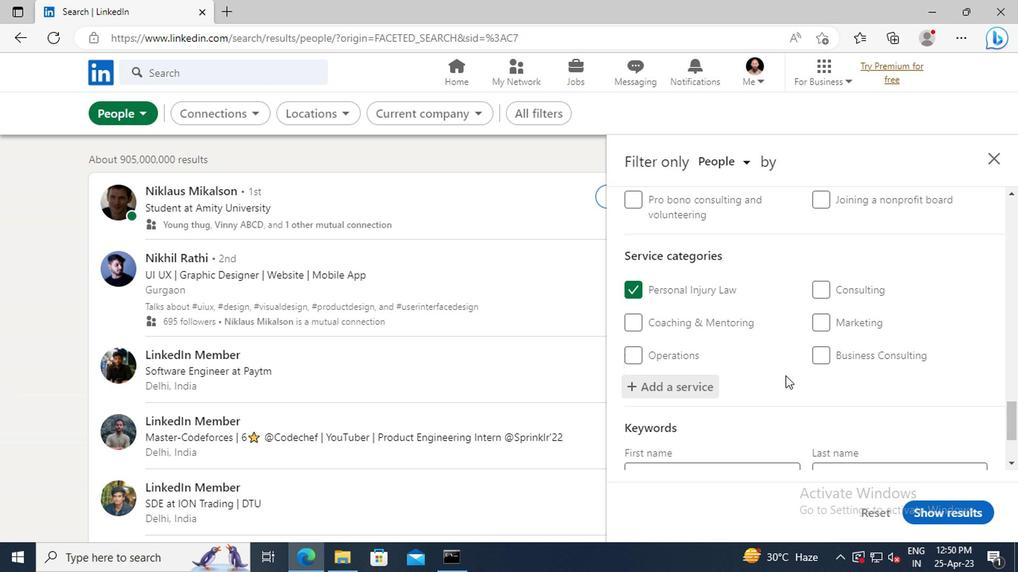 
Action: Mouse moved to (740, 407)
Screenshot: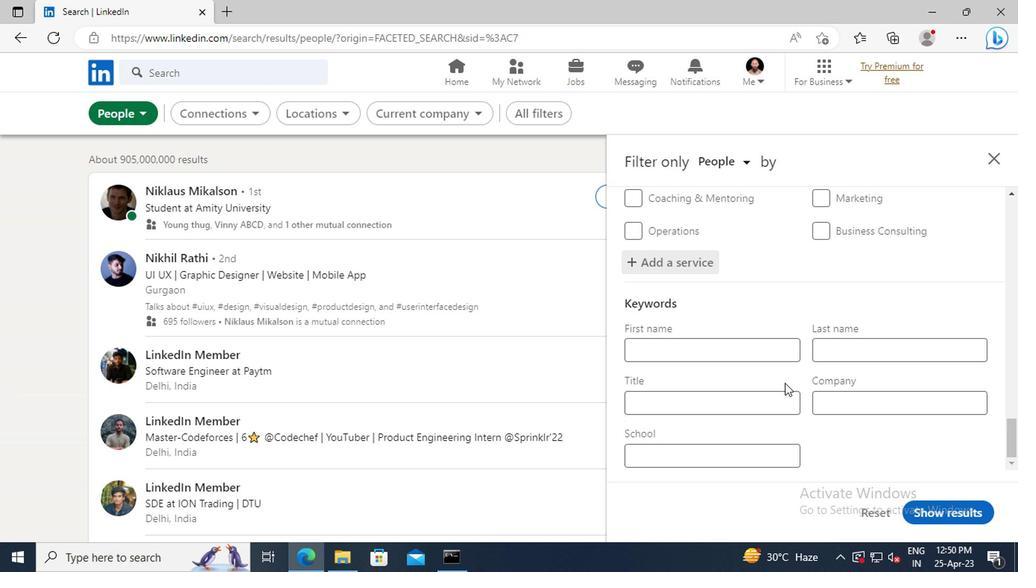 
Action: Mouse pressed left at (740, 407)
Screenshot: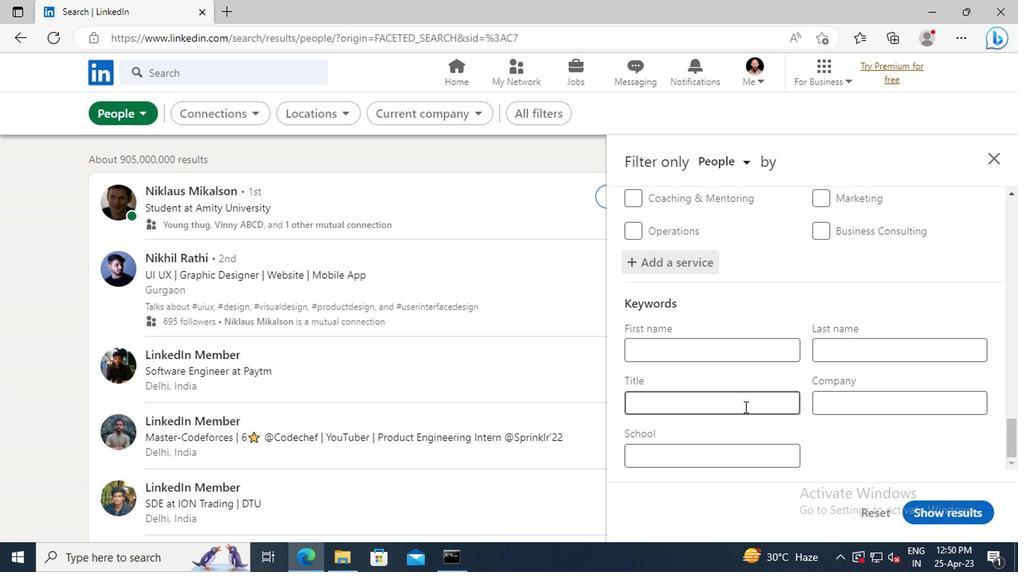 
Action: Key pressed <Key.shift>OFFICE<Key.space><Key.shift_r>ASSISTANT
Screenshot: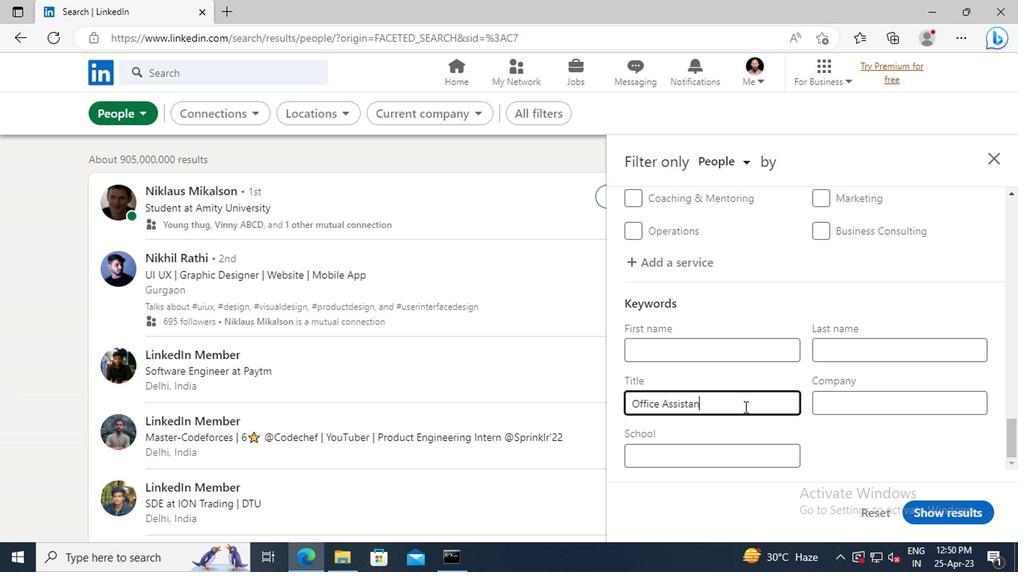 
Action: Mouse moved to (921, 511)
Screenshot: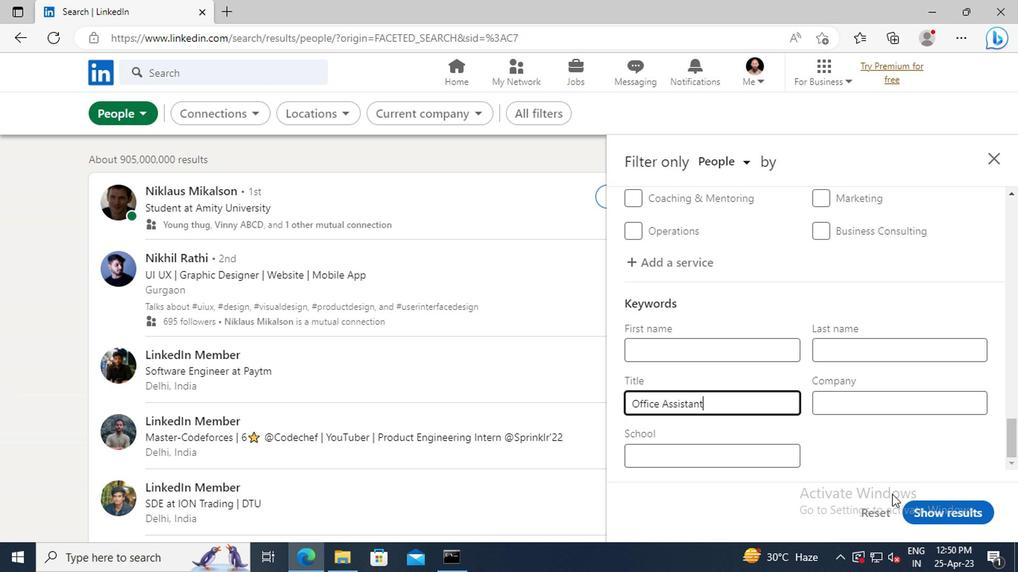 
Action: Mouse pressed left at (921, 511)
Screenshot: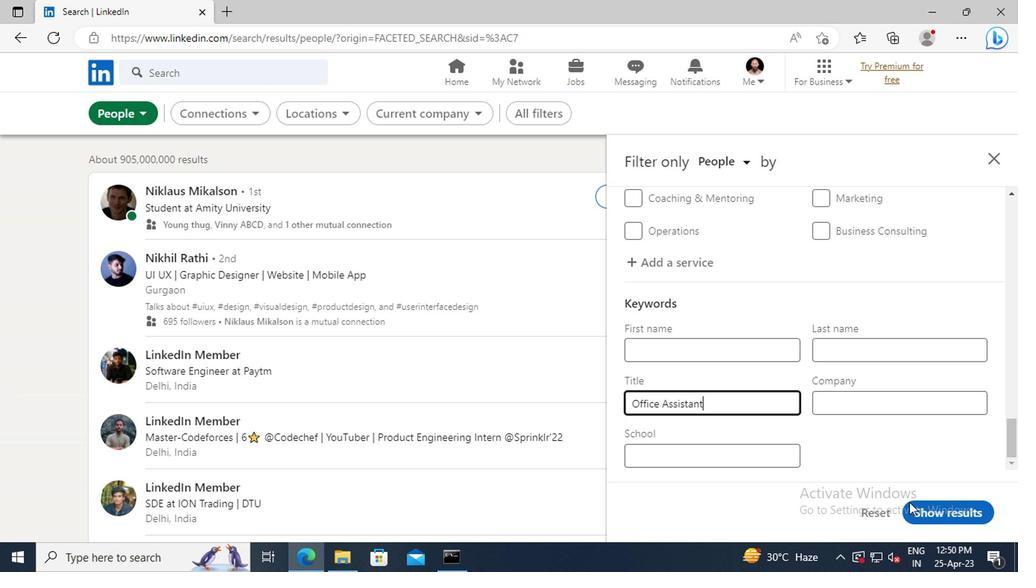 
Action: Mouse moved to (691, 312)
Screenshot: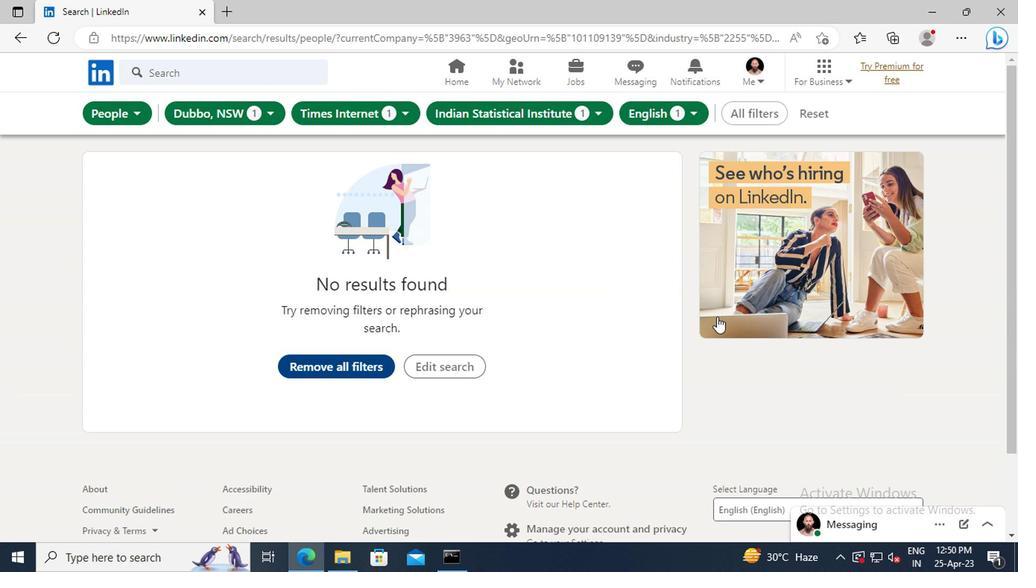 
